 Task: Check for current wildfires near Chicago.
Action: Mouse moved to (137, 63)
Screenshot: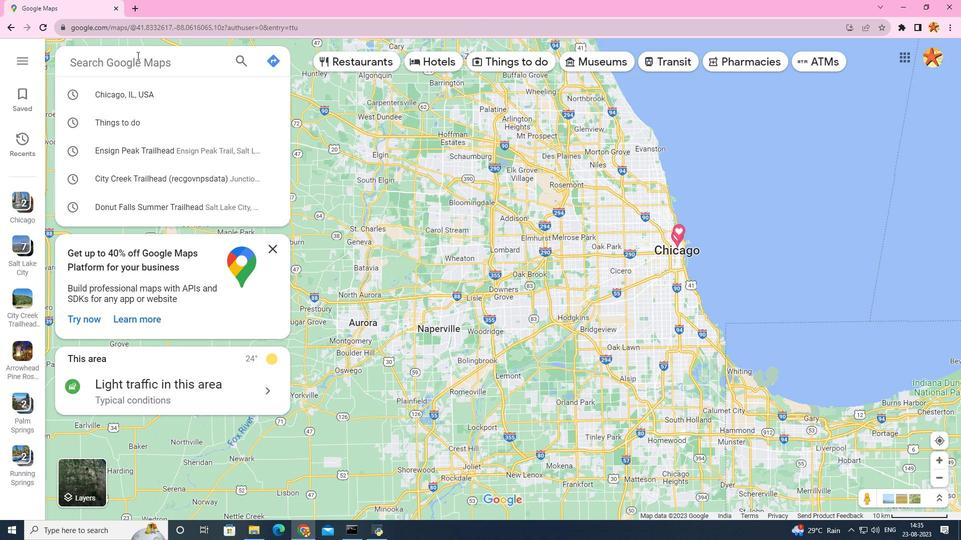 
Action: Mouse pressed left at (137, 63)
Screenshot: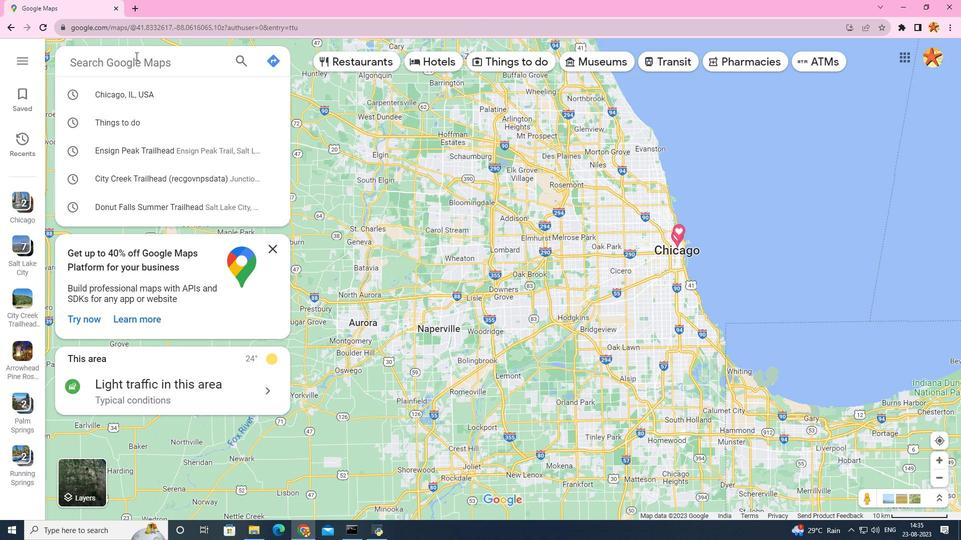 
Action: Mouse moved to (150, 65)
Screenshot: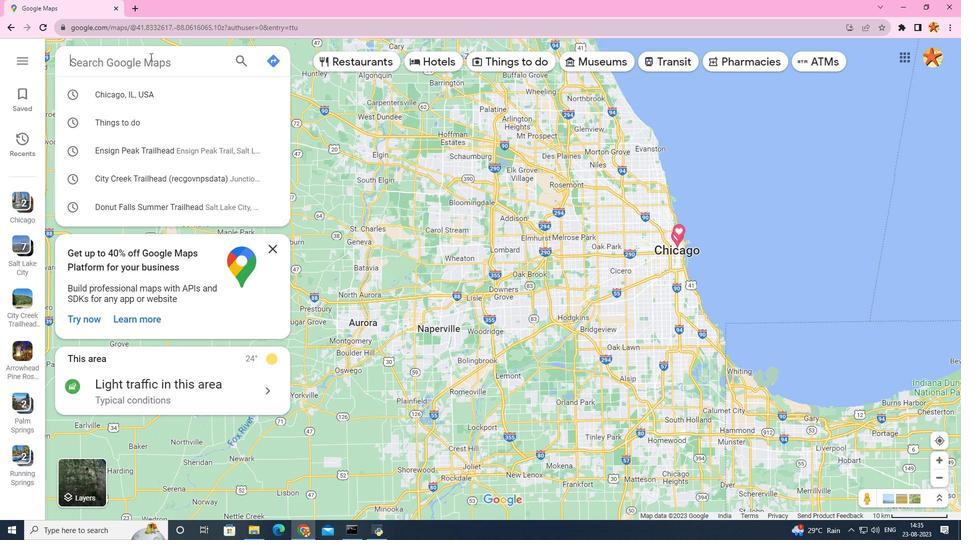 
Action: Key pressed chicagoi
Screenshot: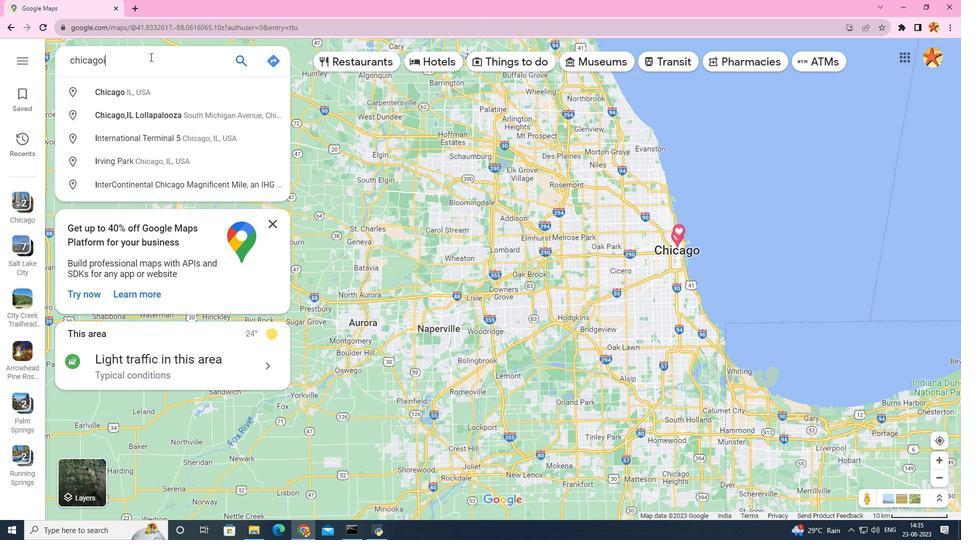 
Action: Mouse moved to (147, 90)
Screenshot: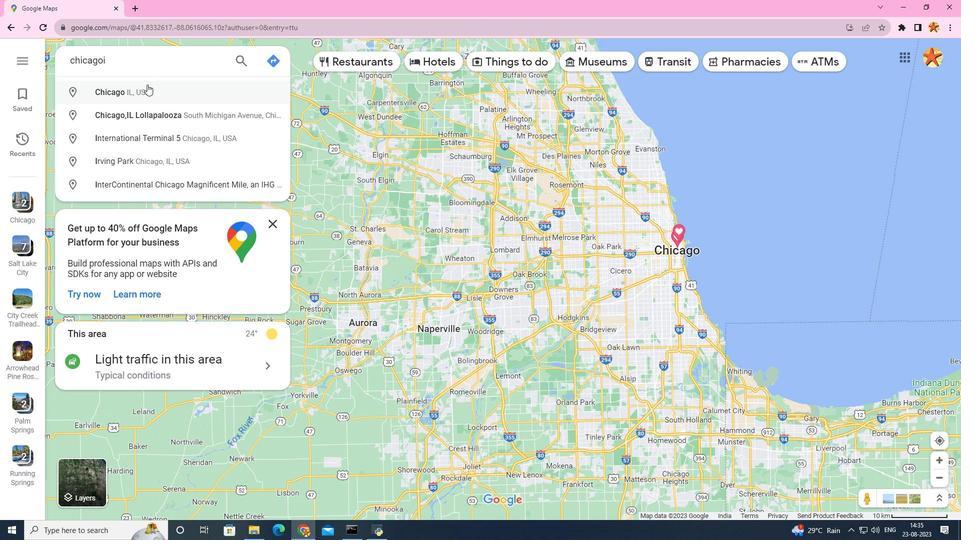 
Action: Mouse pressed left at (147, 90)
Screenshot: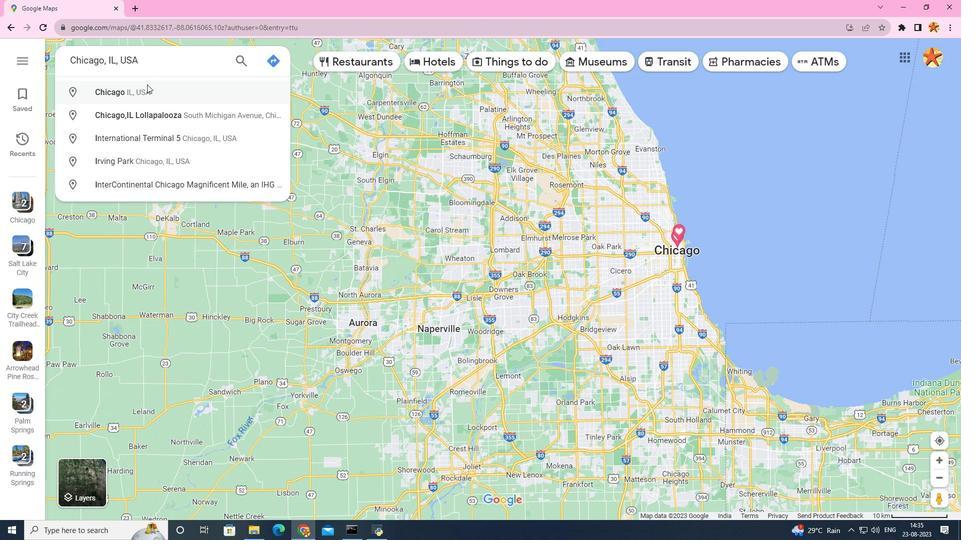 
Action: Mouse moved to (341, 453)
Screenshot: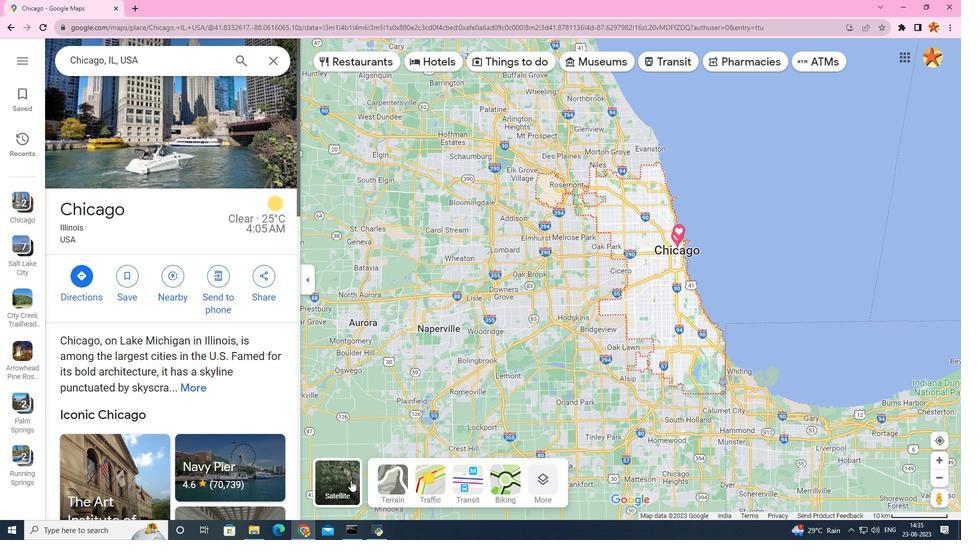 
Action: Mouse pressed left at (341, 453)
Screenshot: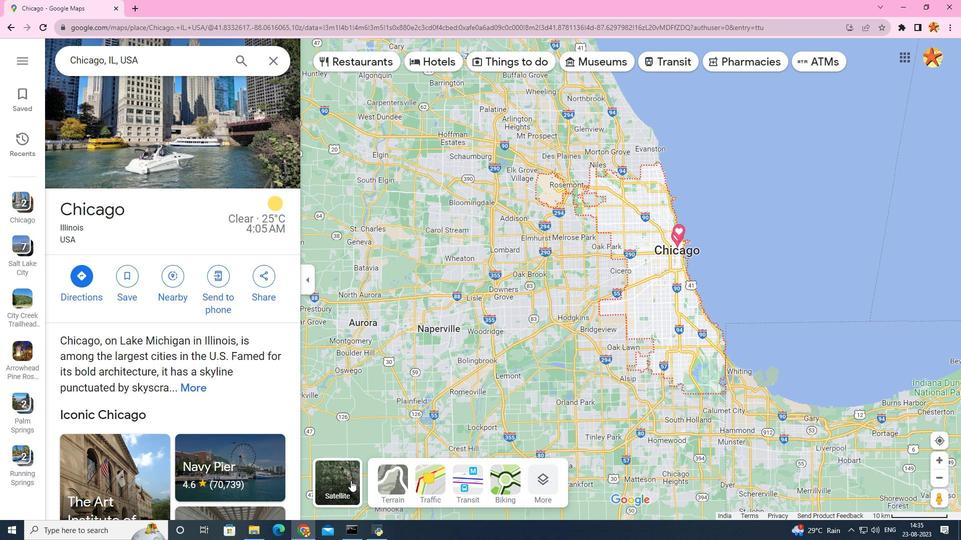 
Action: Mouse moved to (530, 464)
Screenshot: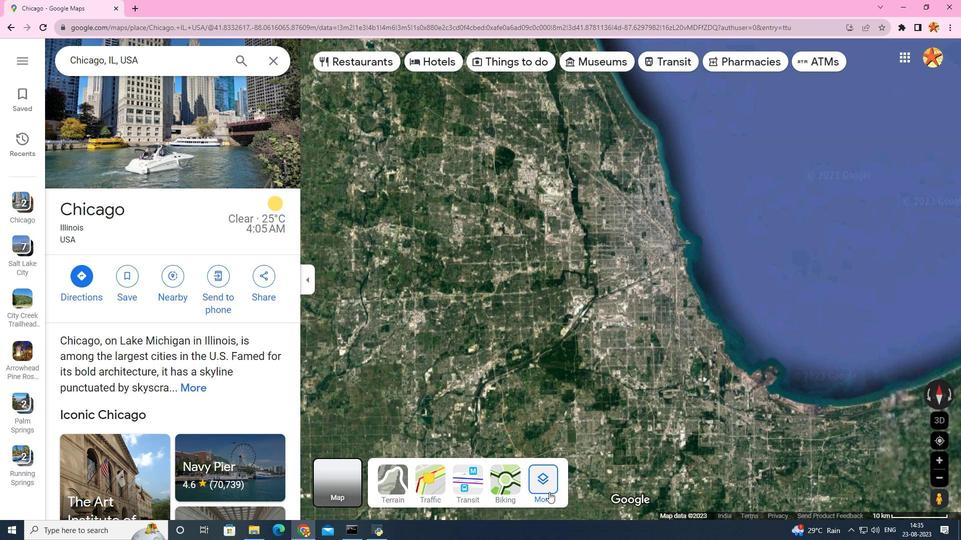 
Action: Mouse pressed left at (530, 464)
Screenshot: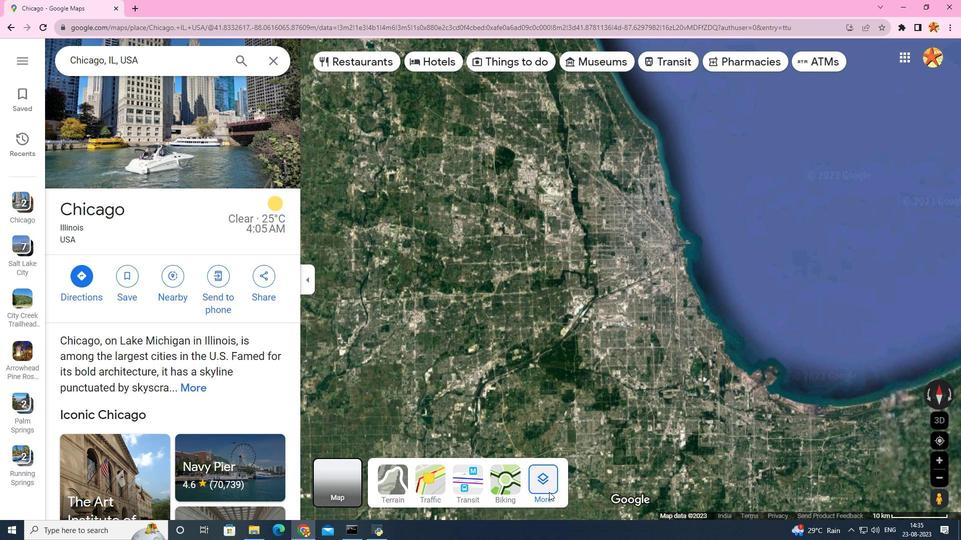 
Action: Mouse moved to (427, 221)
Screenshot: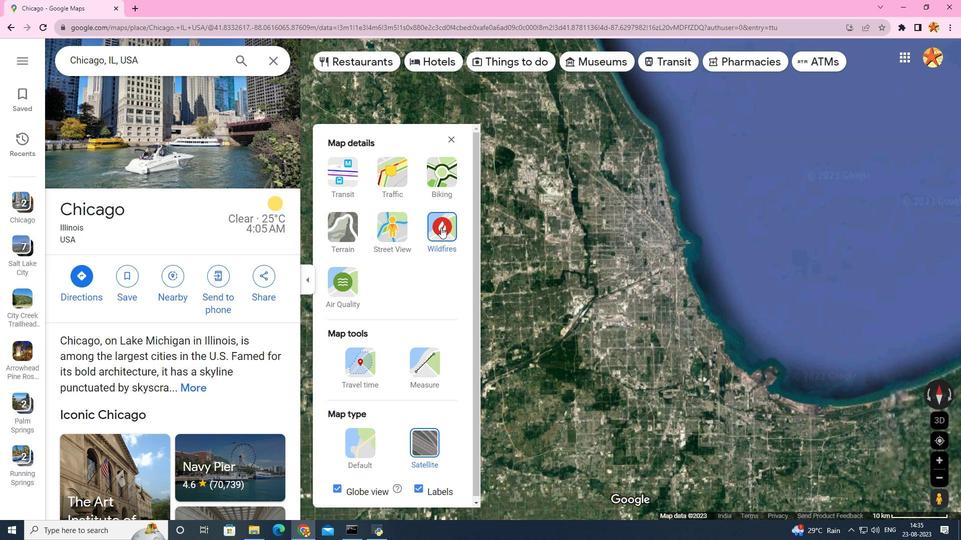 
Action: Mouse pressed left at (427, 221)
Screenshot: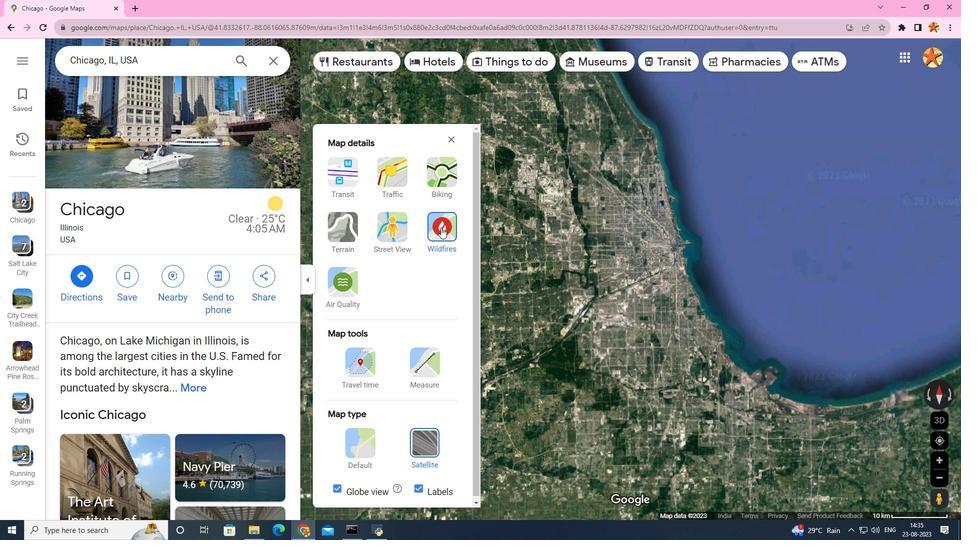 
Action: Mouse moved to (512, 365)
Screenshot: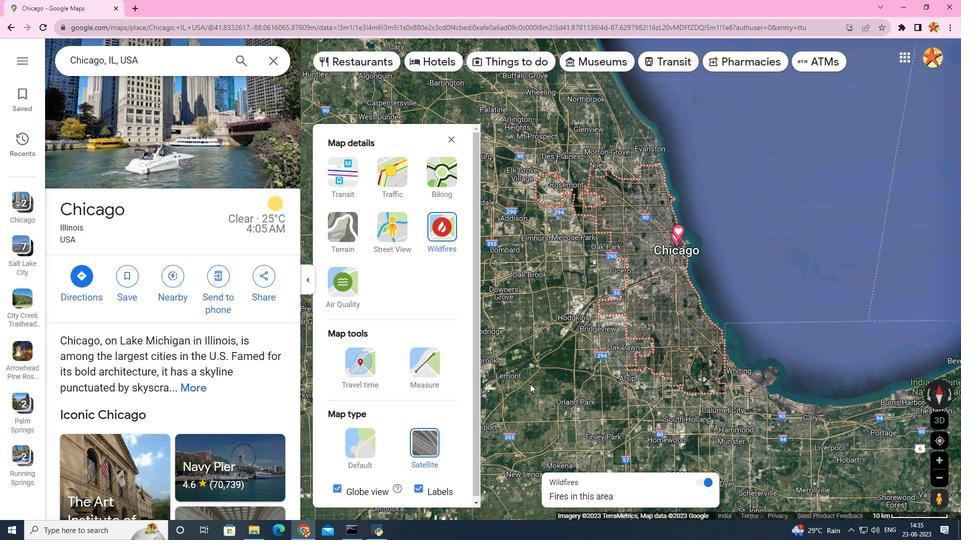
Action: Mouse scrolled (512, 365) with delta (0, 0)
Screenshot: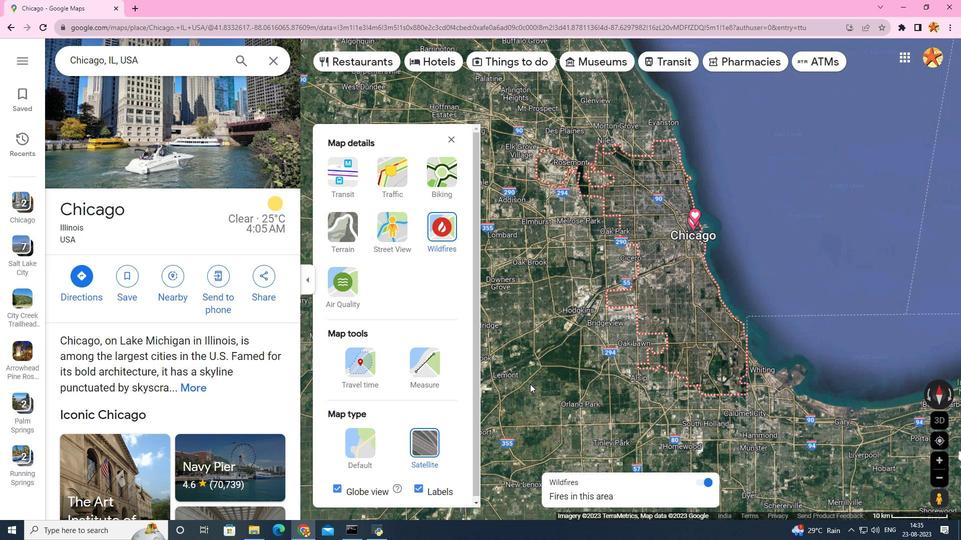 
Action: Mouse scrolled (512, 365) with delta (0, 0)
Screenshot: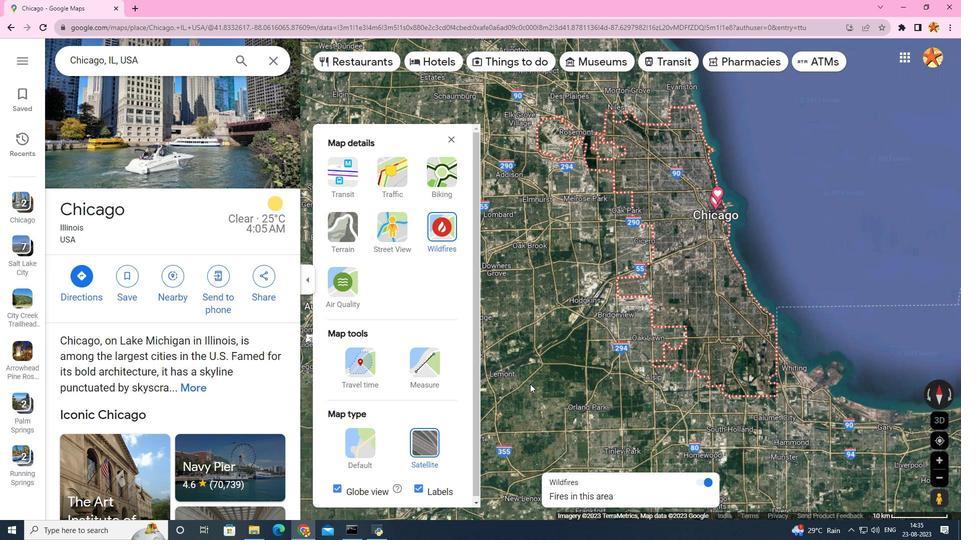 
Action: Mouse moved to (739, 150)
Screenshot: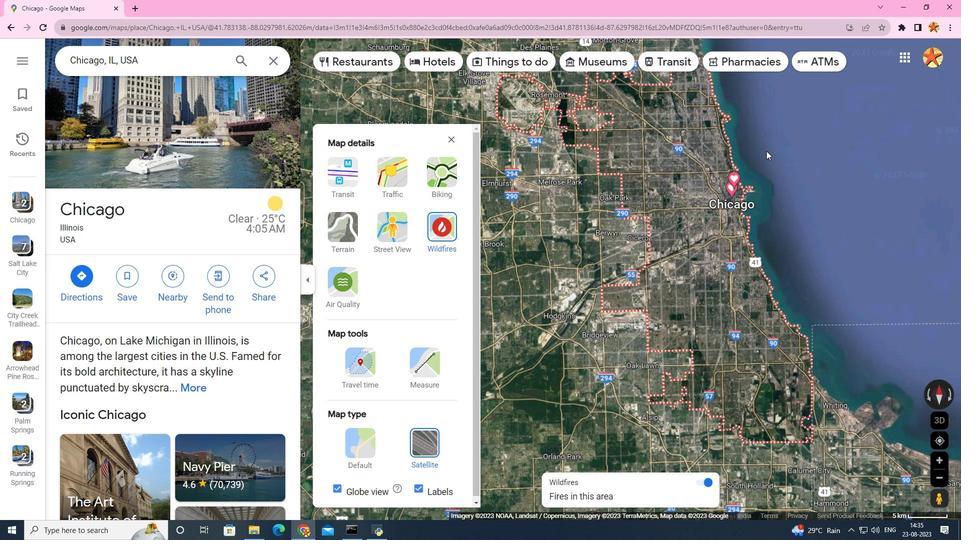 
Action: Mouse scrolled (742, 151) with delta (0, 0)
Screenshot: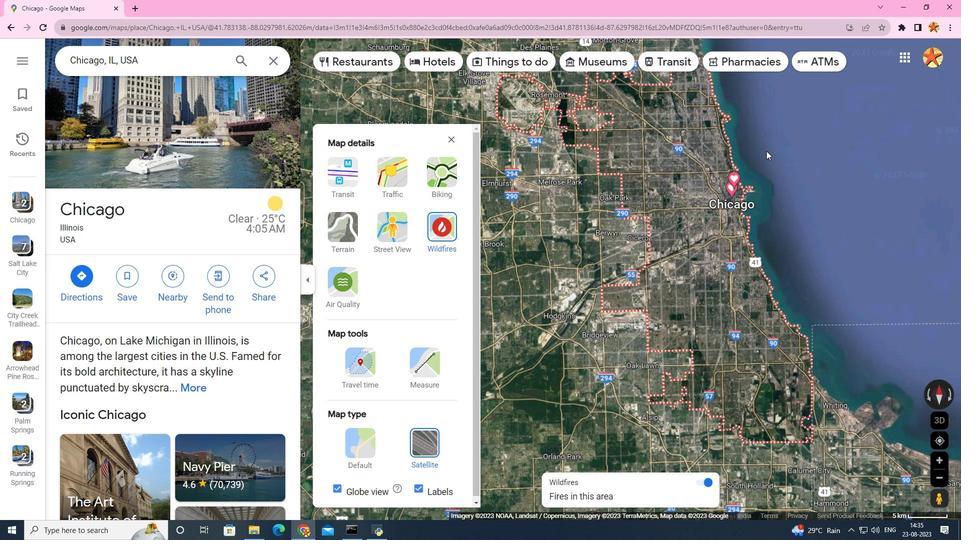 
Action: Mouse moved to (737, 151)
Screenshot: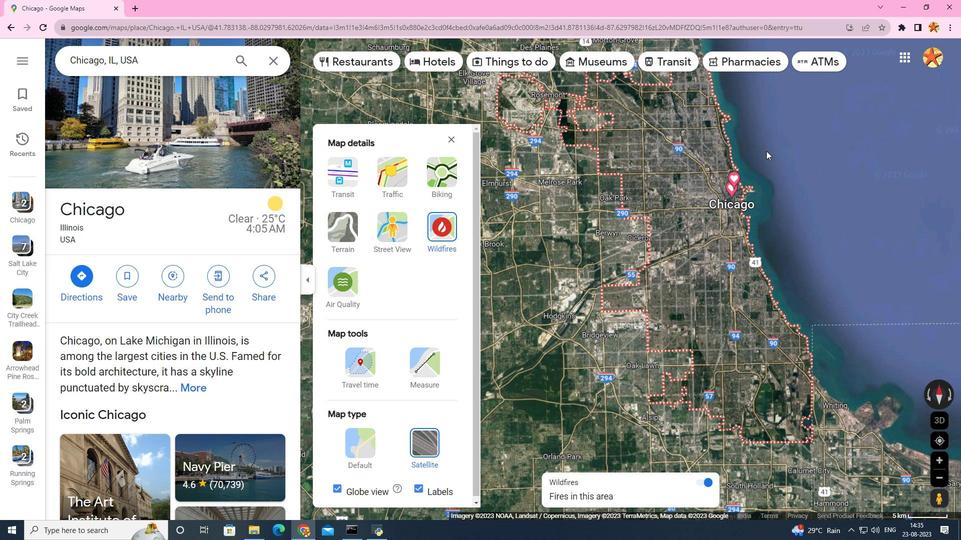 
Action: Mouse scrolled (738, 151) with delta (0, 0)
Screenshot: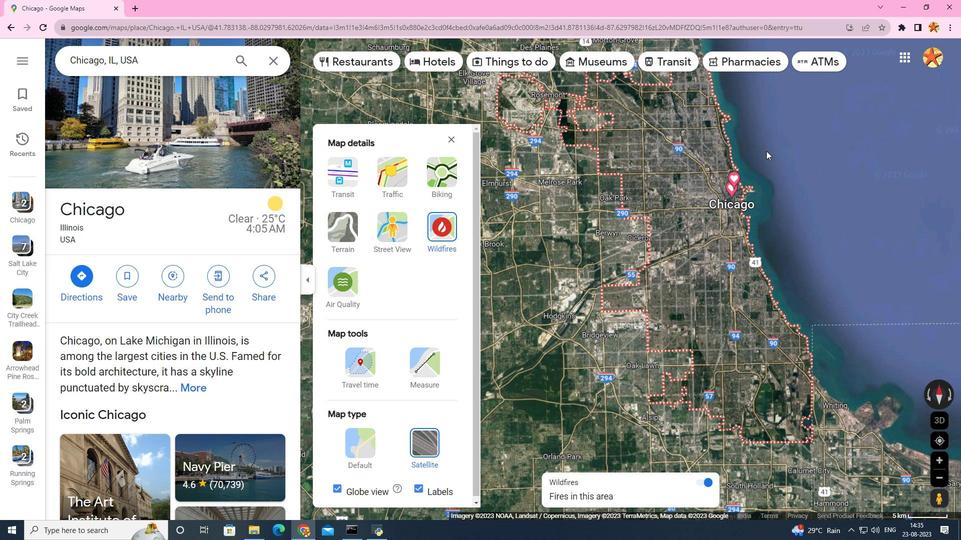 
Action: Mouse scrolled (737, 151) with delta (0, 0)
Screenshot: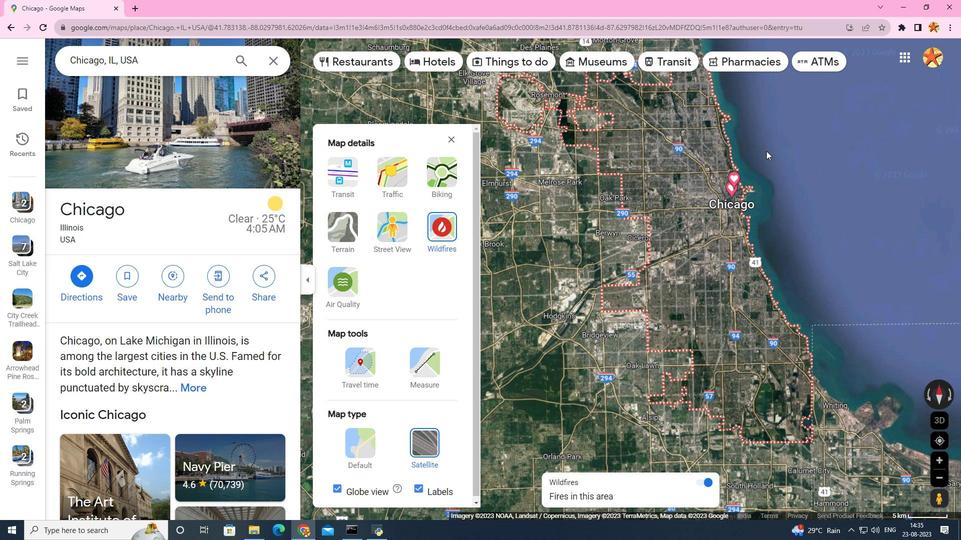 
Action: Mouse scrolled (737, 151) with delta (0, 0)
Screenshot: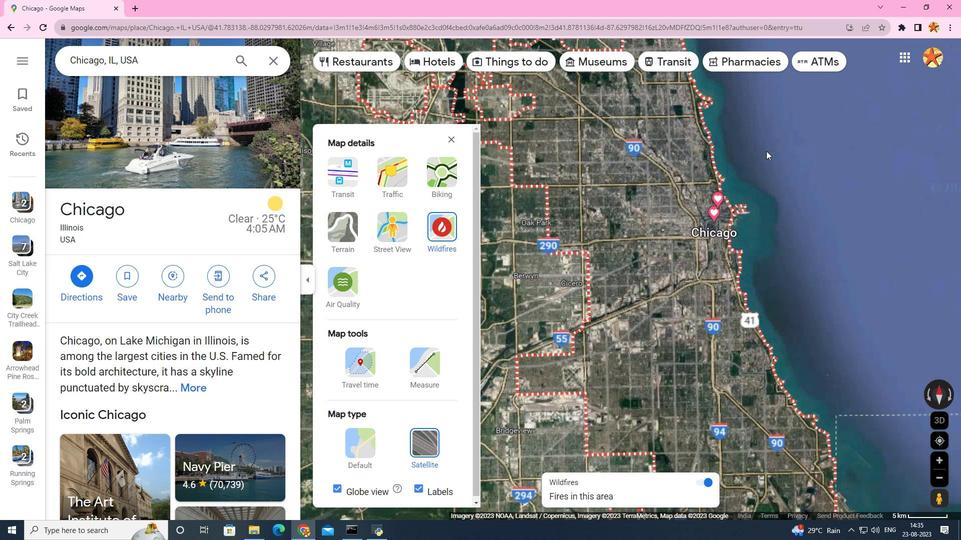 
Action: Mouse moved to (705, 153)
Screenshot: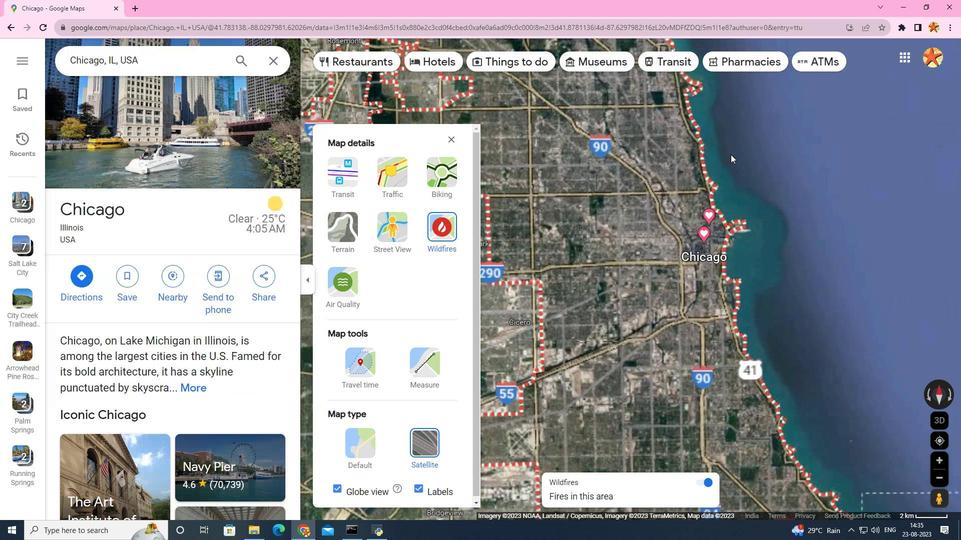 
Action: Mouse scrolled (705, 154) with delta (0, 0)
Screenshot: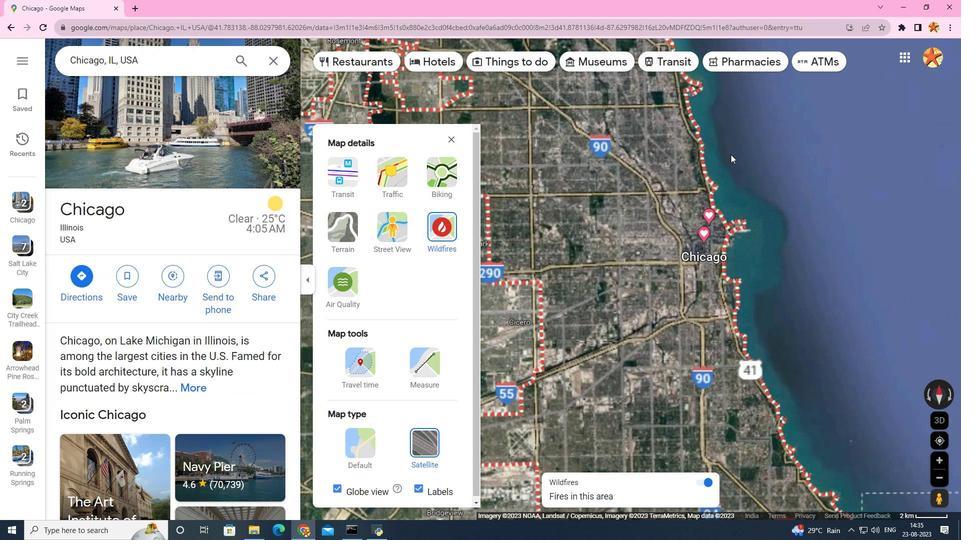 
Action: Mouse scrolled (705, 154) with delta (0, 0)
Screenshot: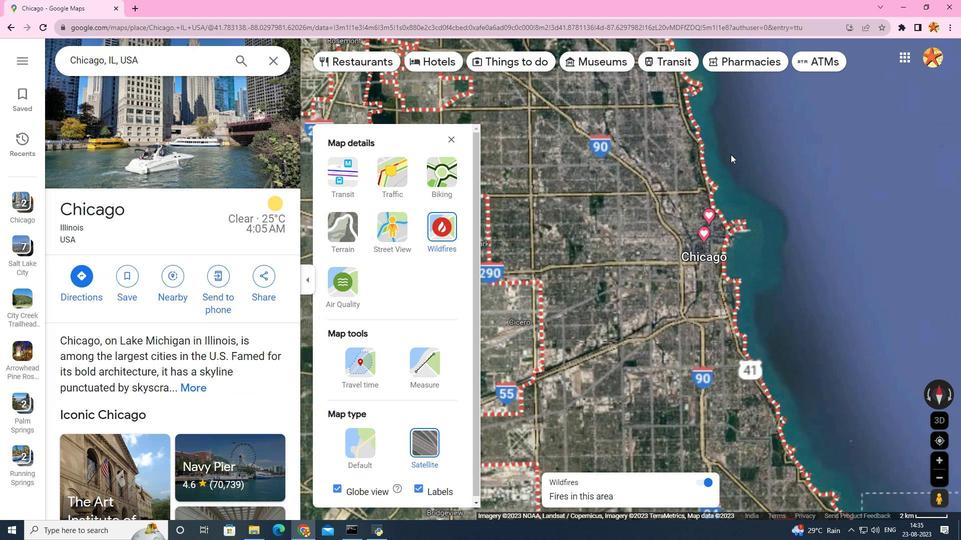 
Action: Mouse scrolled (705, 154) with delta (0, 0)
Screenshot: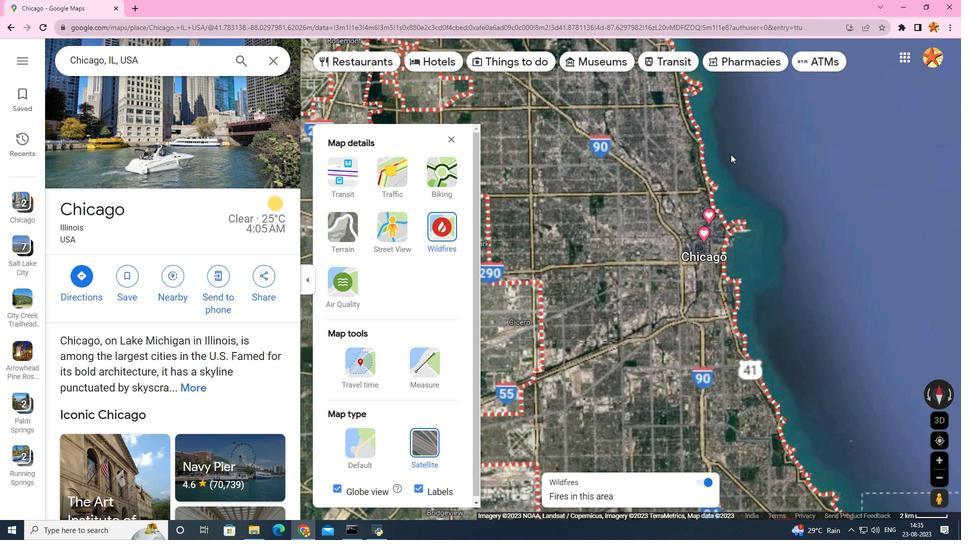 
Action: Mouse moved to (668, 226)
Screenshot: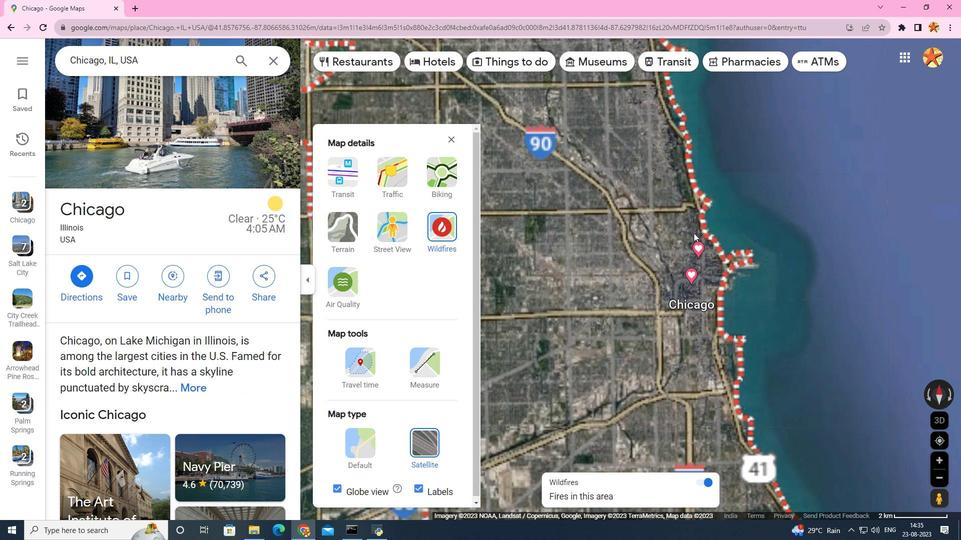
Action: Mouse scrolled (668, 226) with delta (0, 0)
Screenshot: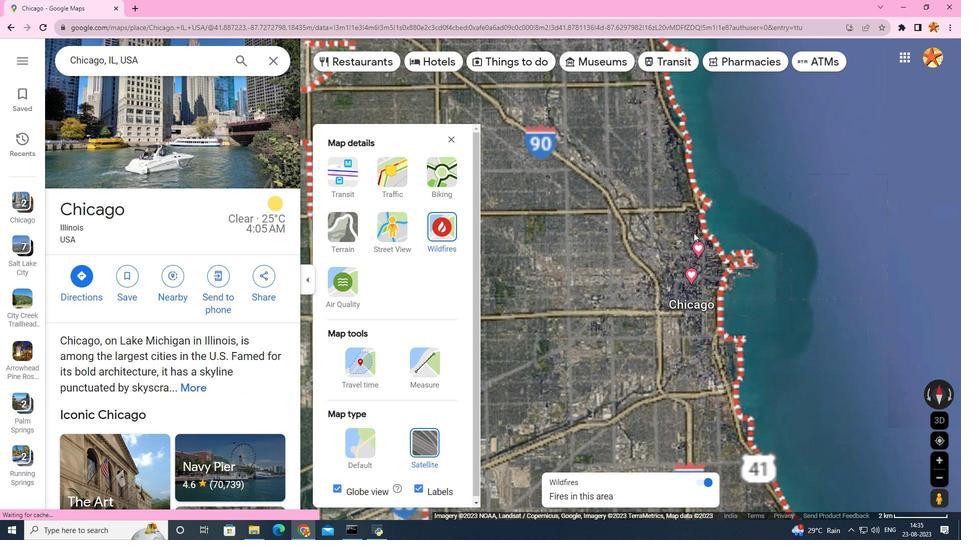 
Action: Mouse scrolled (668, 226) with delta (0, 0)
Screenshot: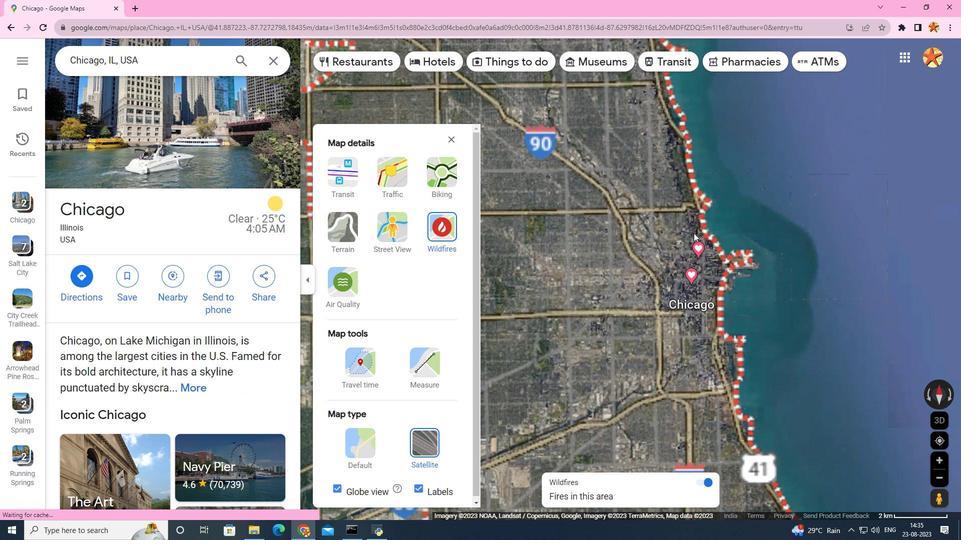 
Action: Mouse scrolled (668, 226) with delta (0, 0)
Screenshot: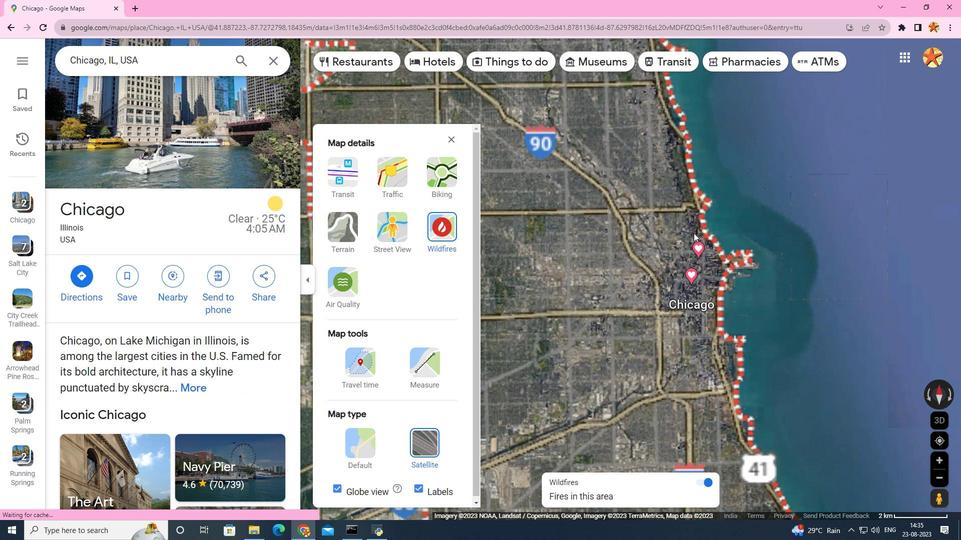 
Action: Mouse scrolled (668, 226) with delta (0, 0)
Screenshot: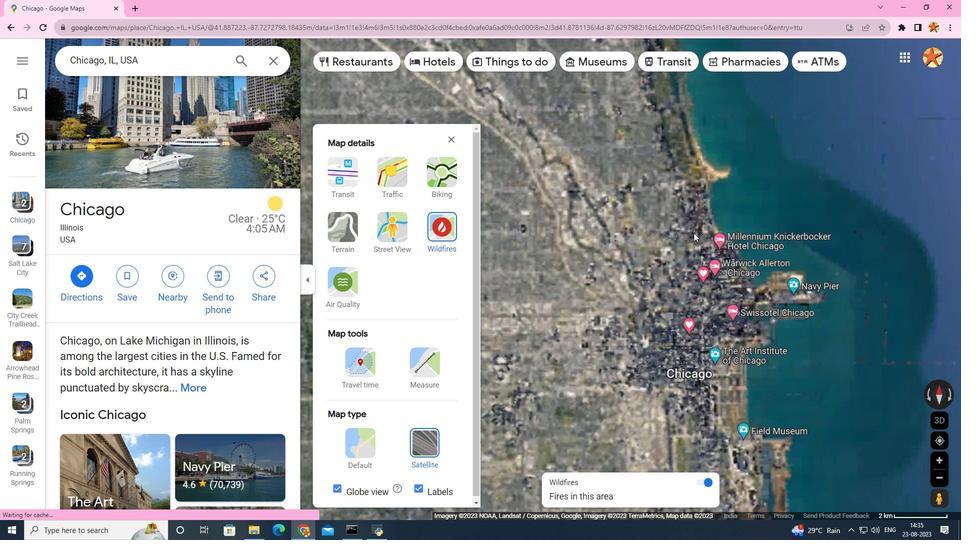 
Action: Mouse scrolled (668, 226) with delta (0, 0)
Screenshot: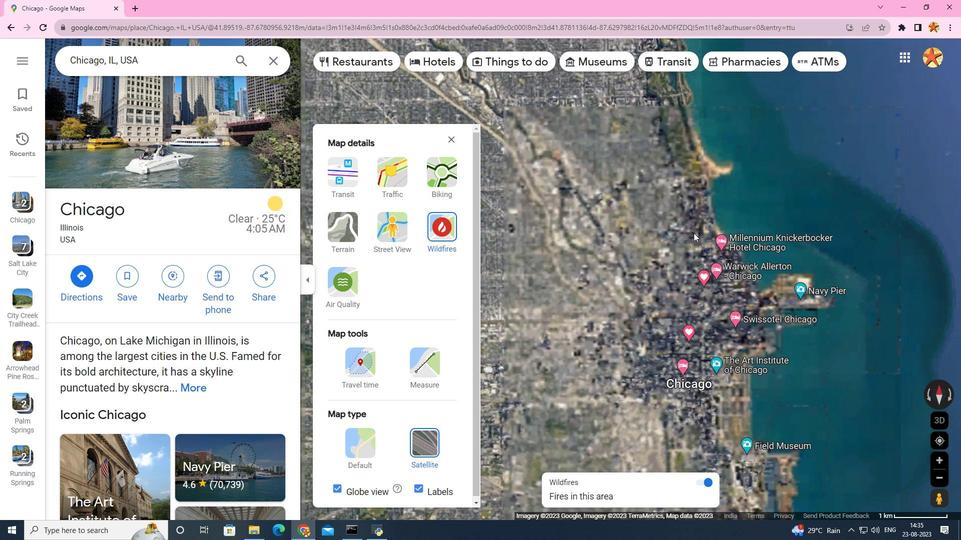 
Action: Mouse scrolled (668, 226) with delta (0, 0)
Screenshot: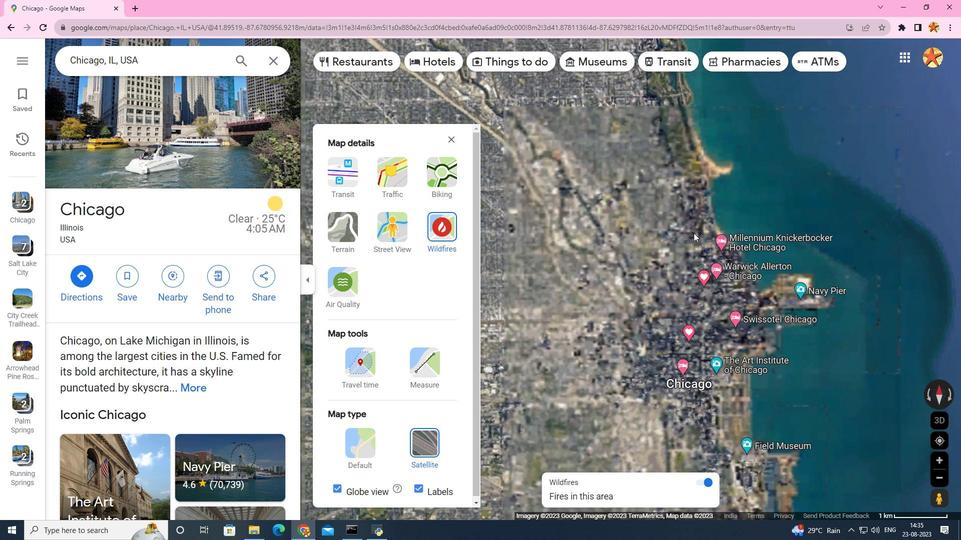 
Action: Mouse scrolled (668, 226) with delta (0, 0)
Screenshot: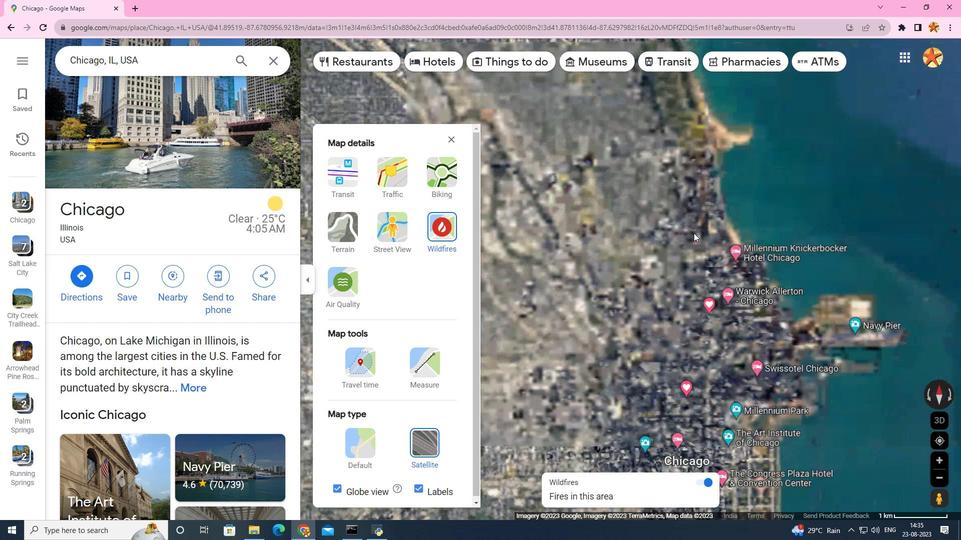 
Action: Mouse scrolled (668, 226) with delta (0, 0)
Screenshot: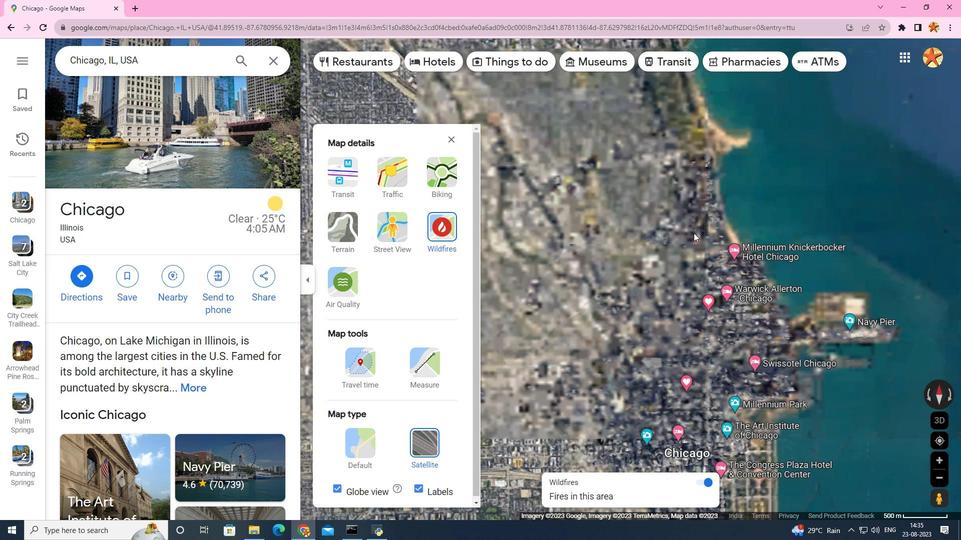 
Action: Mouse scrolled (668, 226) with delta (0, 0)
Screenshot: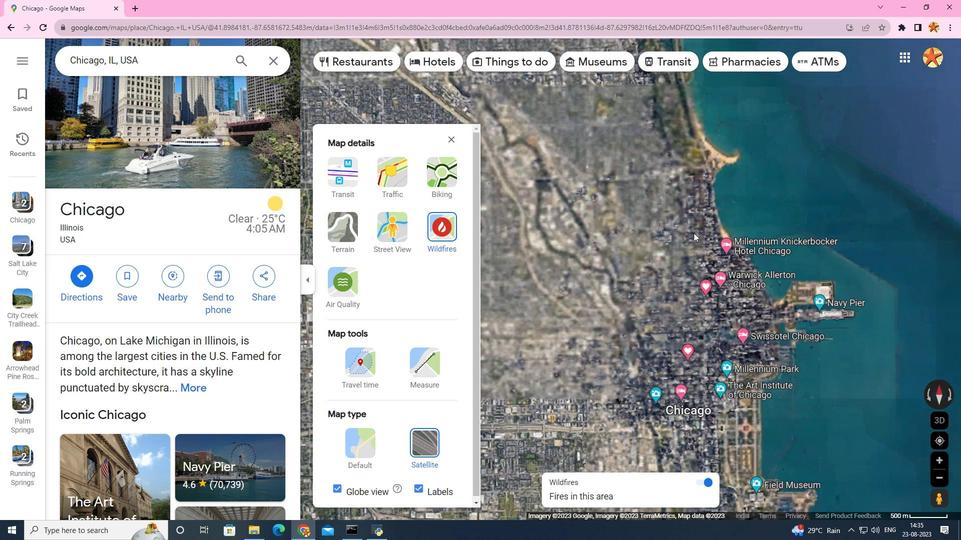 
Action: Mouse scrolled (668, 226) with delta (0, 0)
Screenshot: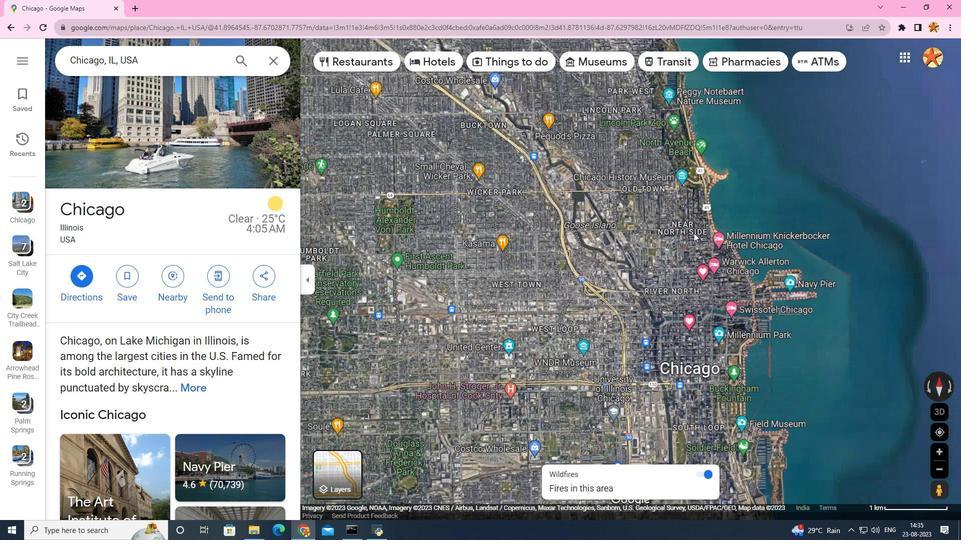 
Action: Mouse scrolled (668, 226) with delta (0, 0)
Screenshot: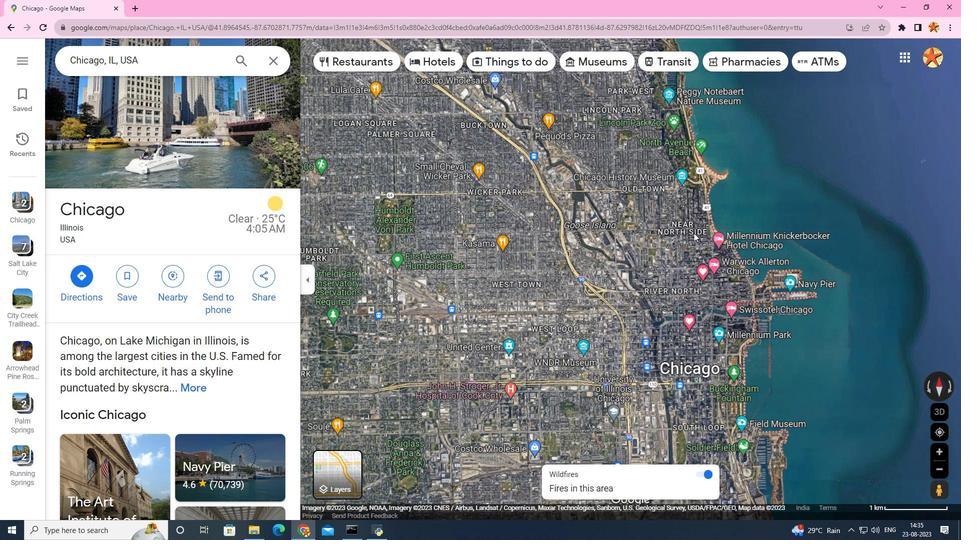 
Action: Mouse scrolled (668, 226) with delta (0, 0)
Screenshot: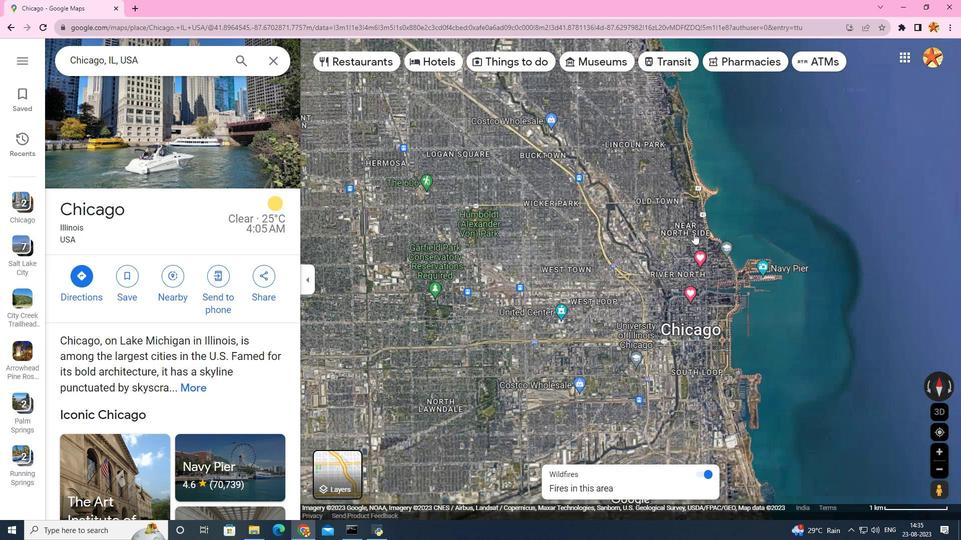 
Action: Mouse scrolled (668, 226) with delta (0, 0)
Screenshot: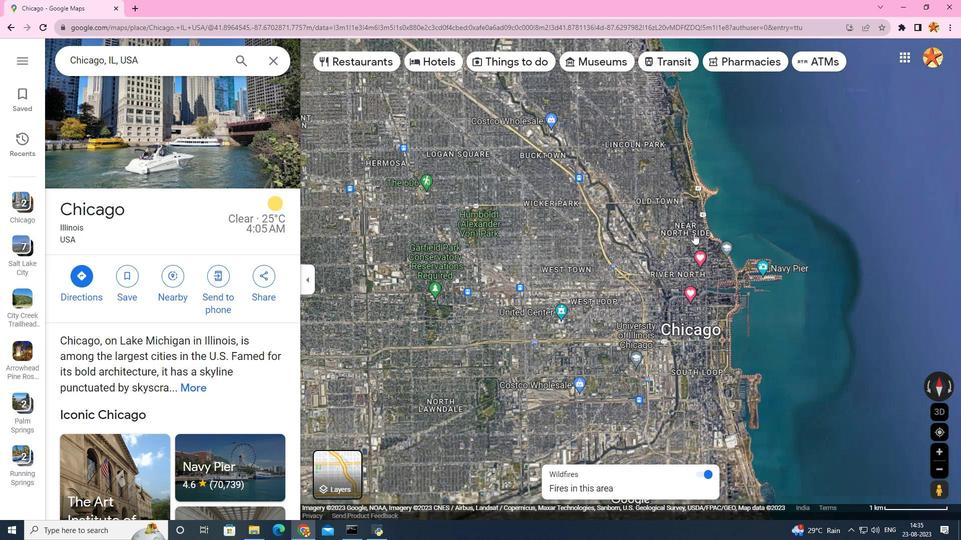 
Action: Mouse moved to (668, 226)
Screenshot: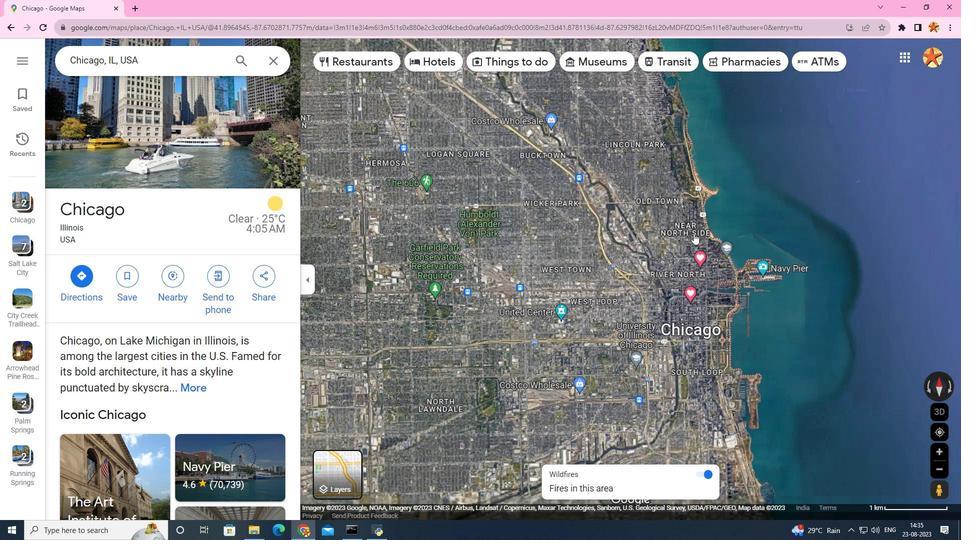 
Action: Mouse scrolled (668, 226) with delta (0, 0)
Screenshot: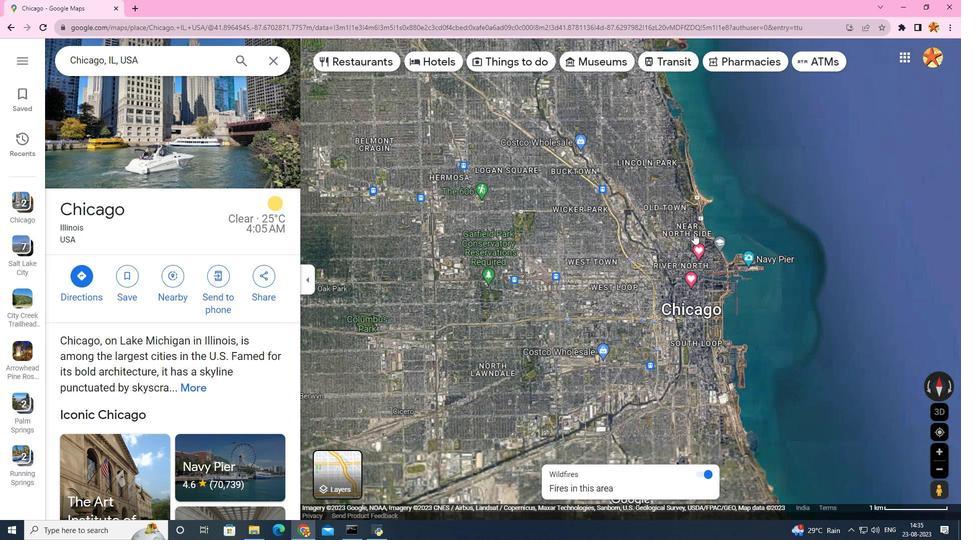 
Action: Mouse scrolled (668, 226) with delta (0, 0)
Screenshot: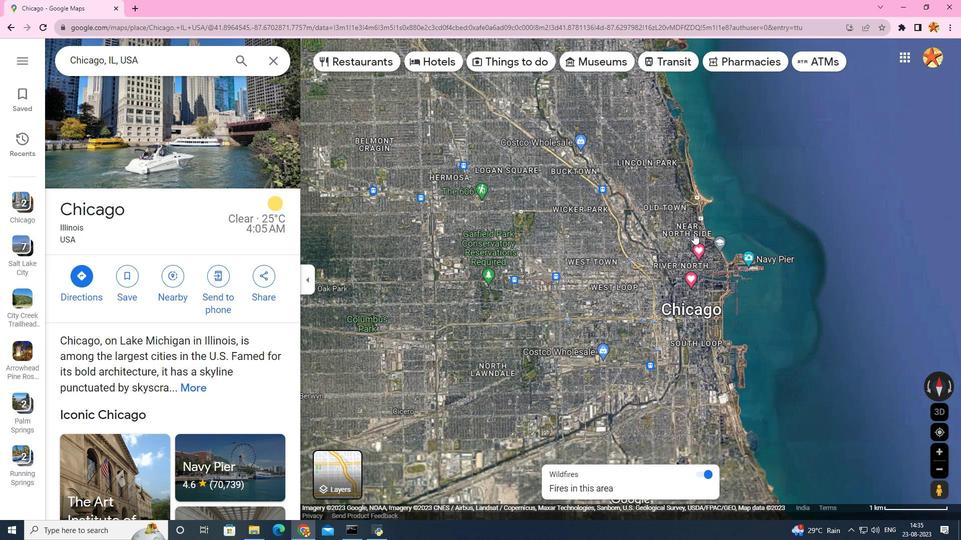 
Action: Mouse scrolled (668, 226) with delta (0, 0)
Screenshot: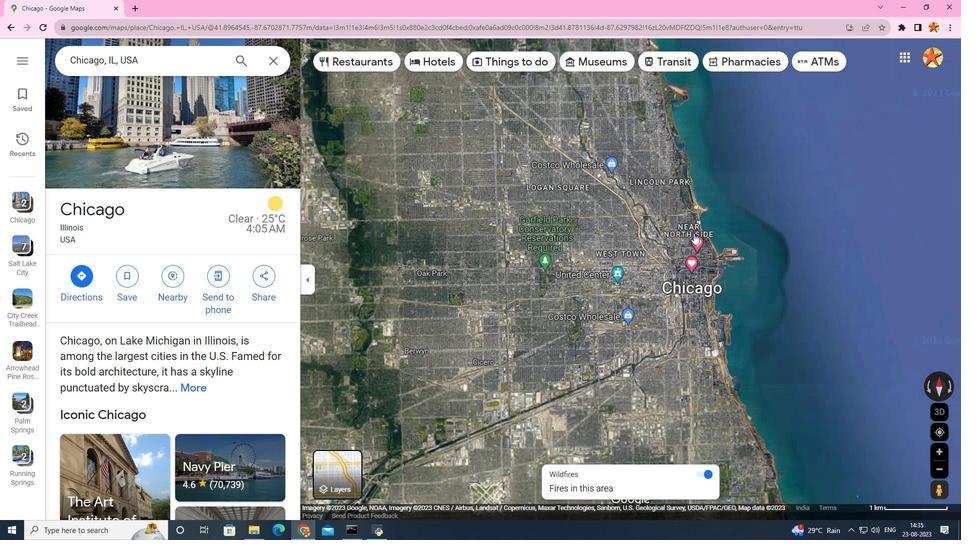 
Action: Mouse scrolled (668, 227) with delta (0, 0)
Screenshot: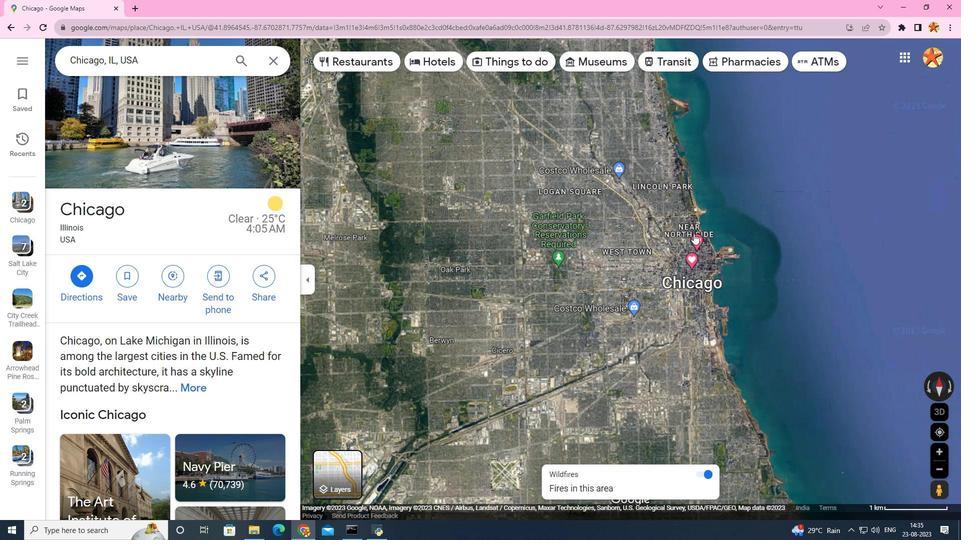 
Action: Mouse scrolled (668, 227) with delta (0, 0)
Screenshot: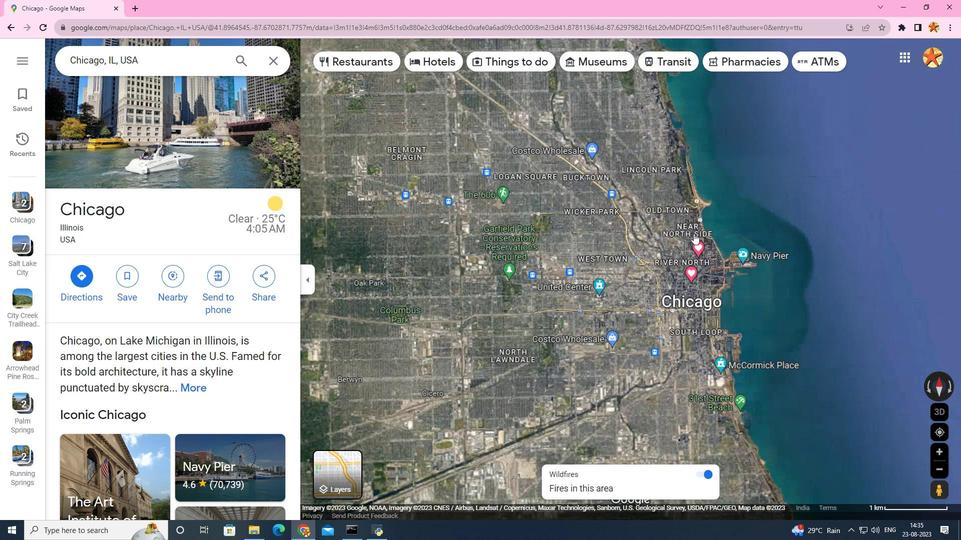 
Action: Mouse scrolled (668, 227) with delta (0, 0)
Screenshot: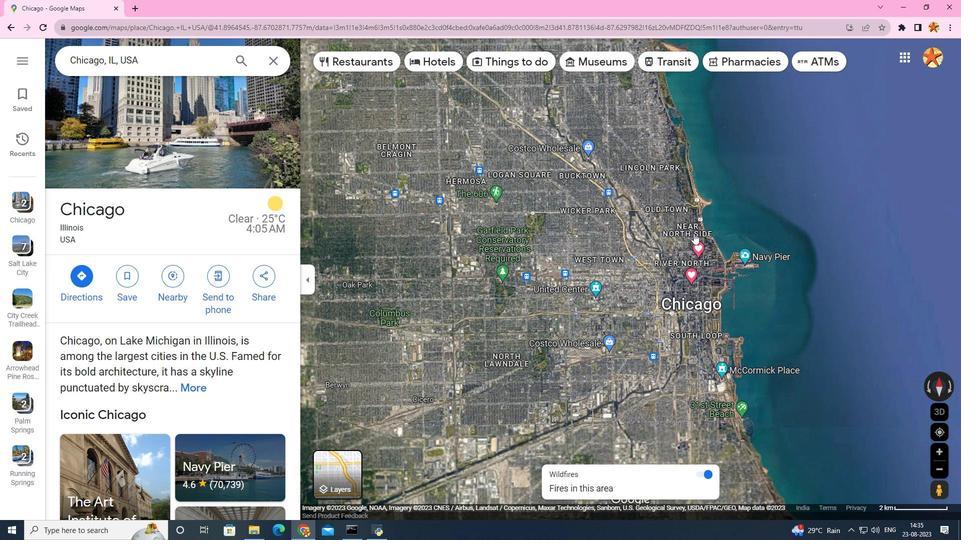 
Action: Mouse scrolled (668, 227) with delta (0, 0)
Screenshot: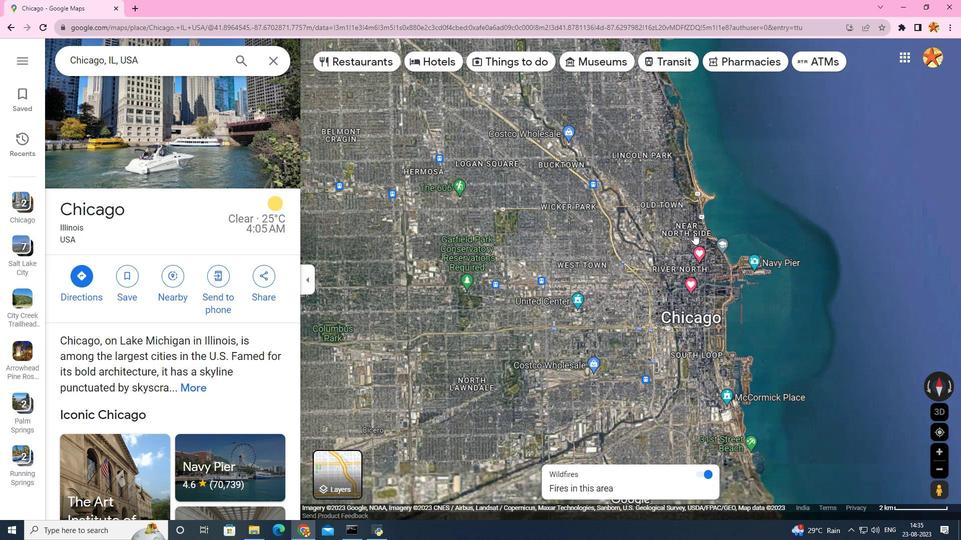 
Action: Mouse scrolled (668, 227) with delta (0, 0)
Screenshot: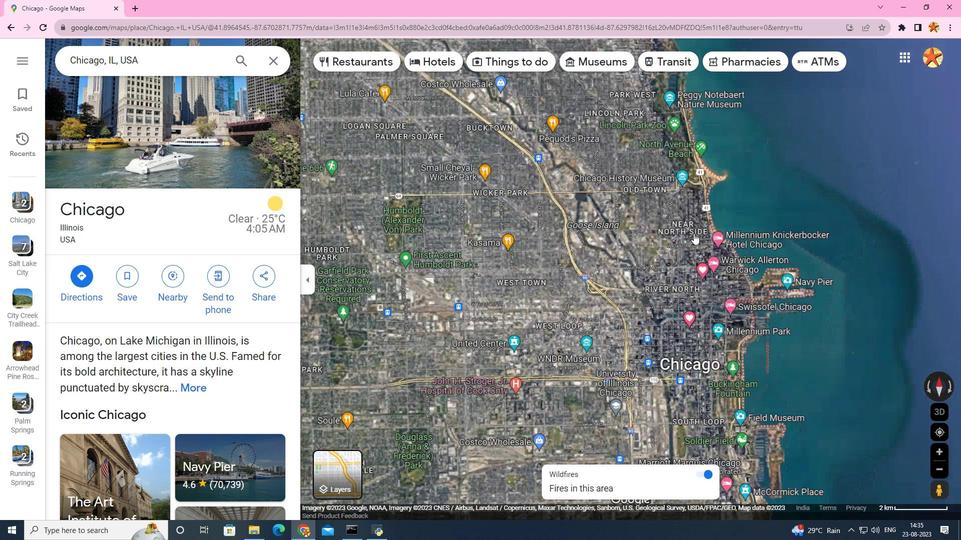 
Action: Mouse scrolled (668, 227) with delta (0, 0)
Screenshot: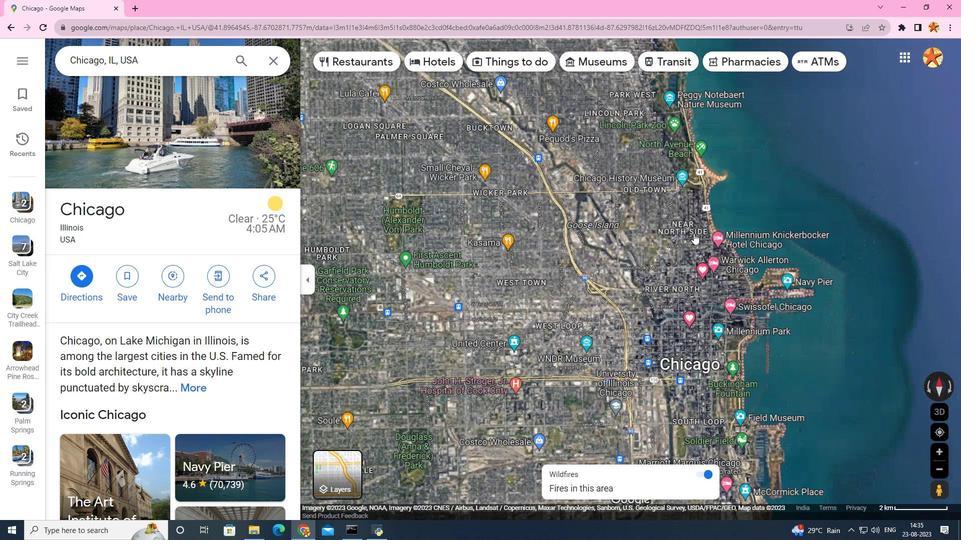 
Action: Mouse scrolled (668, 227) with delta (0, 0)
Screenshot: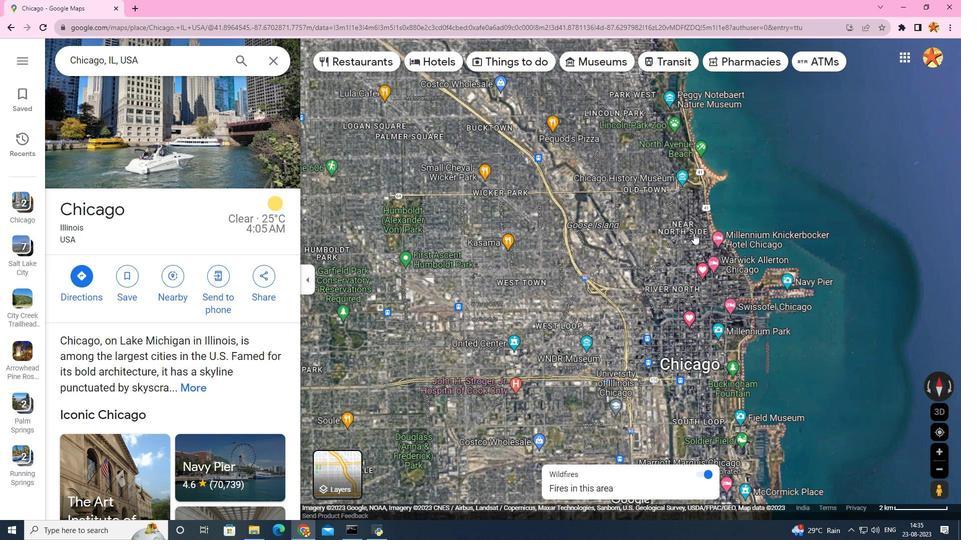 
Action: Mouse scrolled (668, 227) with delta (0, 0)
Screenshot: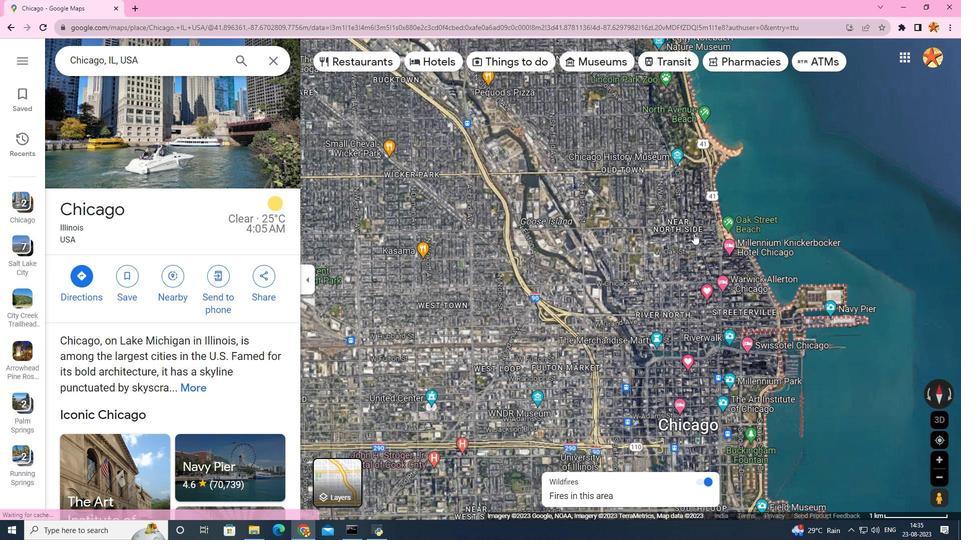 
Action: Mouse scrolled (668, 227) with delta (0, 0)
Screenshot: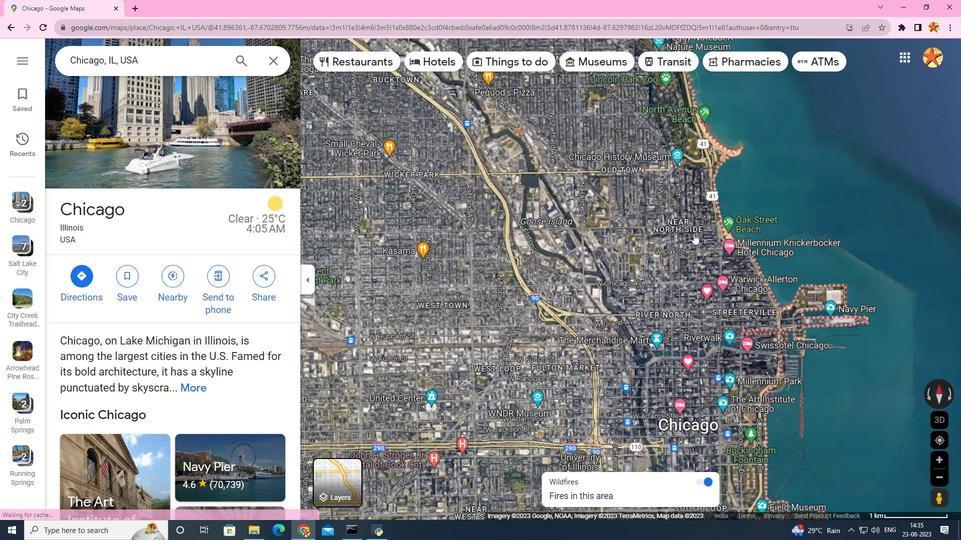 
Action: Mouse scrolled (668, 227) with delta (0, 0)
Screenshot: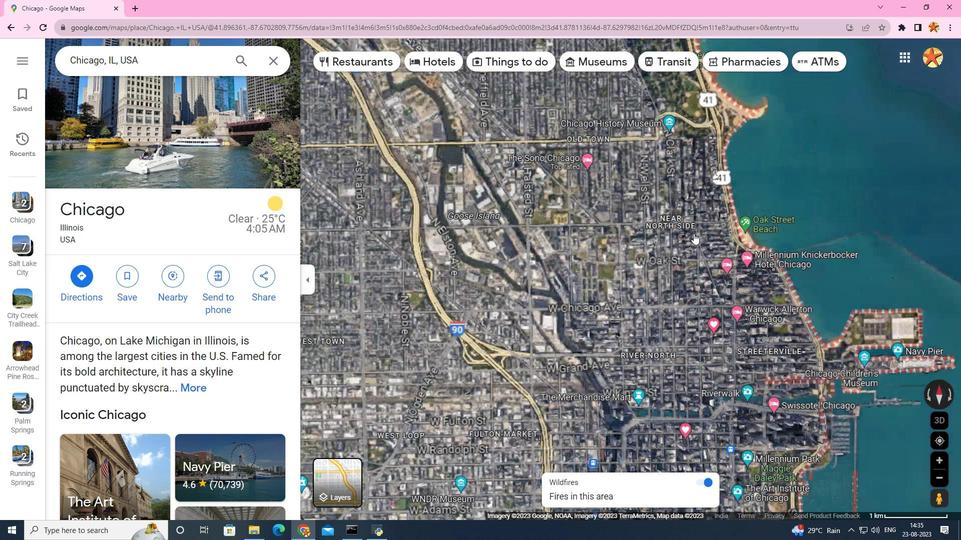 
Action: Mouse scrolled (668, 227) with delta (0, 0)
Screenshot: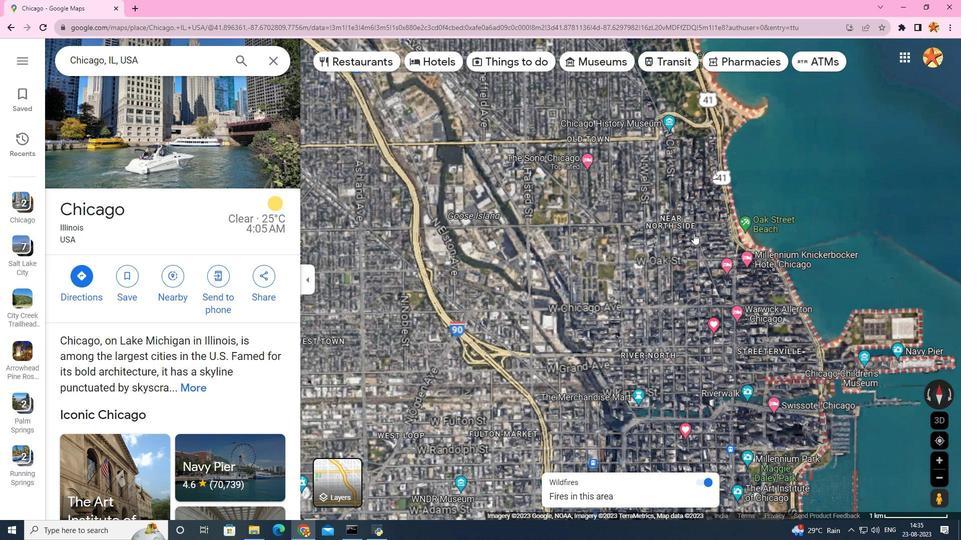 
Action: Mouse scrolled (668, 226) with delta (0, 0)
Screenshot: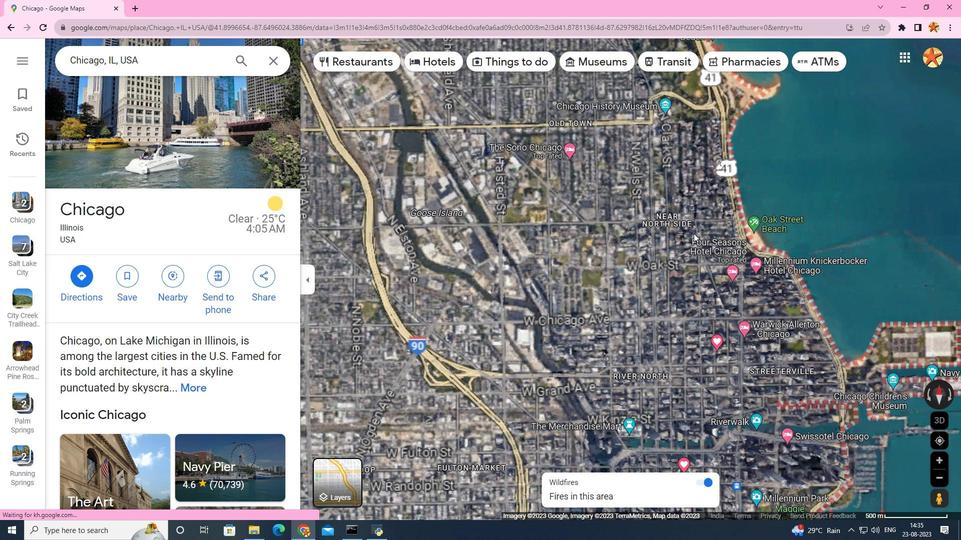 
Action: Mouse scrolled (668, 227) with delta (0, 0)
Screenshot: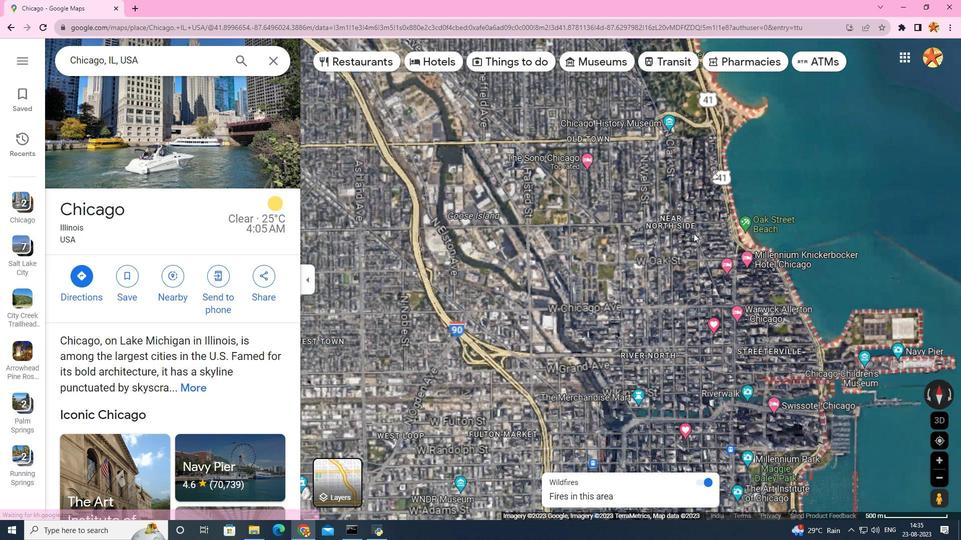 
Action: Mouse scrolled (668, 226) with delta (0, 0)
Screenshot: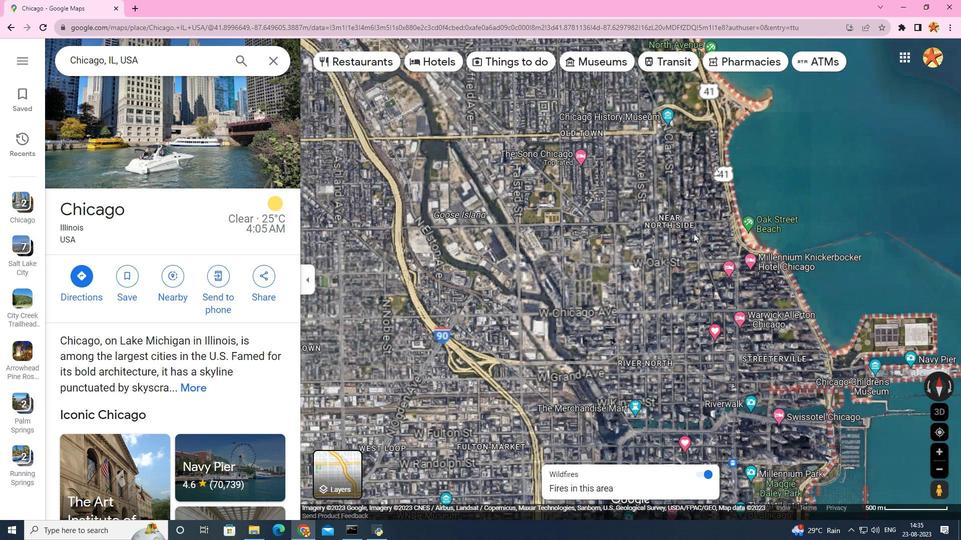 
Action: Mouse scrolled (668, 226) with delta (0, 0)
Screenshot: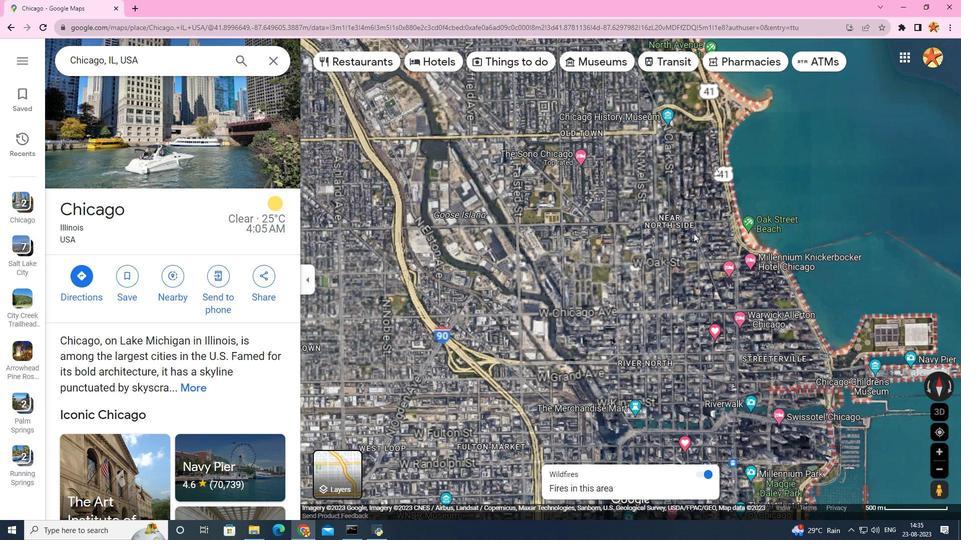 
Action: Mouse moved to (667, 226)
Screenshot: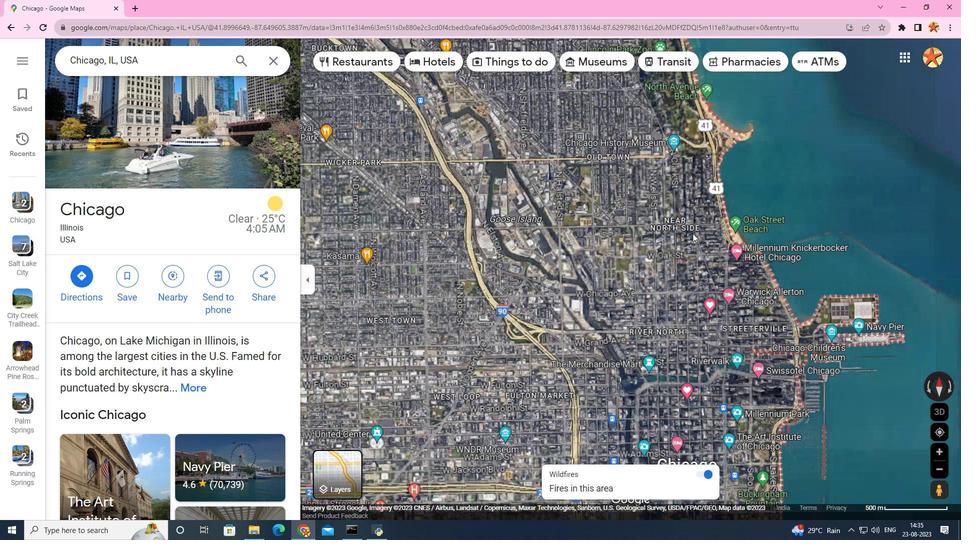 
Action: Mouse scrolled (667, 226) with delta (0, 0)
Screenshot: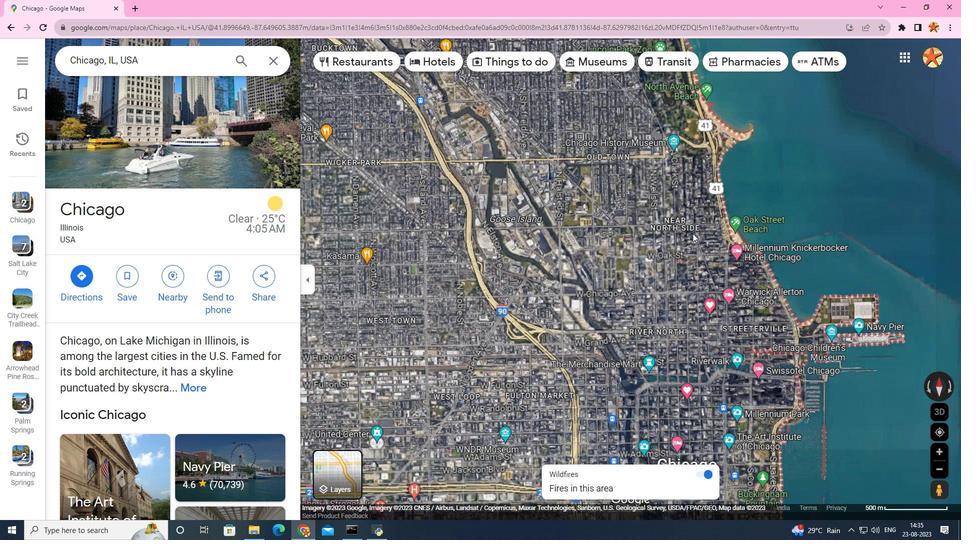 
Action: Mouse scrolled (667, 226) with delta (0, 0)
Screenshot: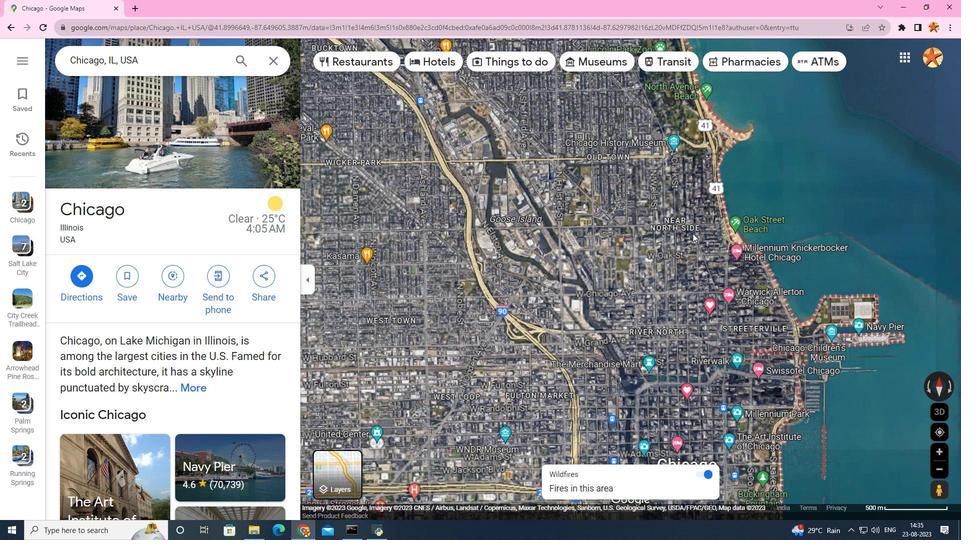 
Action: Mouse moved to (667, 226)
Screenshot: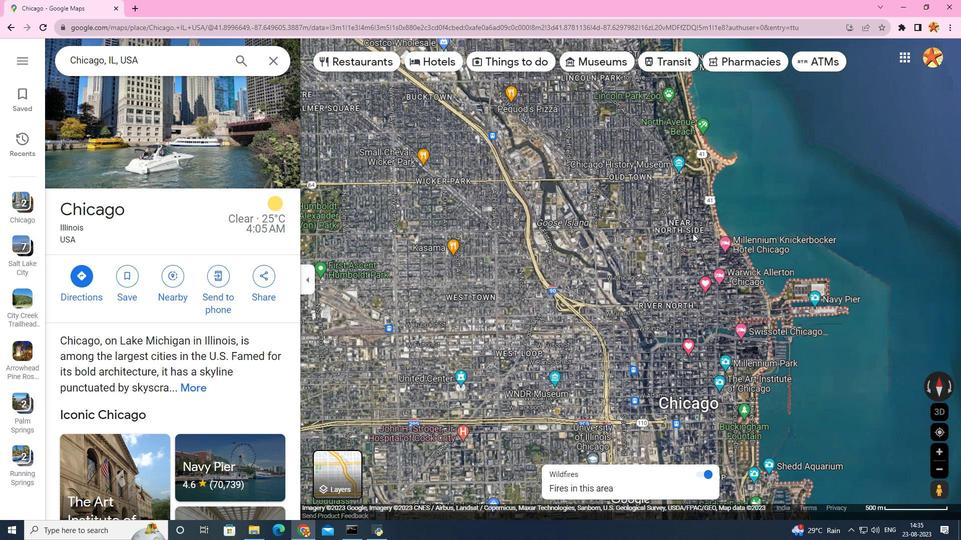 
Action: Mouse scrolled (667, 226) with delta (0, 0)
Screenshot: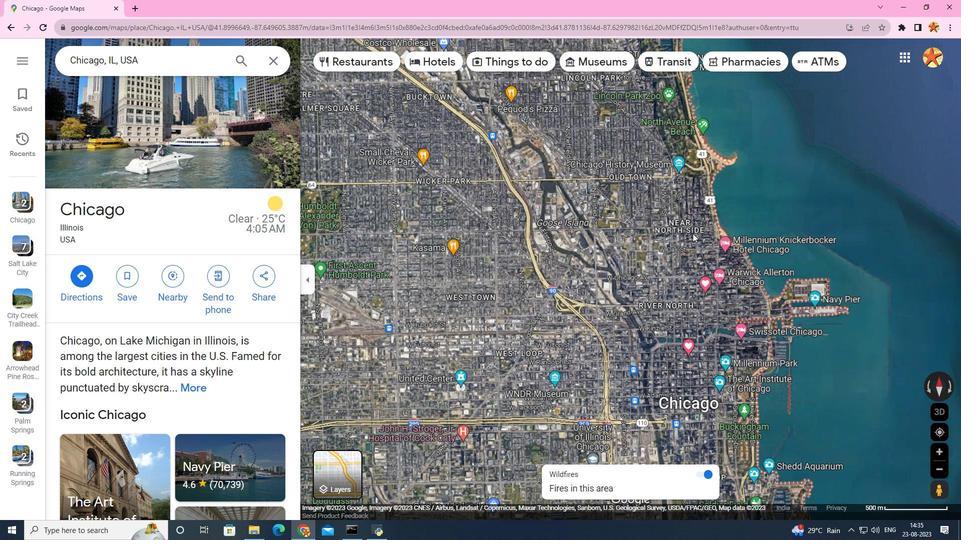 
Action: Mouse scrolled (667, 226) with delta (0, 0)
Screenshot: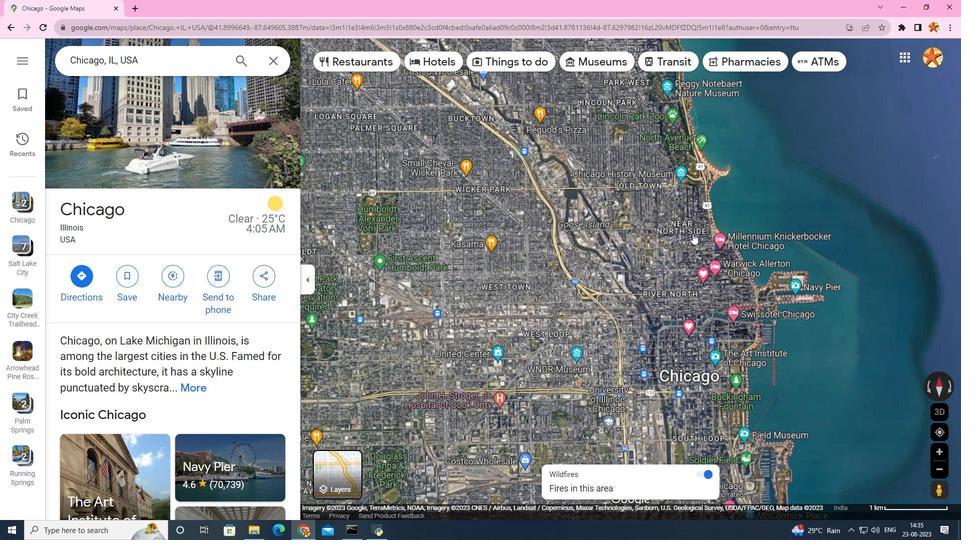 
Action: Mouse moved to (666, 227)
Screenshot: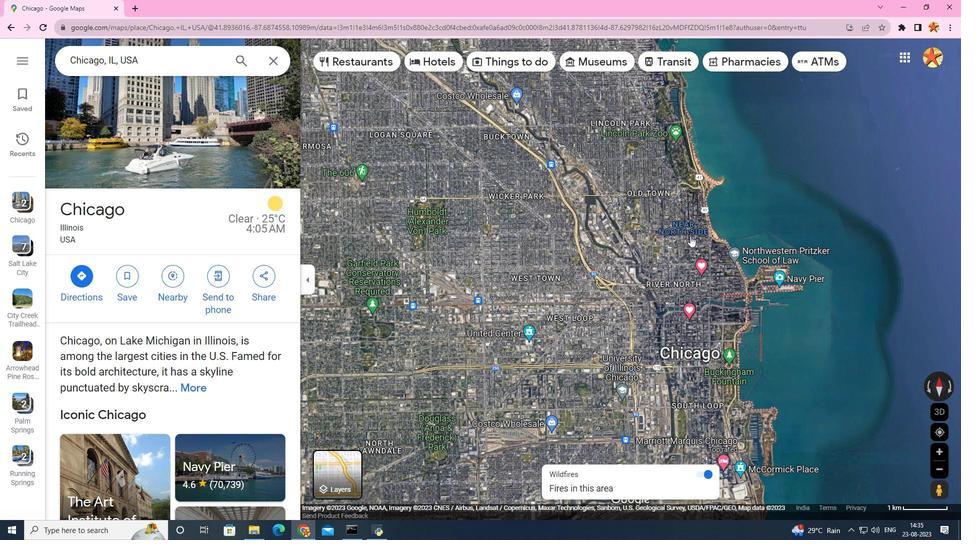 
Action: Mouse scrolled (666, 226) with delta (0, 0)
Screenshot: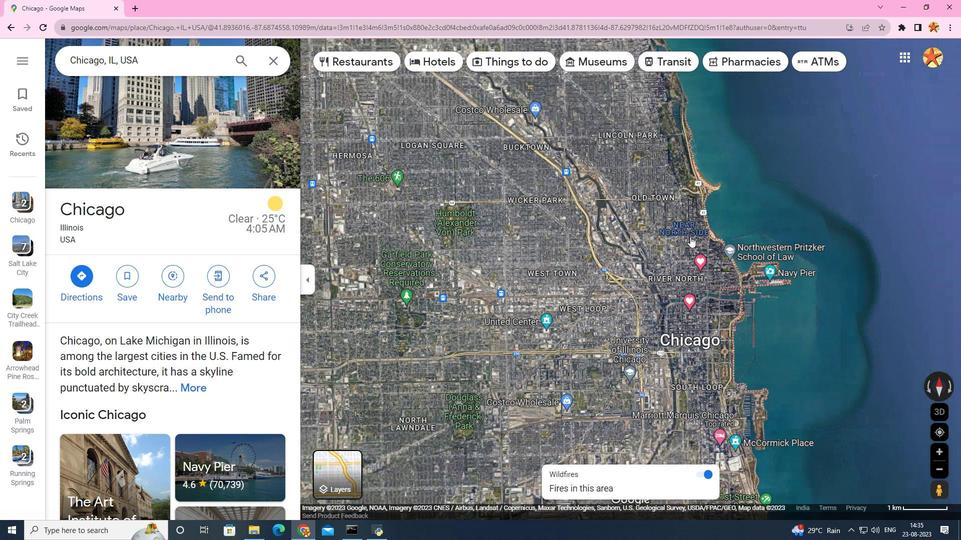 
Action: Mouse moved to (665, 228)
Screenshot: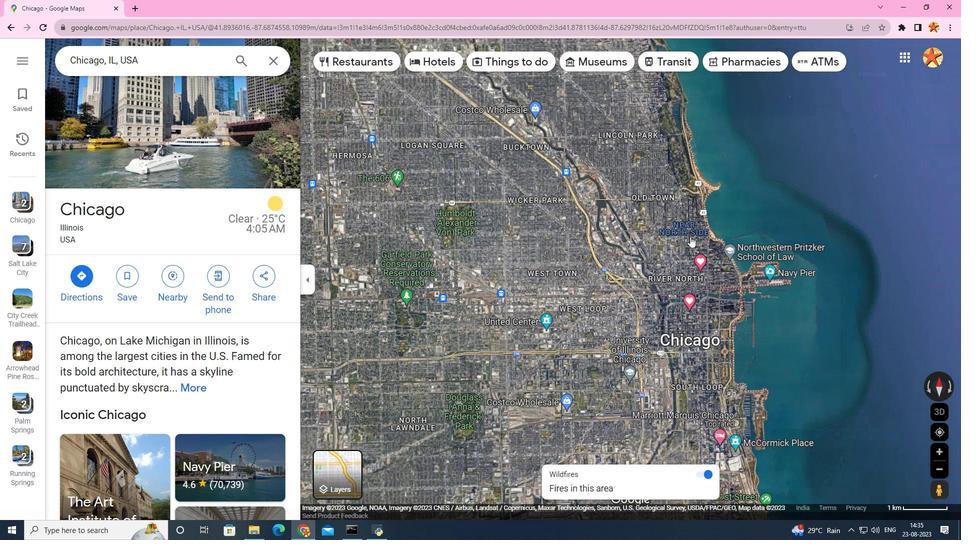 
Action: Mouse scrolled (665, 228) with delta (0, 0)
Screenshot: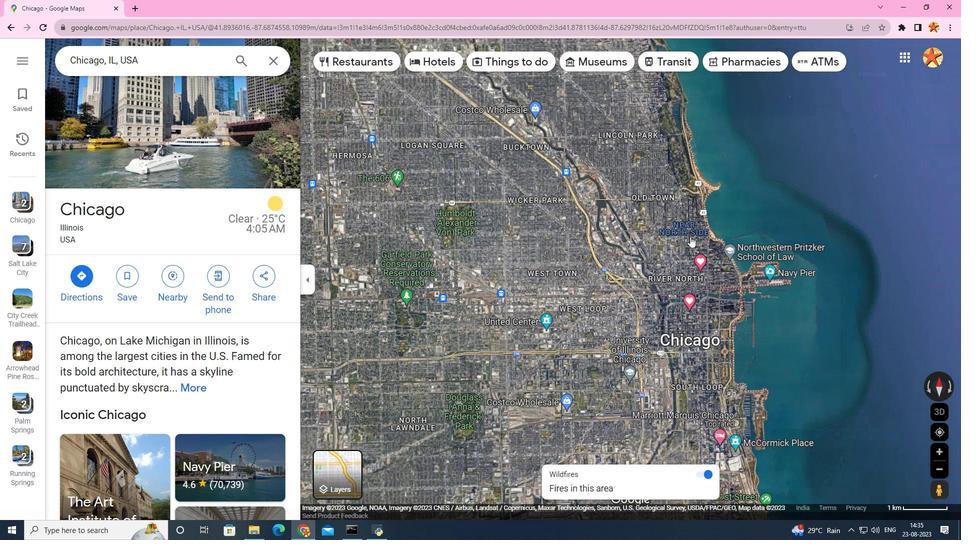 
Action: Mouse moved to (664, 229)
Screenshot: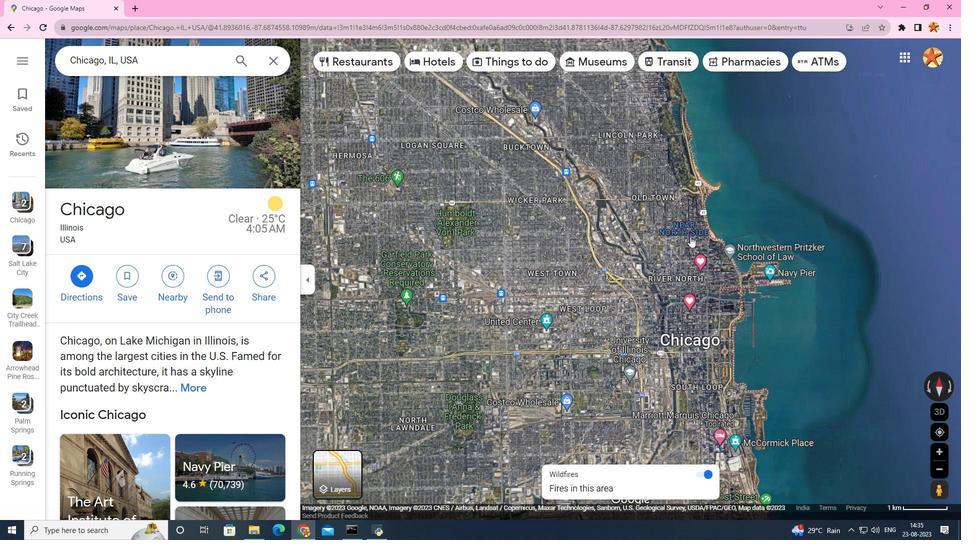 
Action: Mouse scrolled (664, 229) with delta (0, 0)
Screenshot: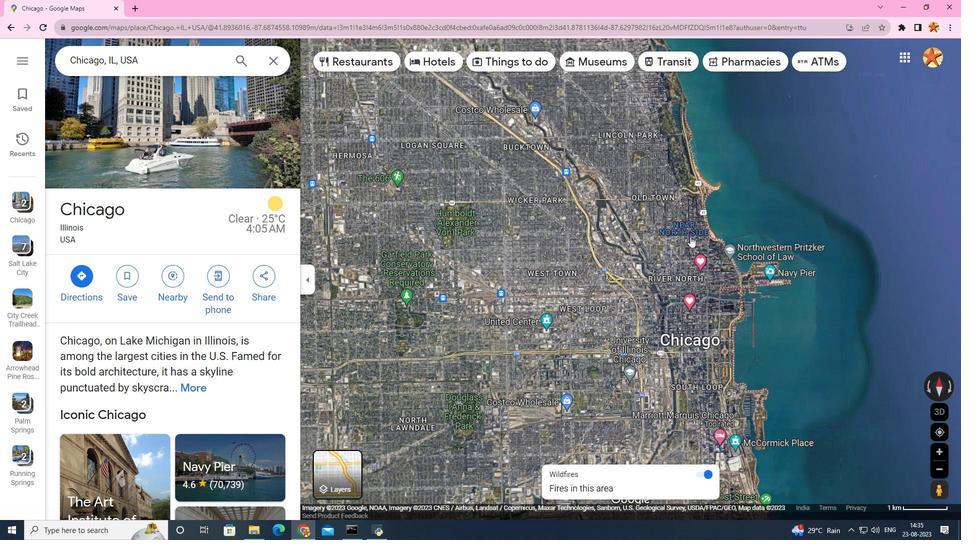 
Action: Mouse moved to (664, 229)
Screenshot: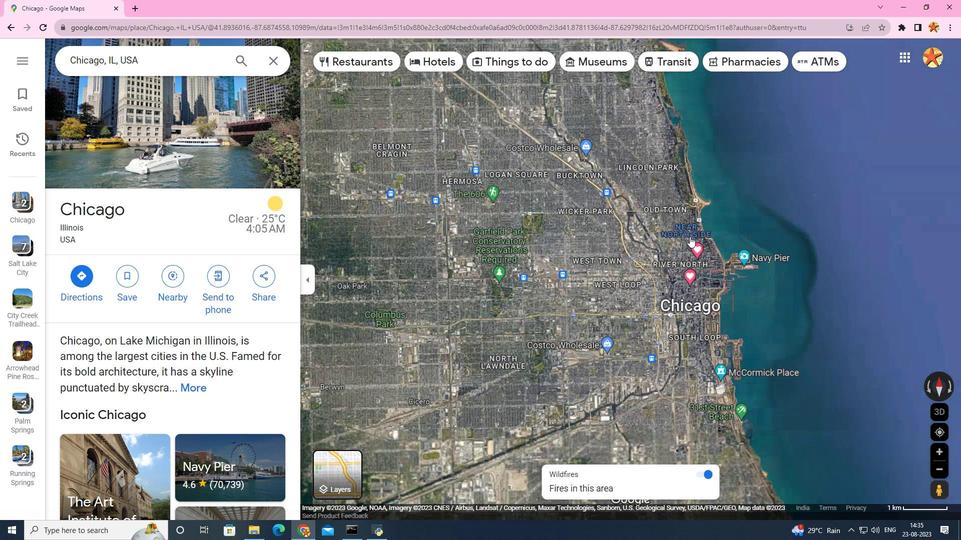 
Action: Mouse scrolled (664, 229) with delta (0, 0)
Screenshot: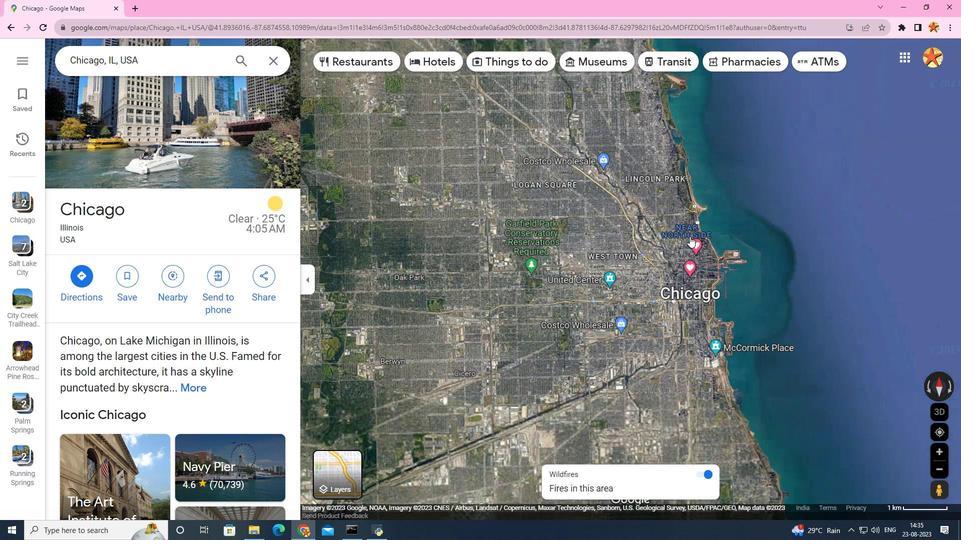 
Action: Mouse moved to (721, 297)
Screenshot: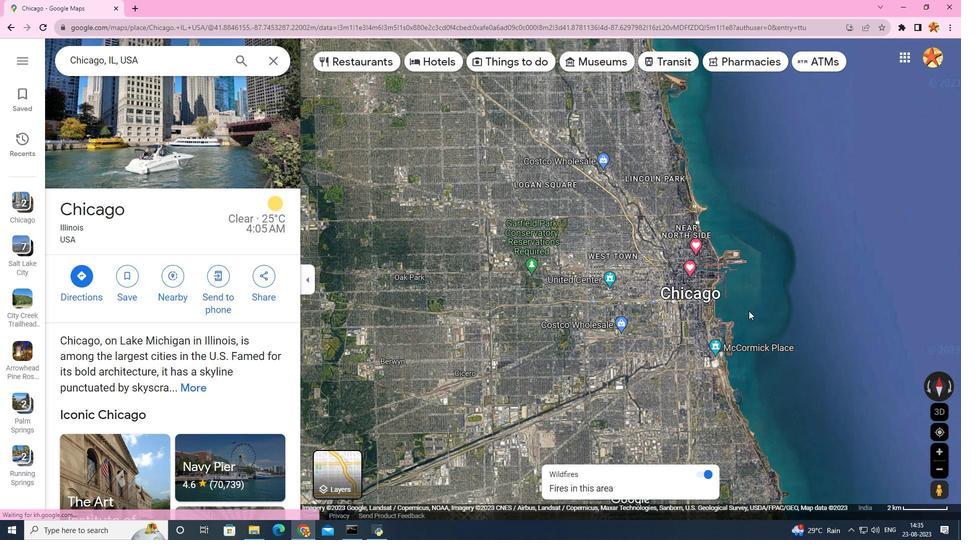 
Action: Mouse scrolled (721, 298) with delta (0, 0)
Screenshot: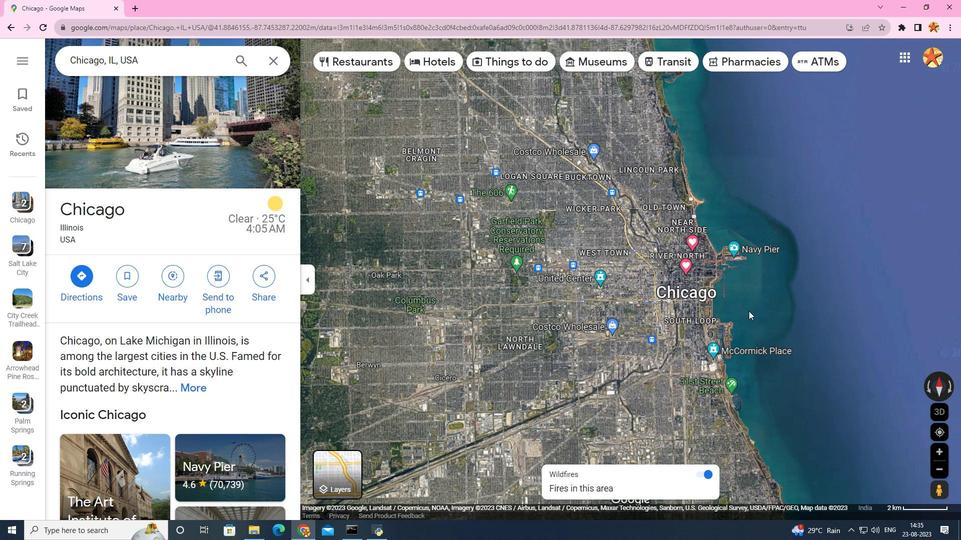 
Action: Mouse scrolled (721, 298) with delta (0, 0)
Screenshot: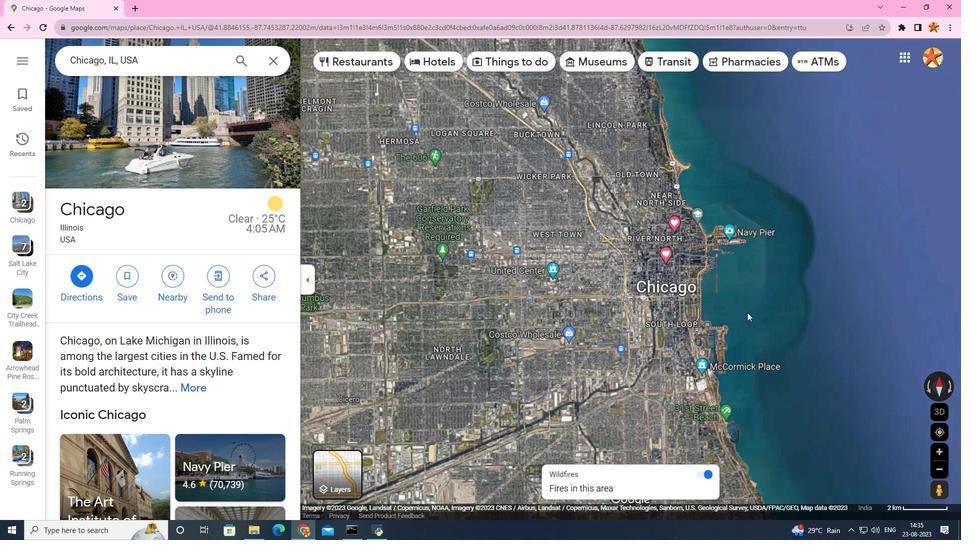 
Action: Mouse scrolled (721, 298) with delta (0, 0)
Screenshot: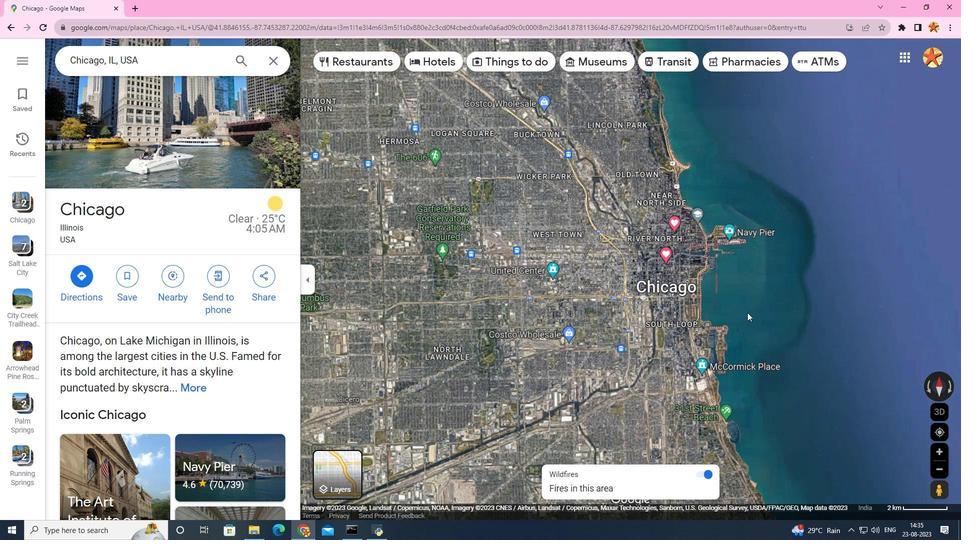 
Action: Mouse moved to (721, 298)
Screenshot: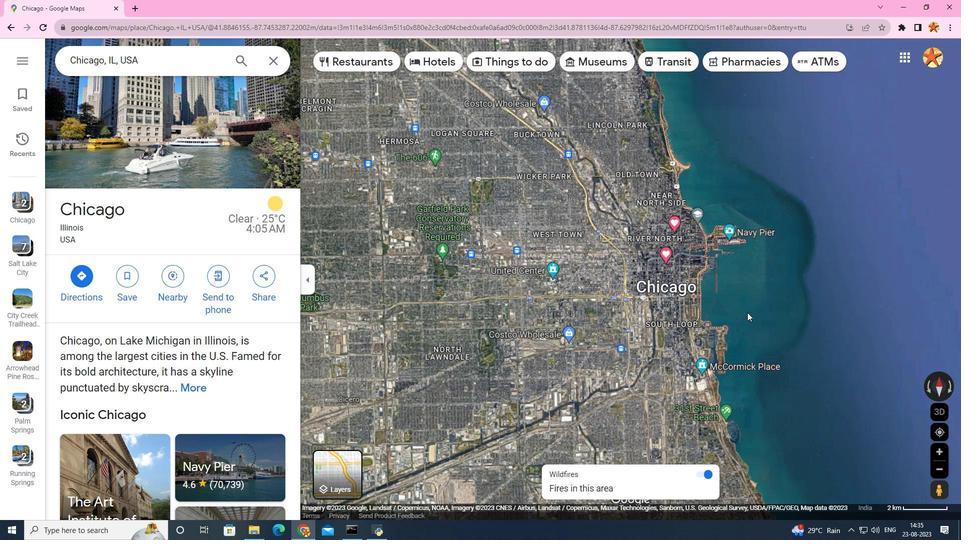 
Action: Mouse scrolled (721, 298) with delta (0, 0)
Screenshot: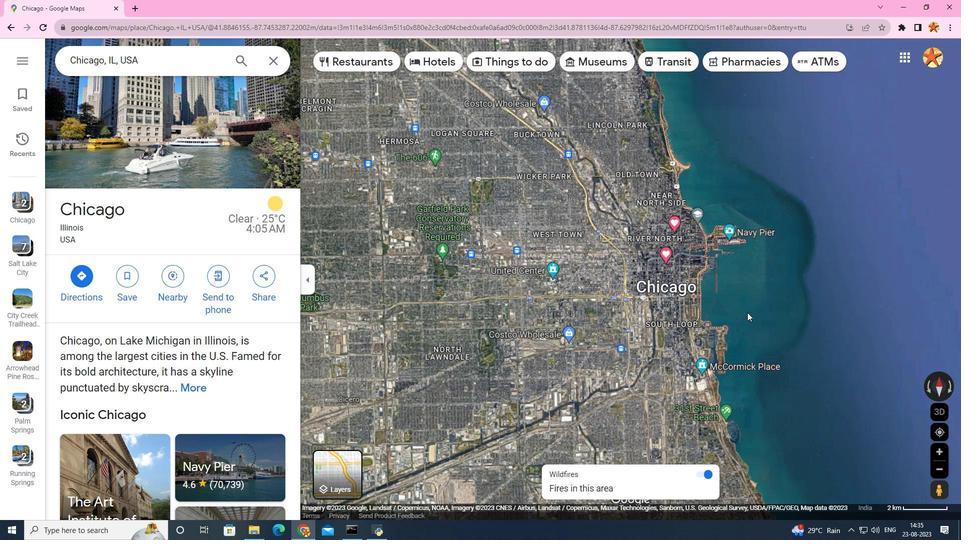 
Action: Mouse moved to (719, 299)
Screenshot: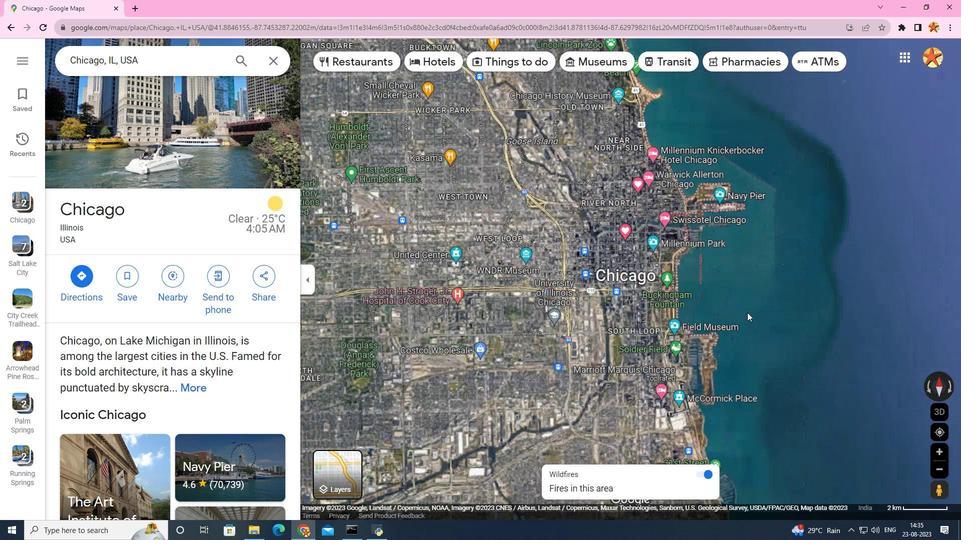 
Action: Mouse scrolled (719, 299) with delta (0, 0)
Screenshot: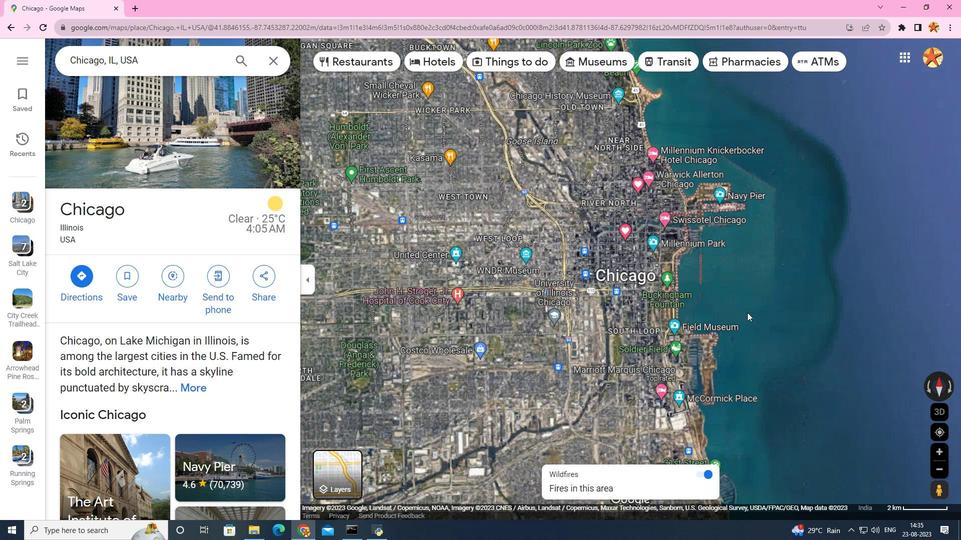 
Action: Mouse moved to (657, 296)
Screenshot: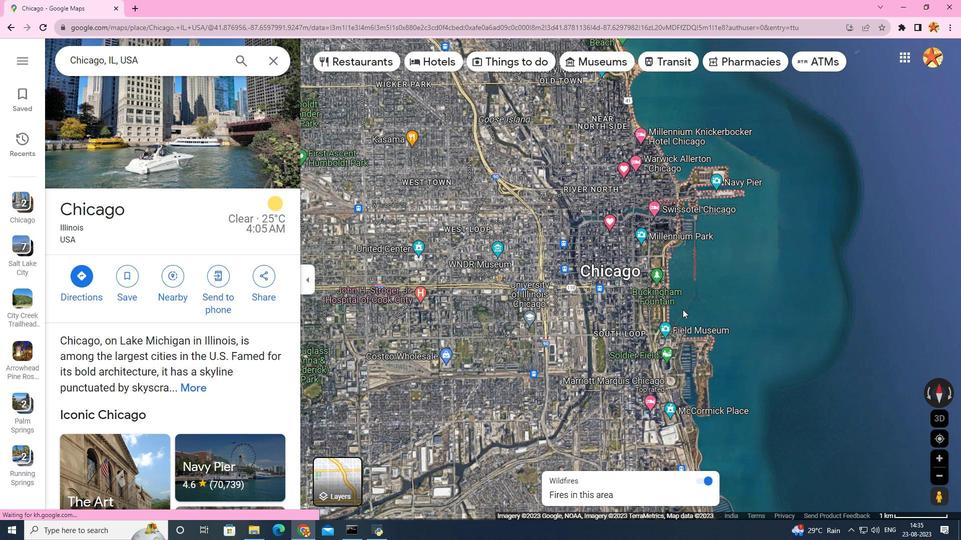 
Action: Mouse scrolled (657, 296) with delta (0, 0)
Screenshot: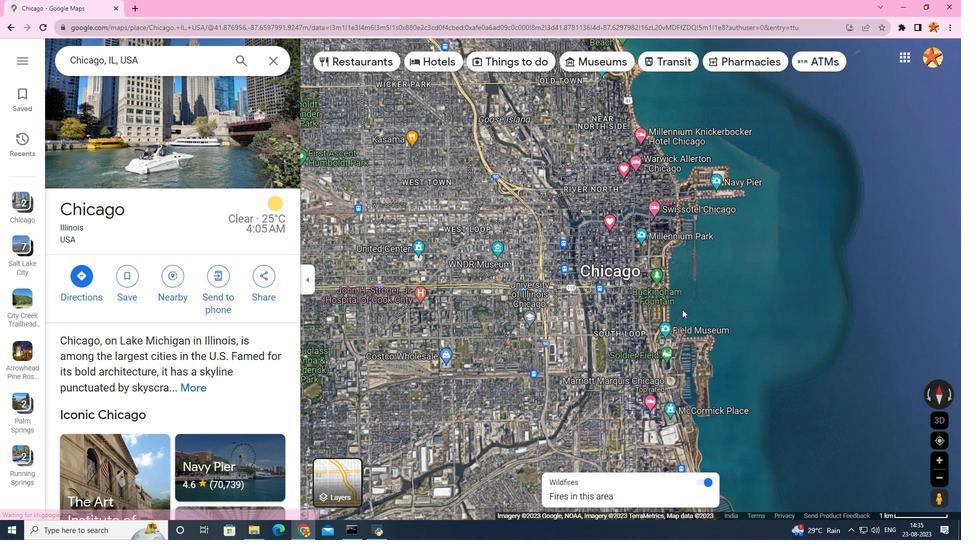 
Action: Mouse moved to (657, 296)
Screenshot: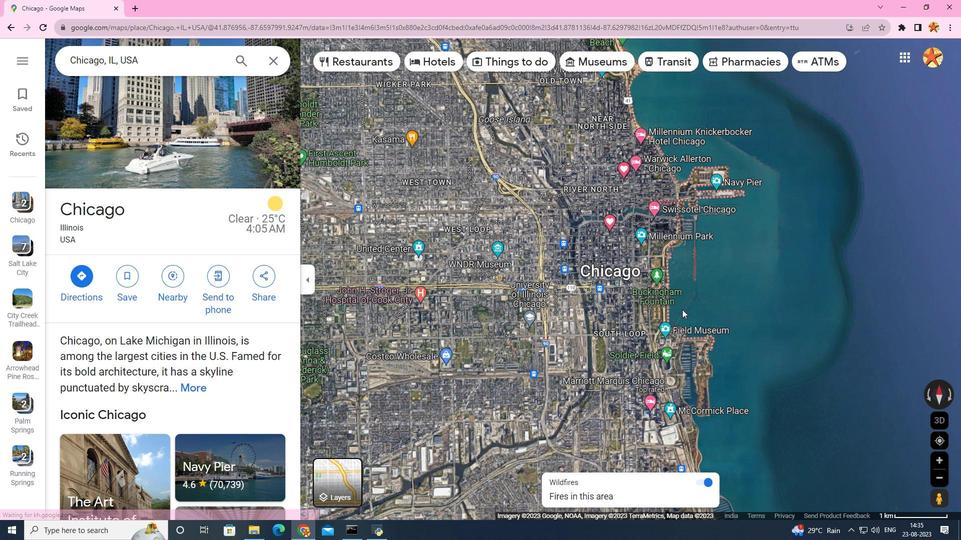 
Action: Mouse scrolled (657, 296) with delta (0, 0)
Screenshot: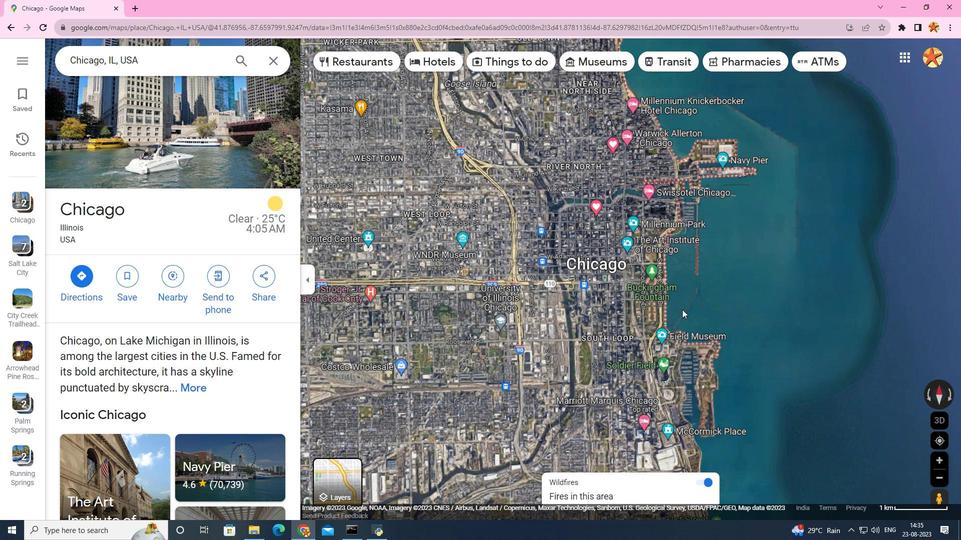 
Action: Mouse moved to (657, 296)
Screenshot: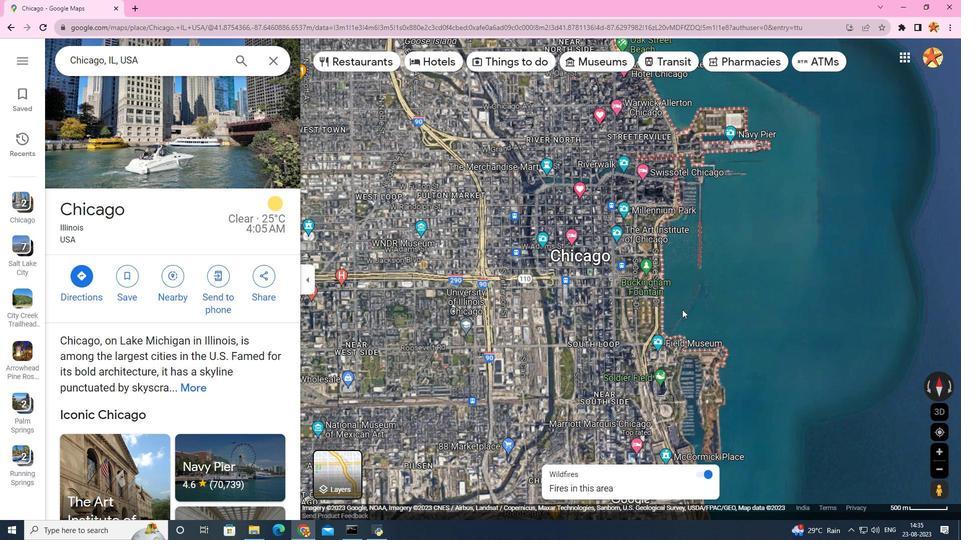 
Action: Mouse scrolled (657, 296) with delta (0, 0)
Screenshot: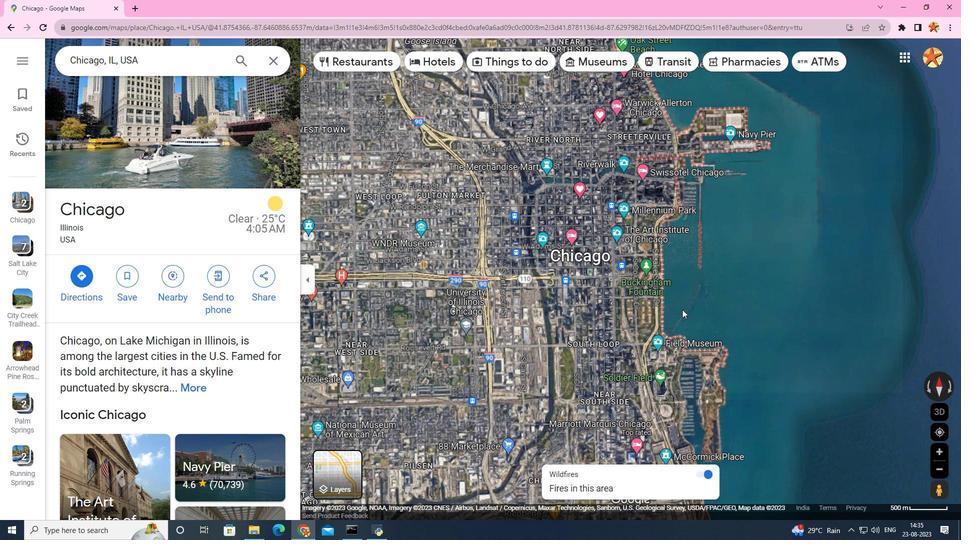 
Action: Mouse scrolled (657, 296) with delta (0, 0)
Screenshot: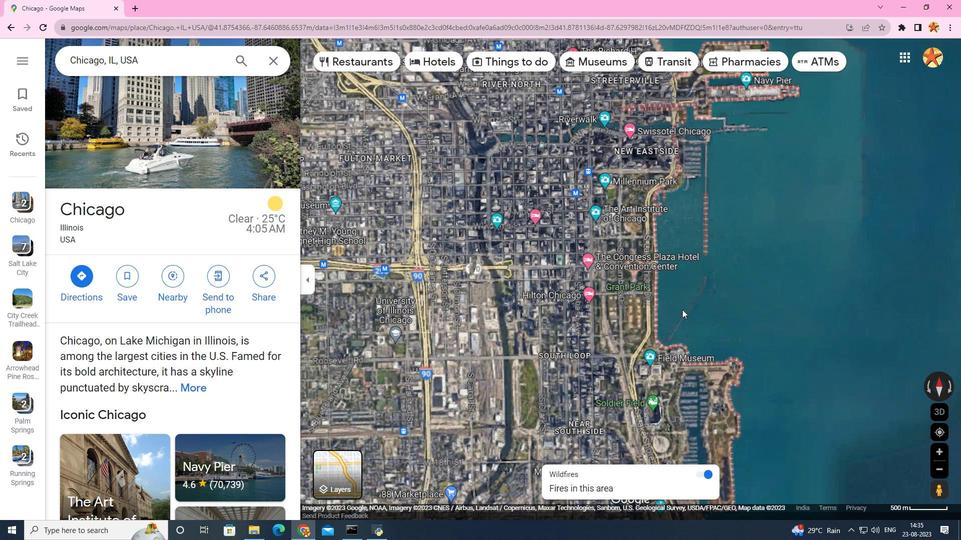 
Action: Mouse scrolled (657, 296) with delta (0, 0)
Screenshot: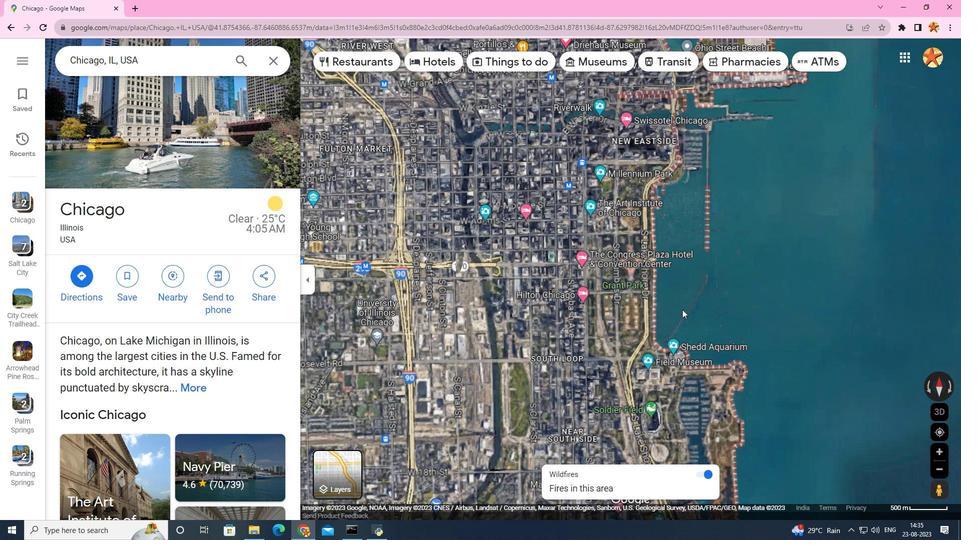 
Action: Mouse scrolled (657, 296) with delta (0, 0)
Screenshot: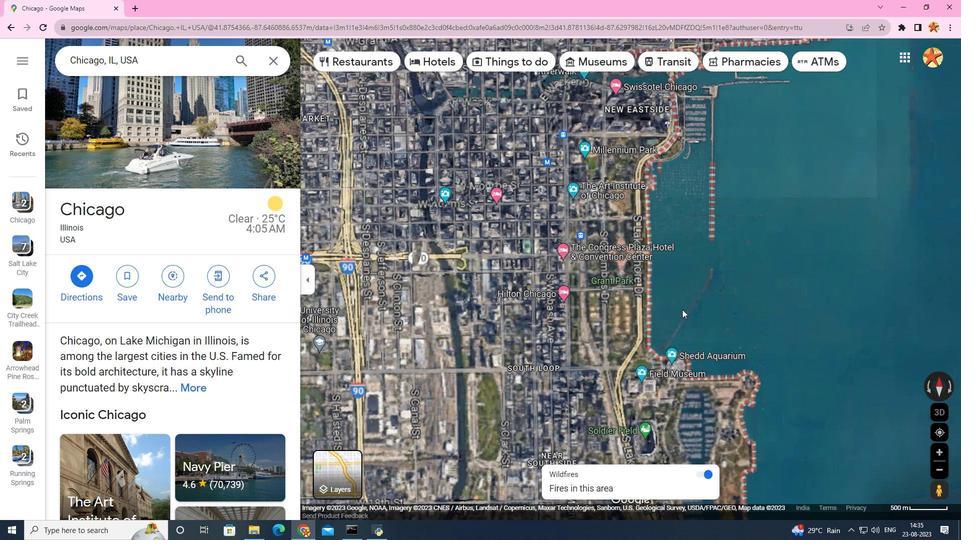 
Action: Mouse scrolled (657, 296) with delta (0, 0)
Screenshot: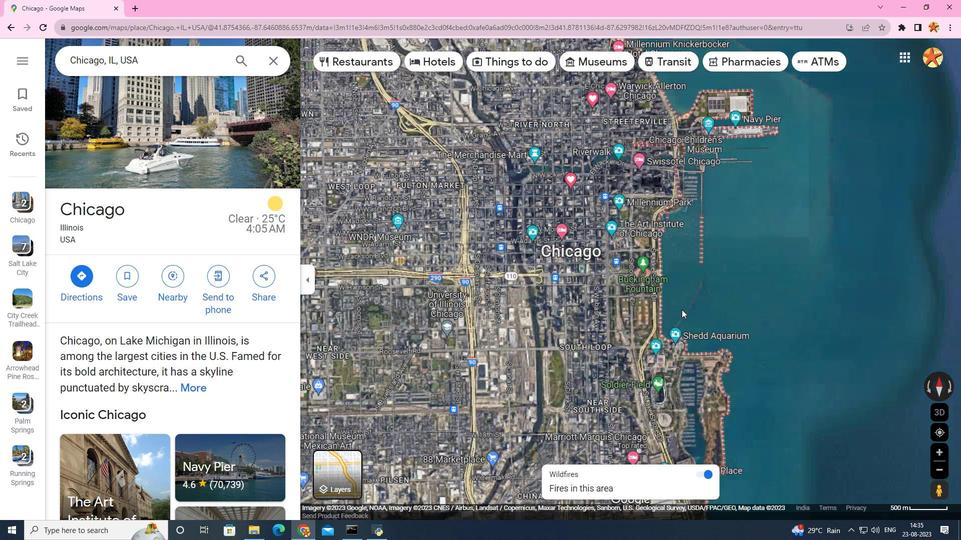 
Action: Mouse scrolled (657, 296) with delta (0, 0)
Screenshot: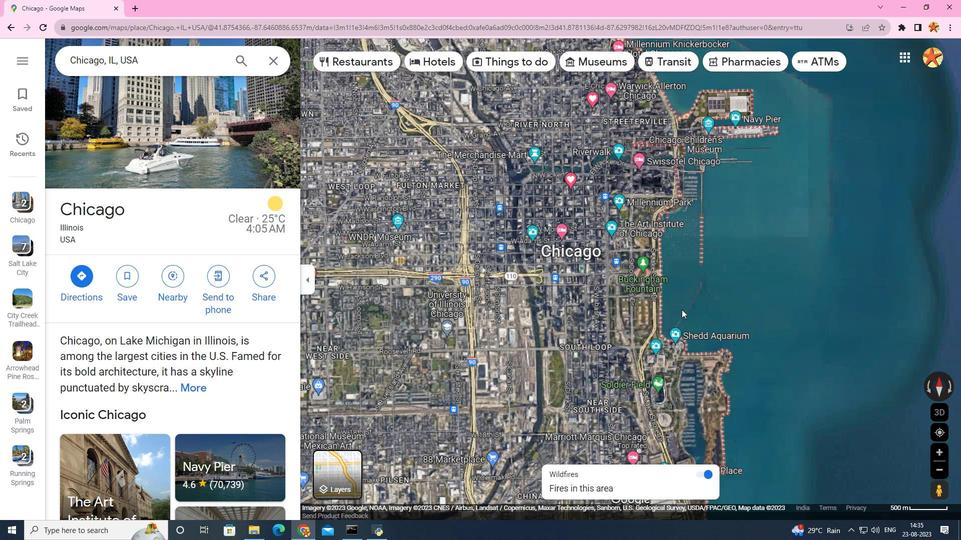 
Action: Mouse moved to (656, 296)
Screenshot: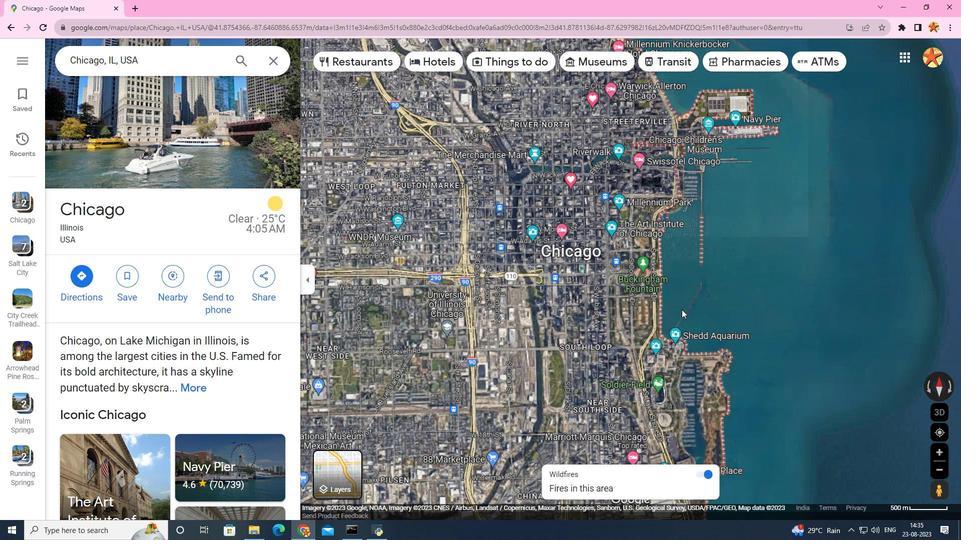 
Action: Mouse scrolled (656, 296) with delta (0, 0)
Screenshot: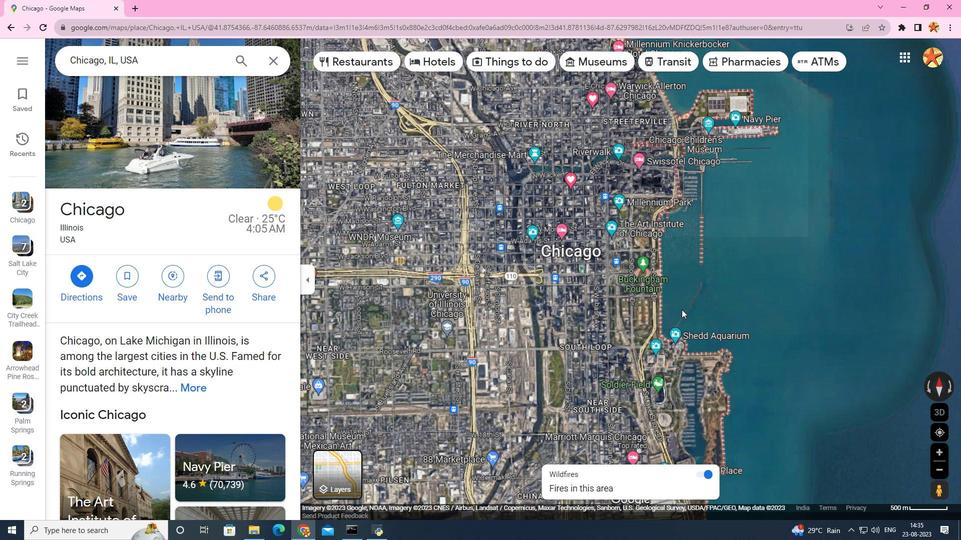 
Action: Mouse scrolled (656, 296) with delta (0, 0)
Screenshot: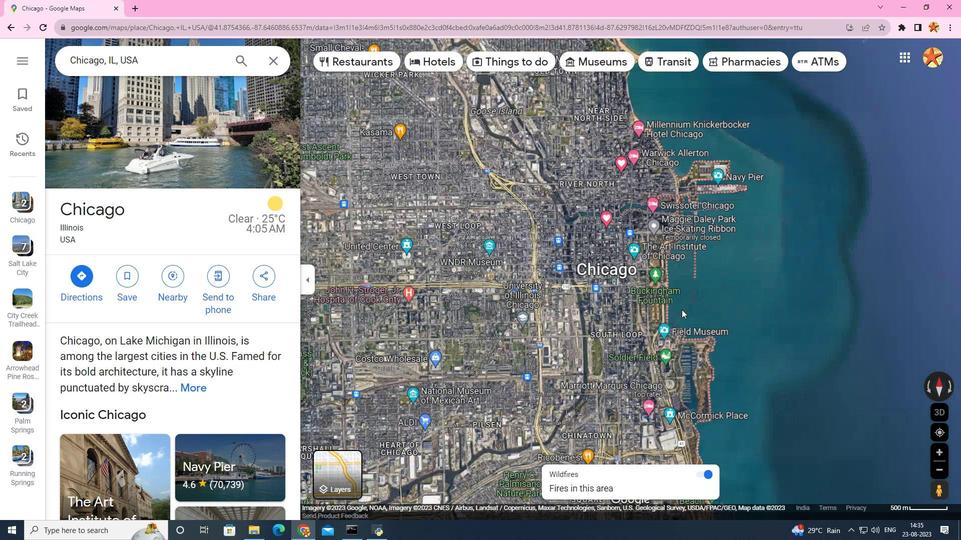 
Action: Mouse scrolled (656, 296) with delta (0, 0)
Screenshot: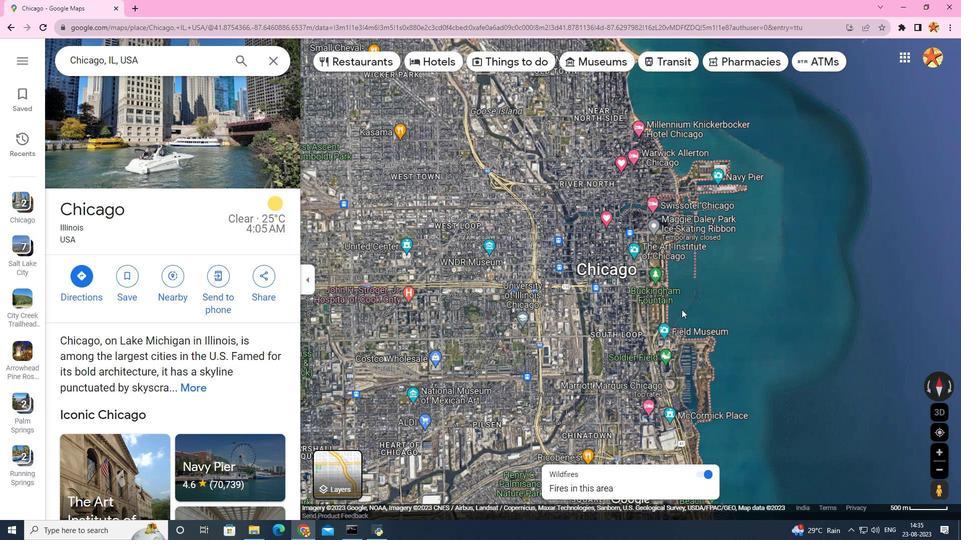 
Action: Mouse scrolled (656, 296) with delta (0, 0)
Screenshot: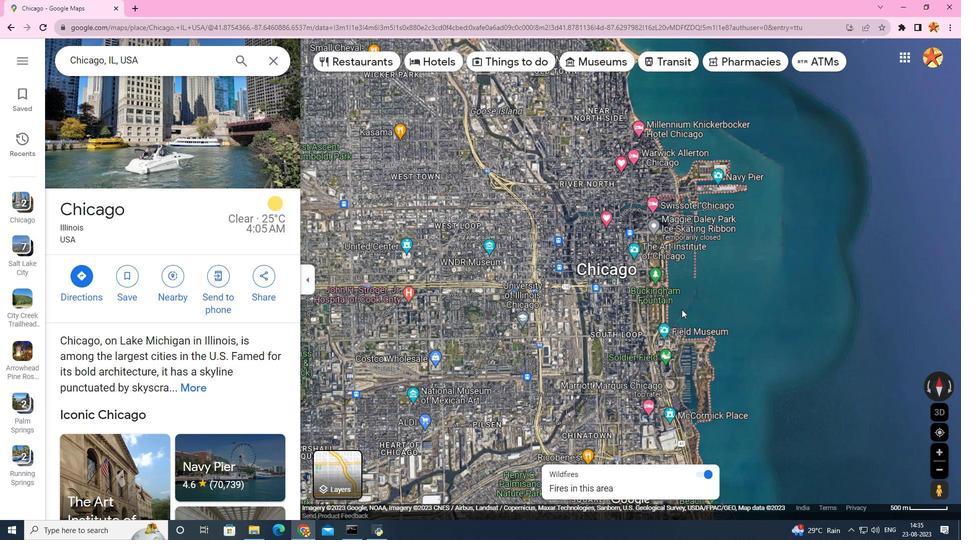 
Action: Mouse scrolled (656, 296) with delta (0, 0)
Screenshot: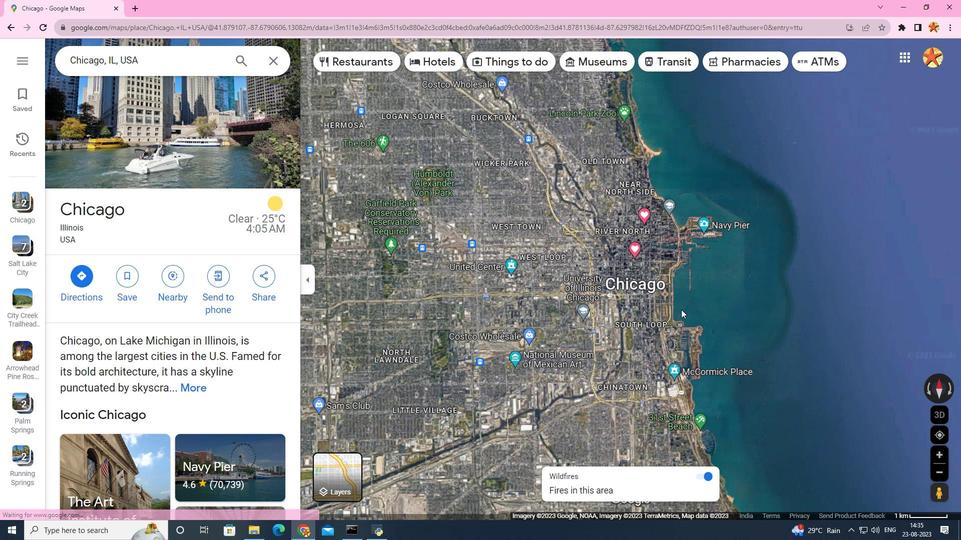 
Action: Mouse scrolled (656, 296) with delta (0, 0)
Screenshot: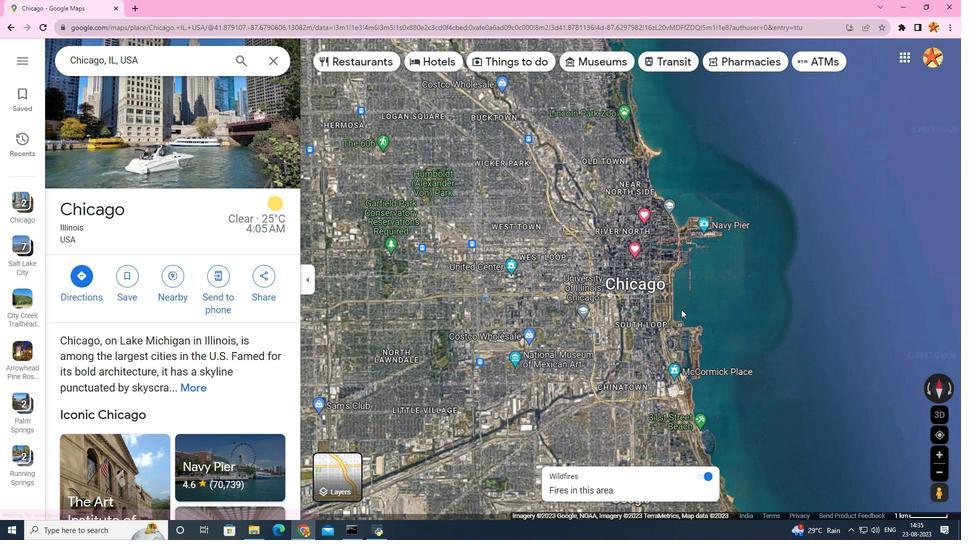 
Action: Mouse scrolled (656, 296) with delta (0, 0)
Screenshot: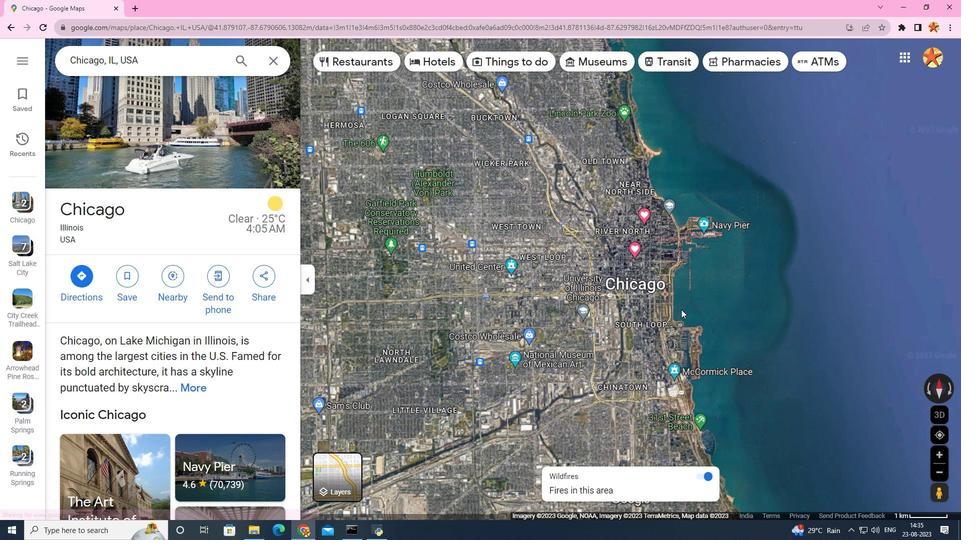 
Action: Mouse moved to (656, 296)
Screenshot: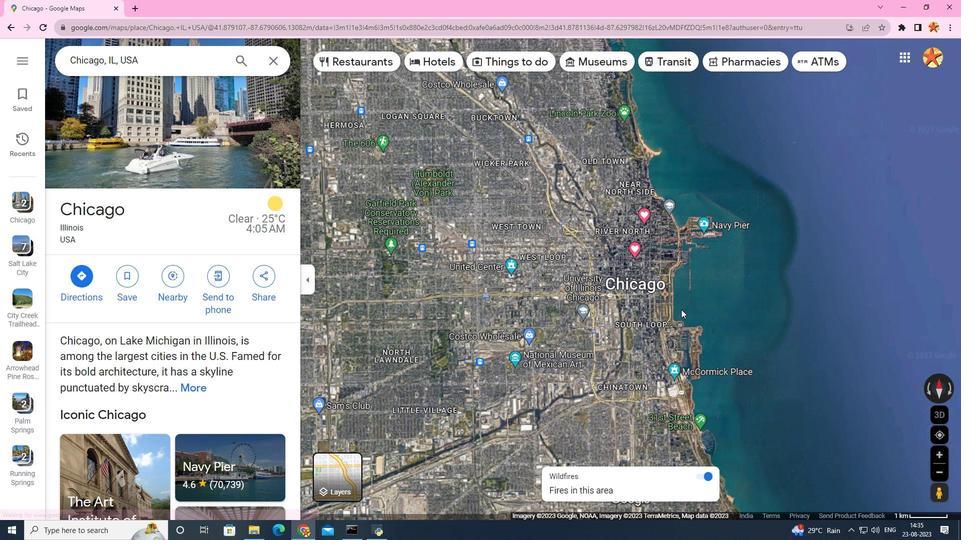
Action: Mouse scrolled (656, 296) with delta (0, 0)
Screenshot: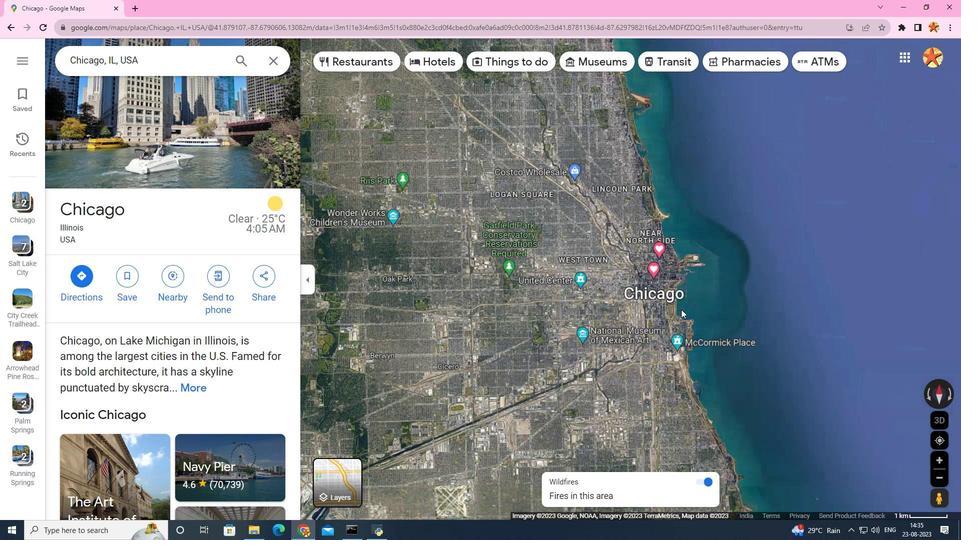 
Action: Mouse scrolled (656, 296) with delta (0, 0)
Screenshot: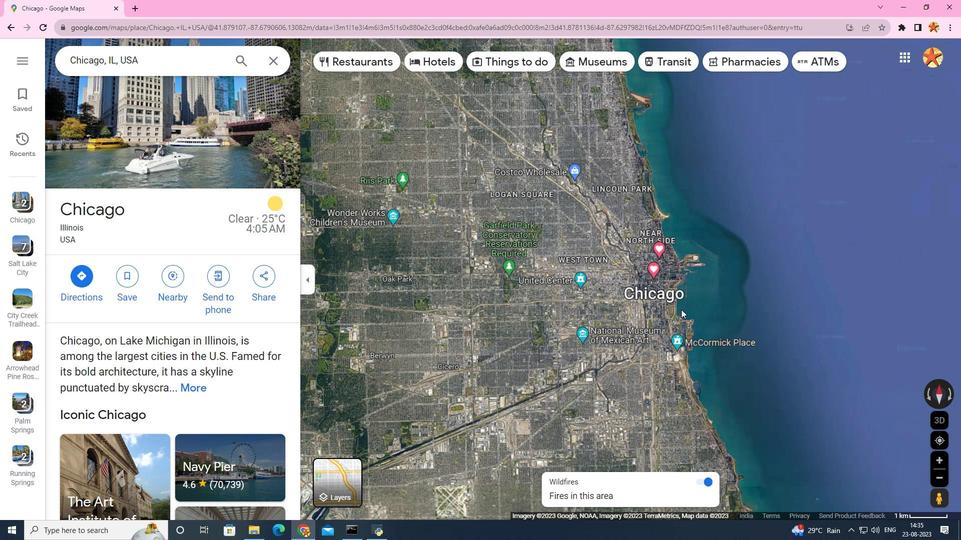 
Action: Mouse scrolled (656, 296) with delta (0, 0)
Screenshot: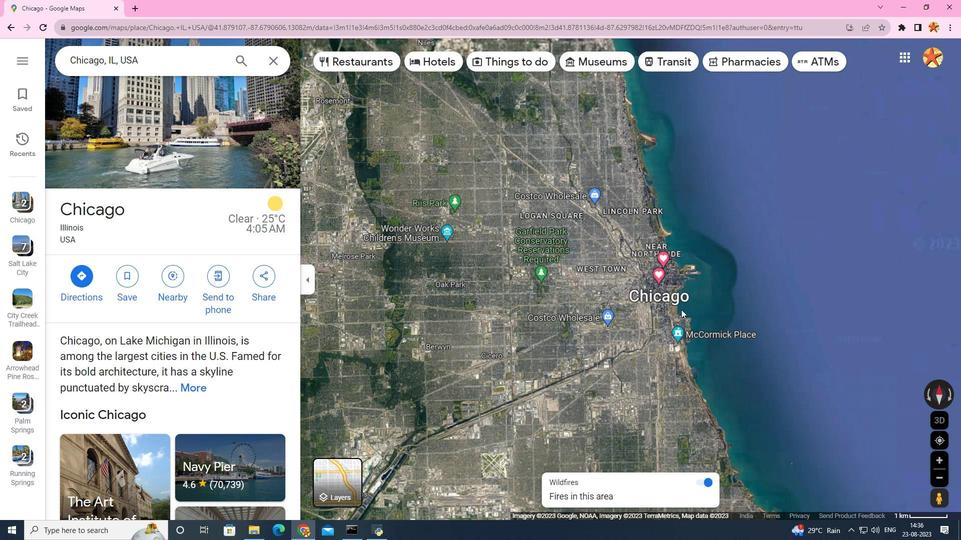 
Action: Mouse scrolled (656, 296) with delta (0, 0)
Screenshot: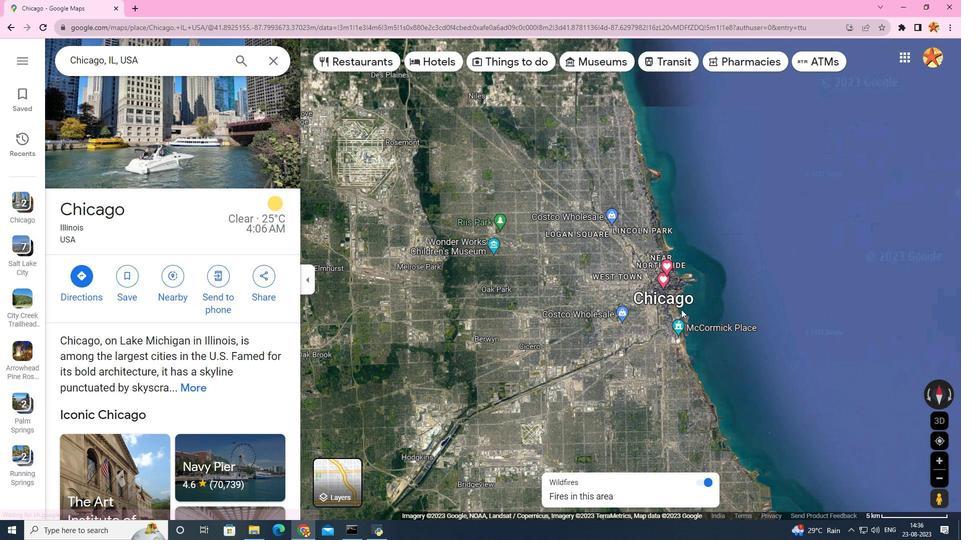 
Action: Mouse scrolled (656, 296) with delta (0, 0)
Screenshot: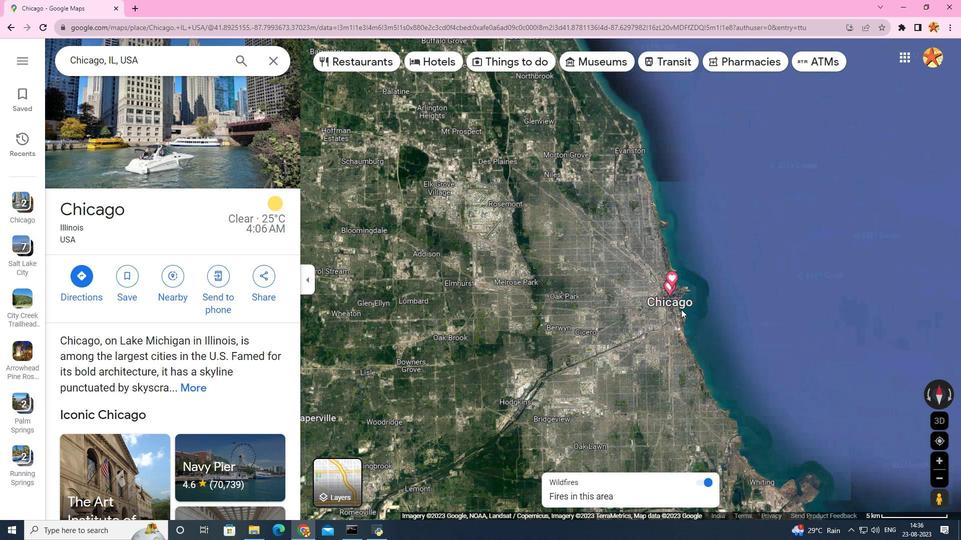 
Action: Mouse scrolled (656, 296) with delta (0, 0)
Screenshot: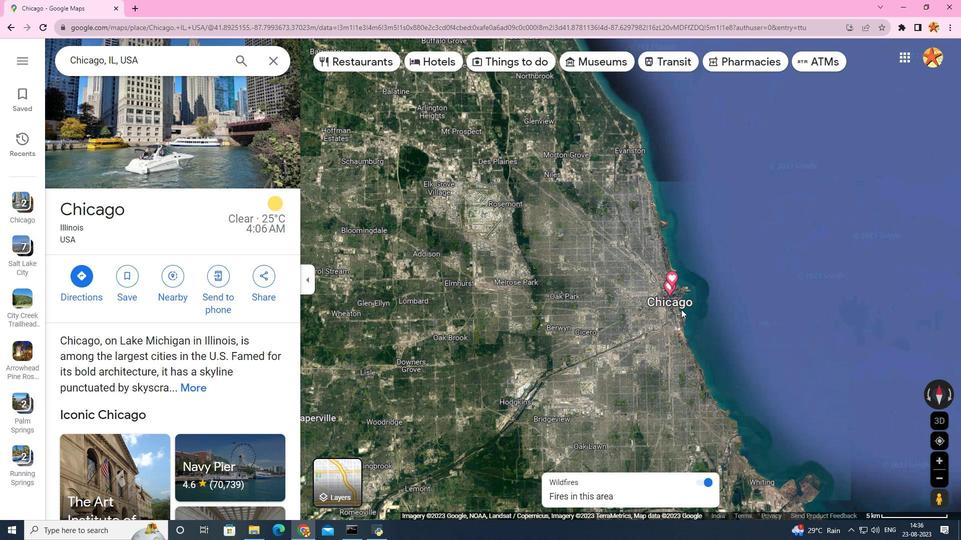 
Action: Mouse scrolled (656, 296) with delta (0, 0)
Screenshot: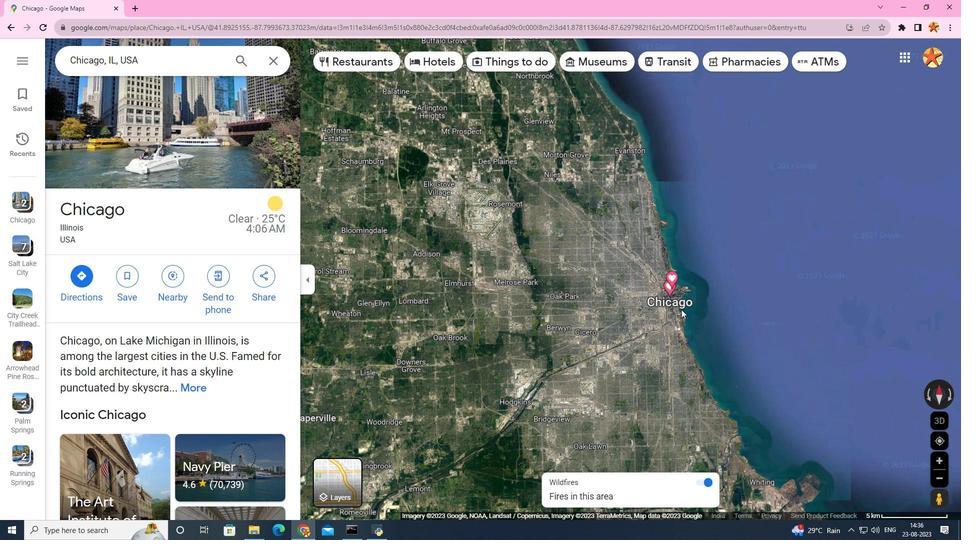 
Action: Mouse scrolled (656, 296) with delta (0, 0)
Screenshot: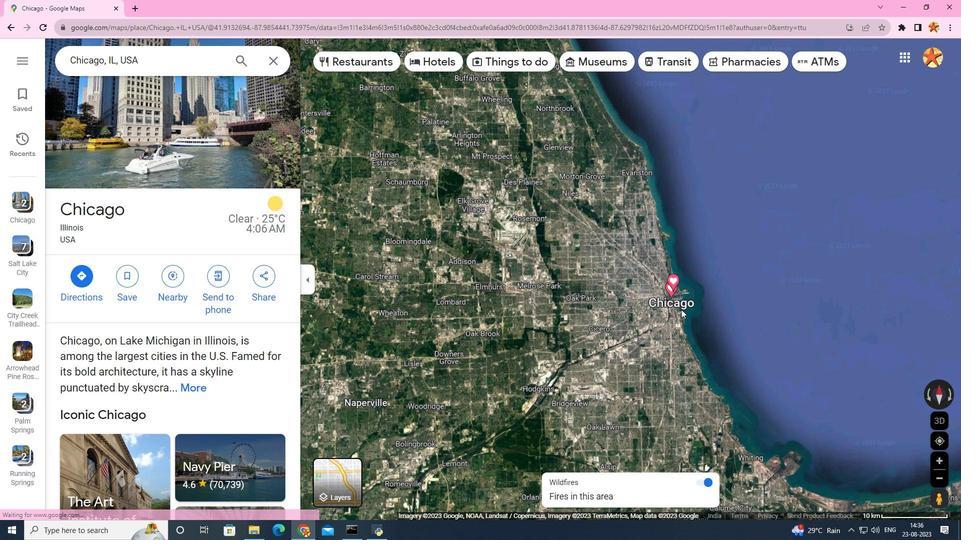 
Action: Mouse scrolled (656, 296) with delta (0, 0)
Screenshot: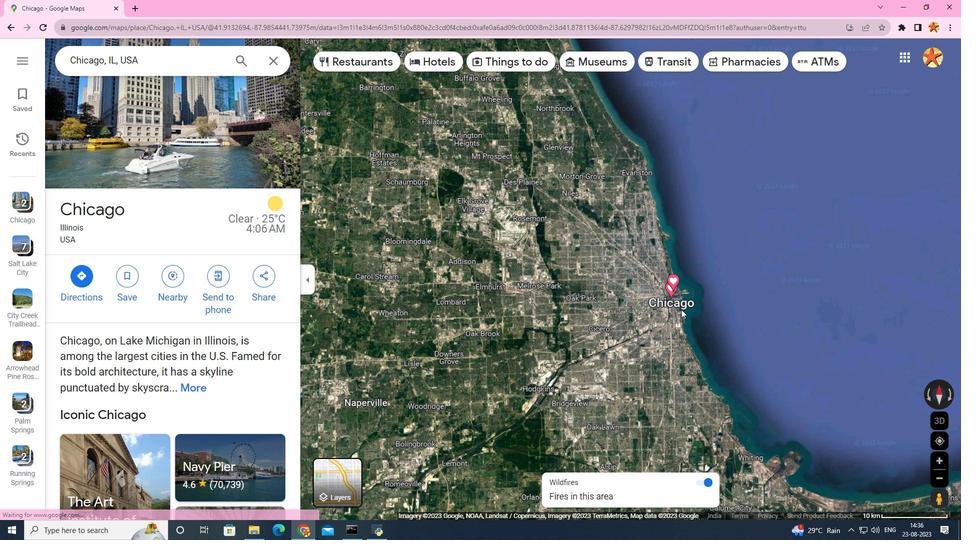 
Action: Mouse scrolled (656, 296) with delta (0, 0)
Screenshot: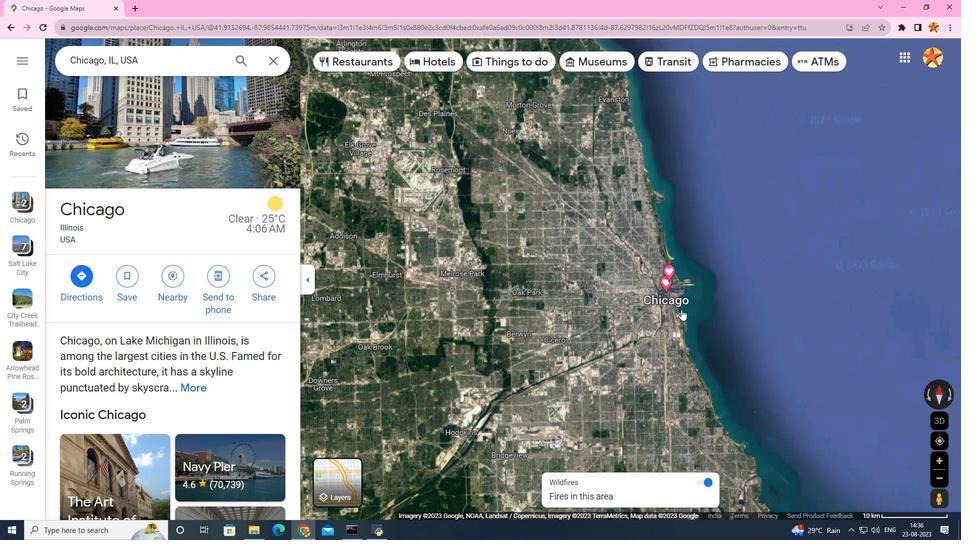 
Action: Mouse scrolled (656, 296) with delta (0, 0)
Screenshot: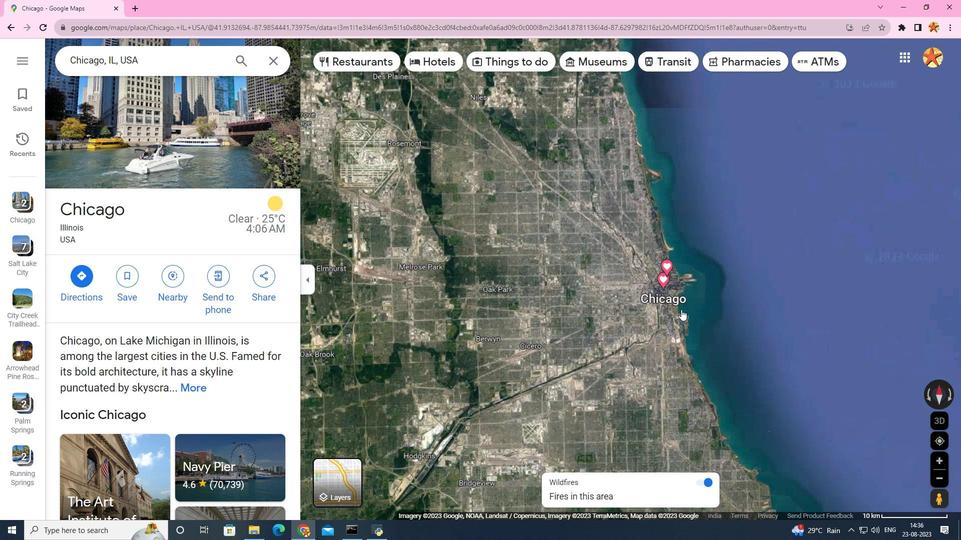 
Action: Mouse scrolled (656, 296) with delta (0, 0)
Screenshot: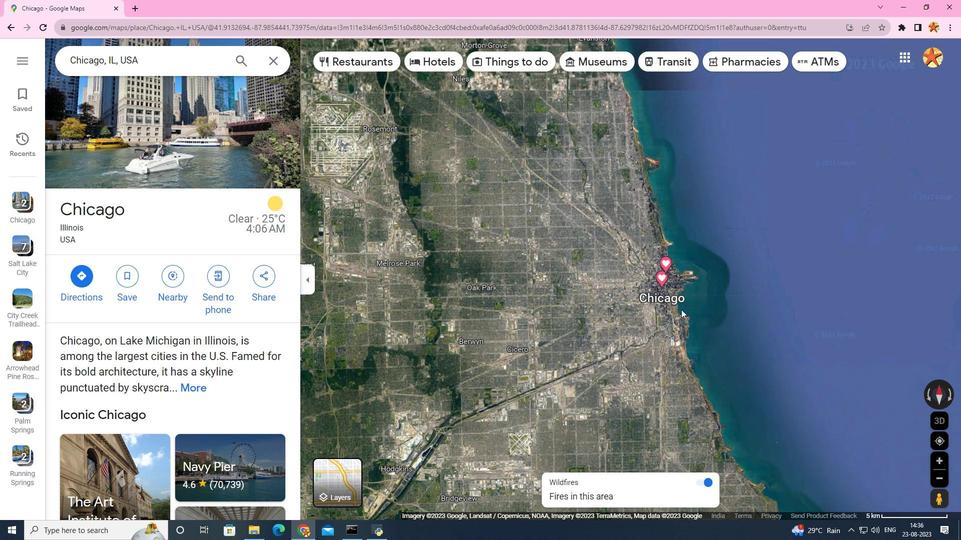
Action: Mouse scrolled (656, 296) with delta (0, 0)
Screenshot: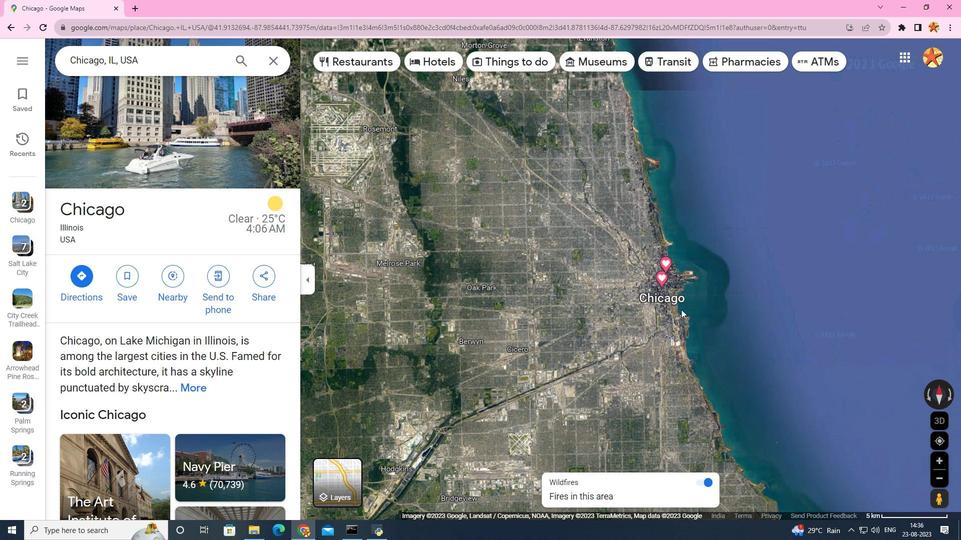 
Action: Mouse scrolled (656, 296) with delta (0, 0)
Screenshot: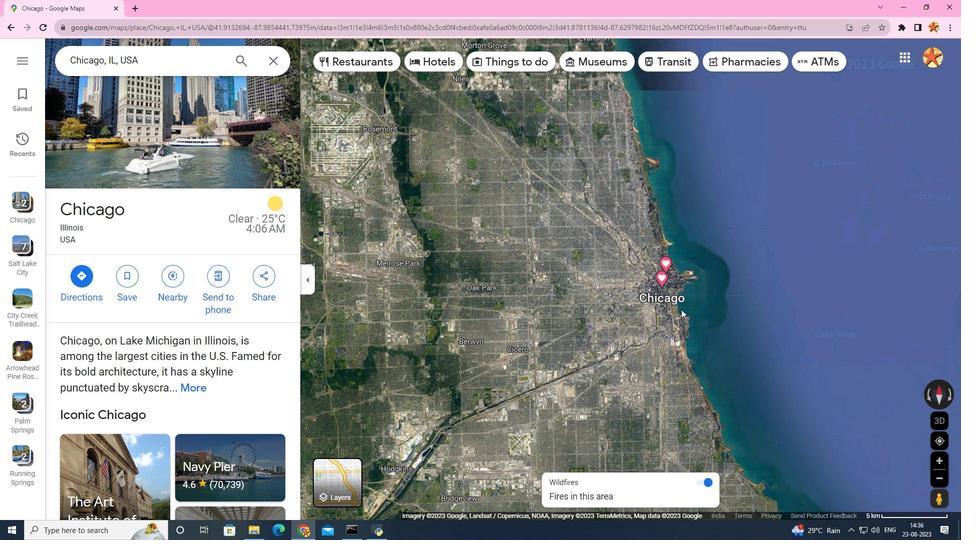 
Action: Mouse scrolled (656, 296) with delta (0, 0)
Screenshot: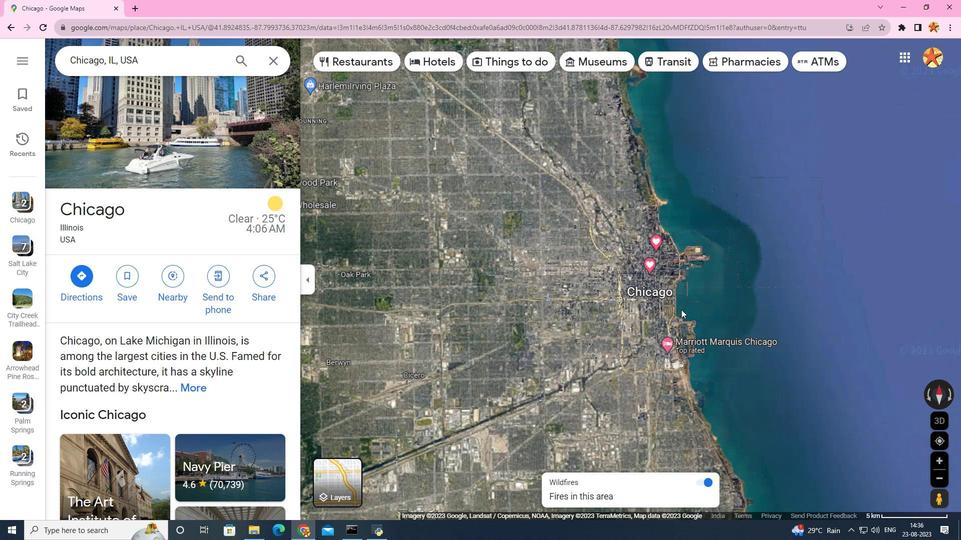 
Action: Mouse scrolled (656, 296) with delta (0, 0)
Screenshot: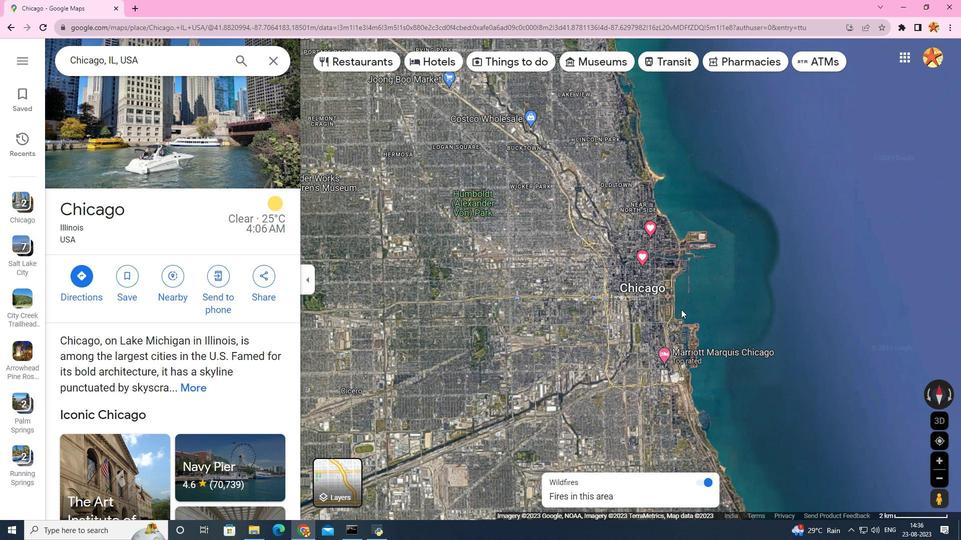 
Action: Mouse scrolled (656, 296) with delta (0, 0)
Screenshot: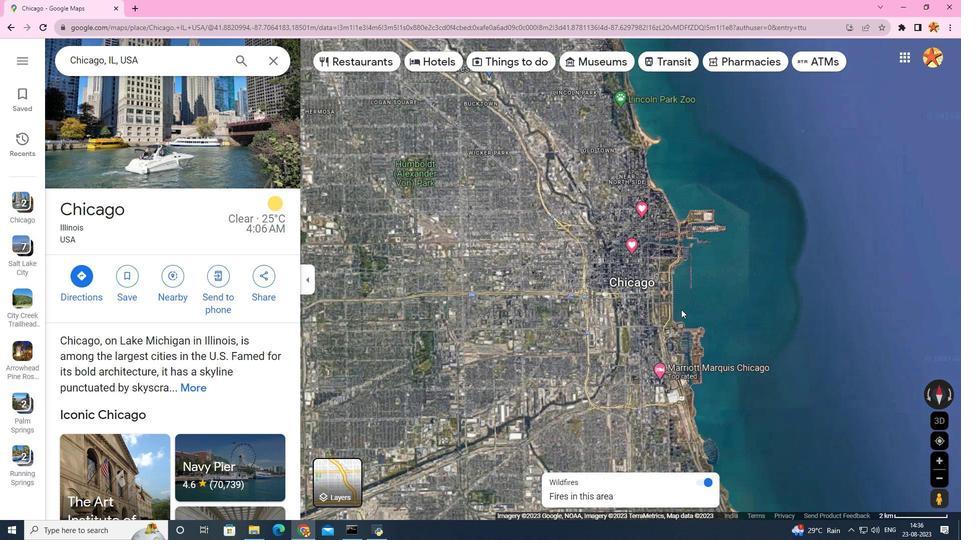 
Action: Mouse scrolled (656, 296) with delta (0, 0)
Screenshot: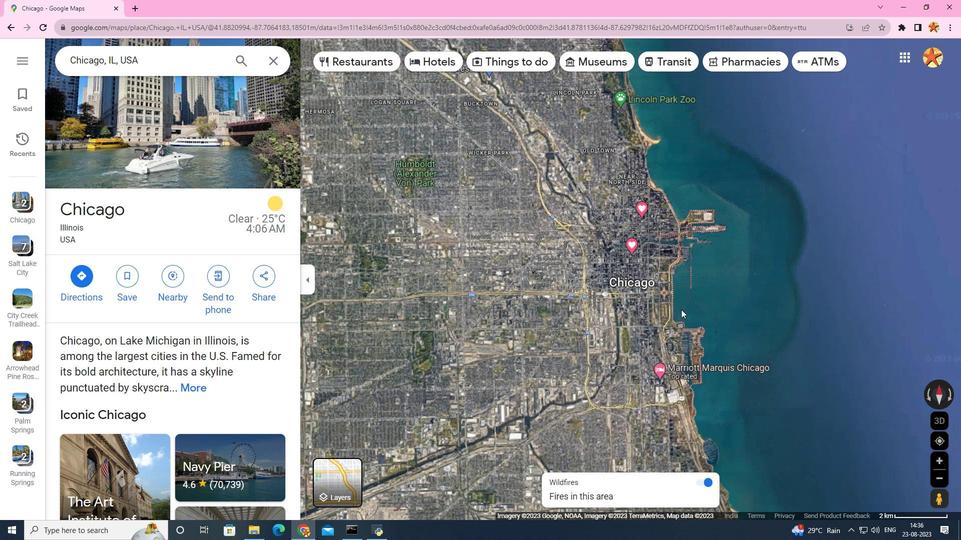 
Action: Mouse scrolled (656, 296) with delta (0, 0)
Screenshot: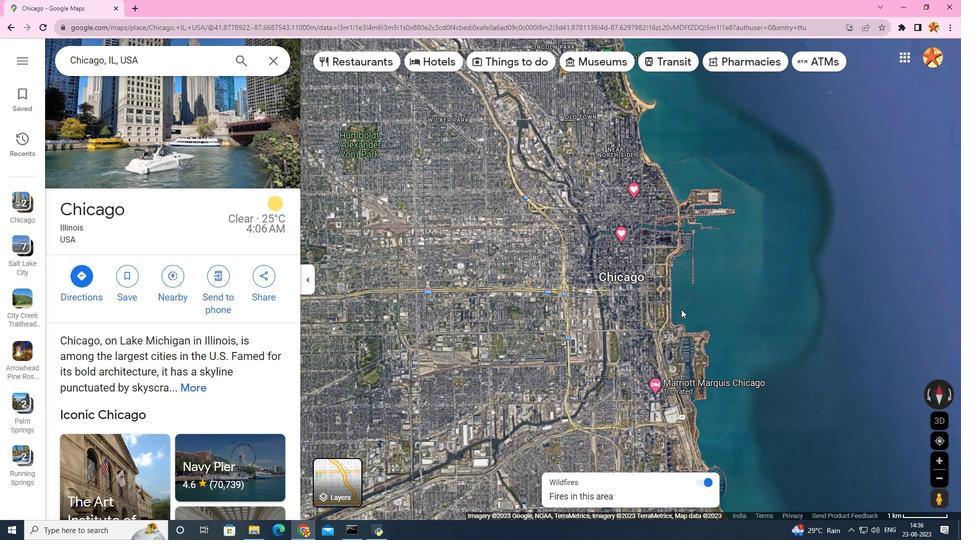 
Action: Mouse scrolled (656, 296) with delta (0, 0)
Screenshot: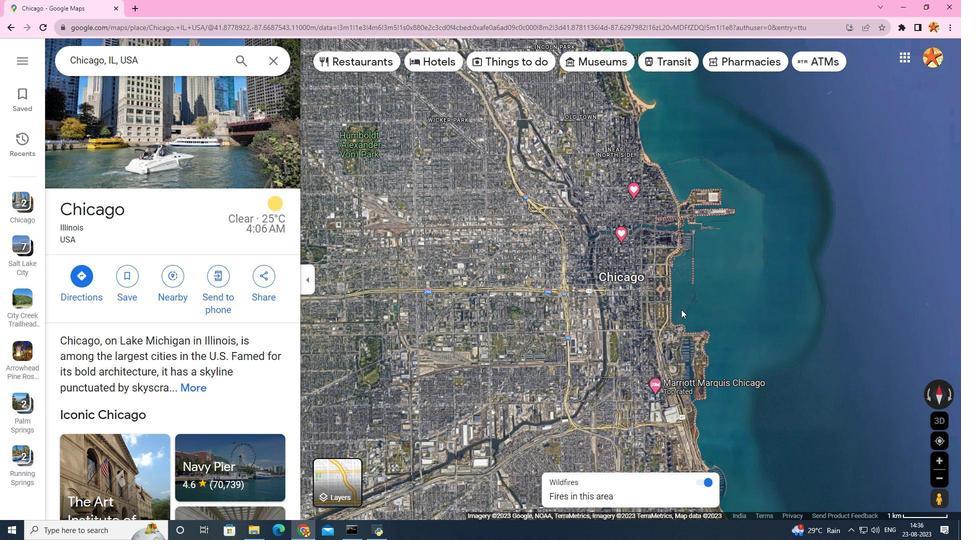 
Action: Mouse scrolled (656, 296) with delta (0, 0)
Screenshot: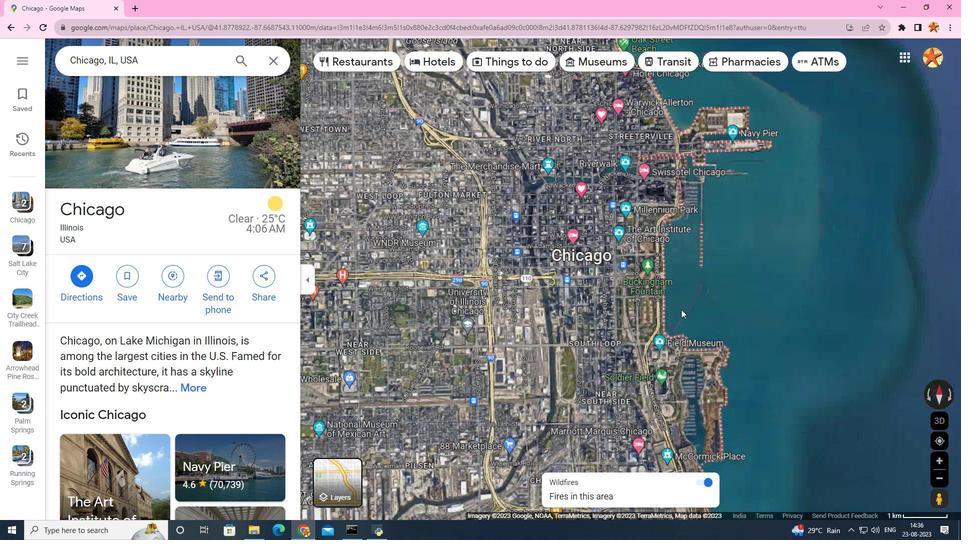 
Action: Mouse scrolled (656, 296) with delta (0, 0)
Screenshot: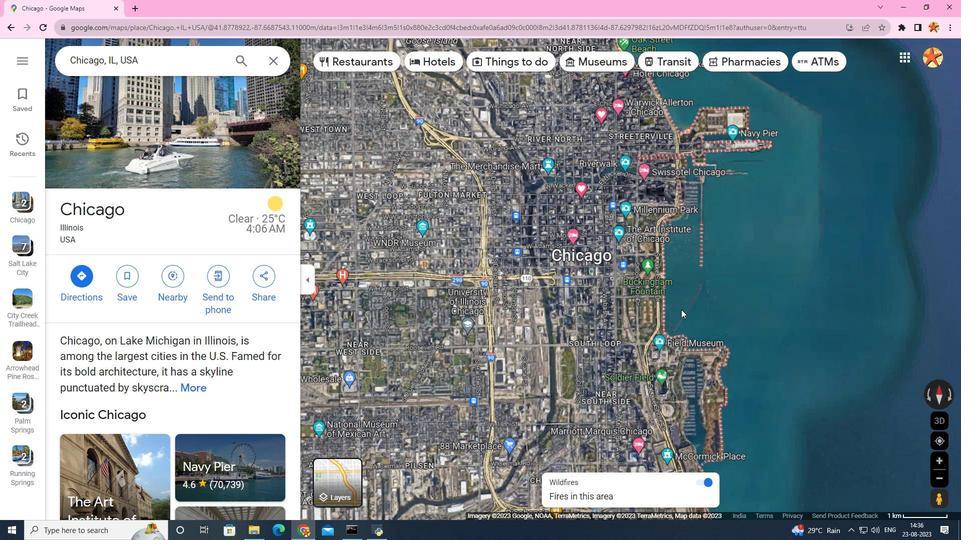 
Action: Mouse scrolled (656, 296) with delta (0, 0)
Screenshot: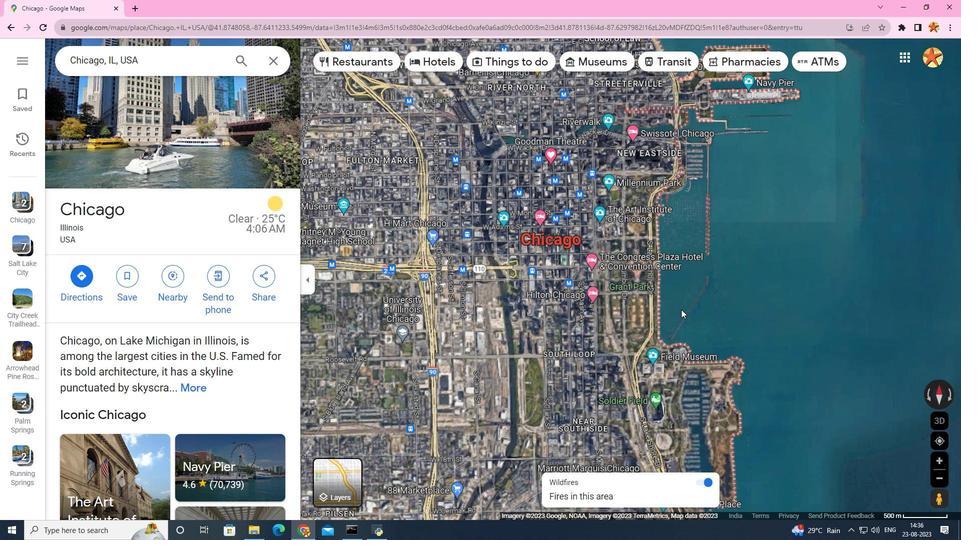 
Action: Mouse scrolled (656, 296) with delta (0, 0)
Screenshot: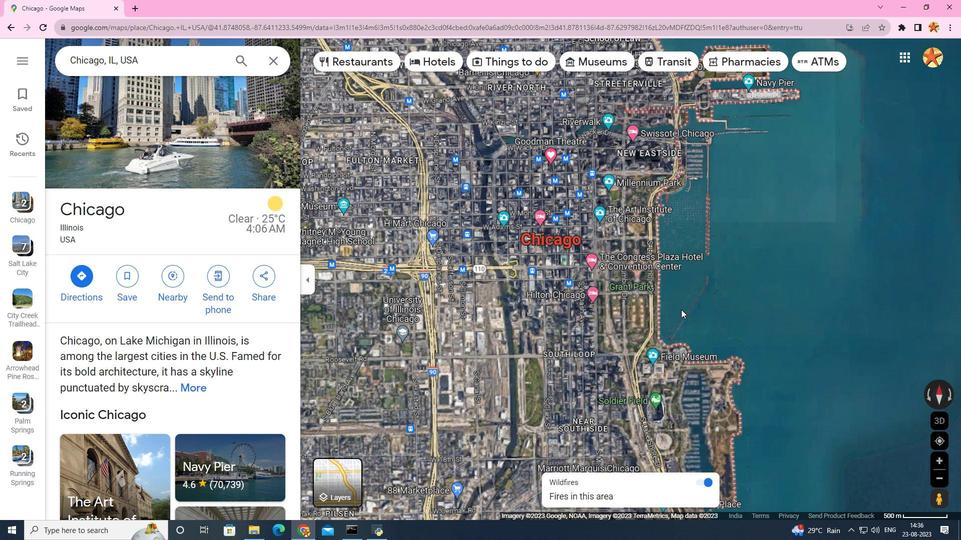 
Action: Mouse scrolled (656, 296) with delta (0, 0)
Screenshot: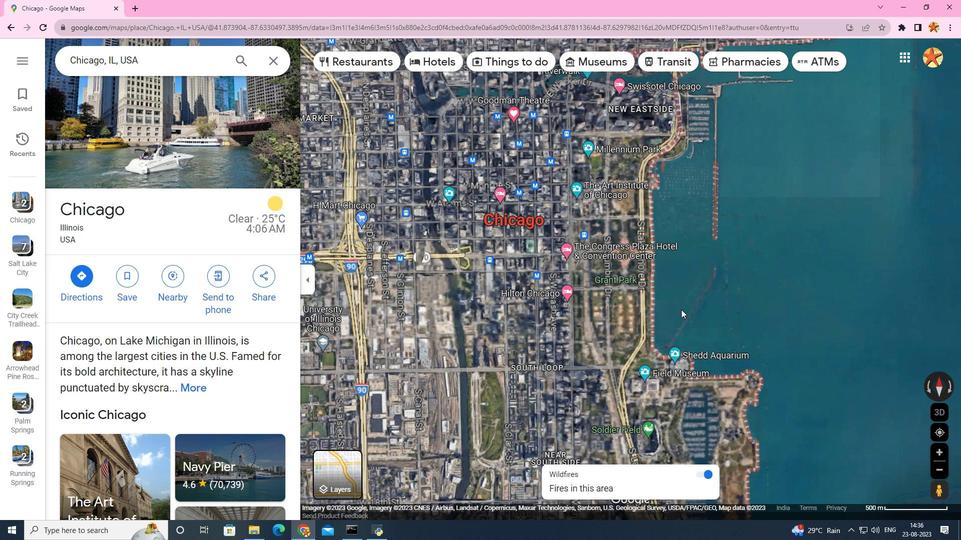 
Action: Mouse scrolled (656, 296) with delta (0, 0)
Screenshot: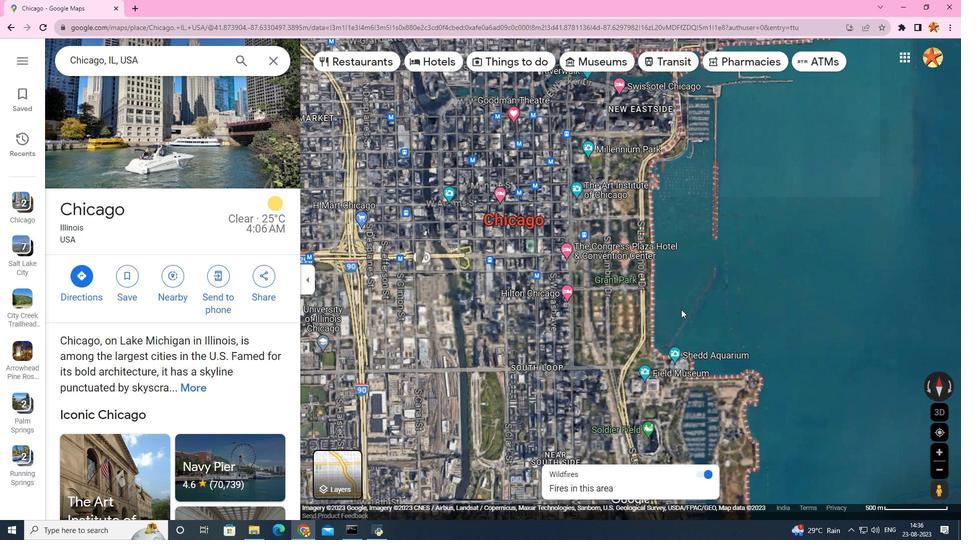 
Action: Mouse scrolled (656, 296) with delta (0, 0)
Screenshot: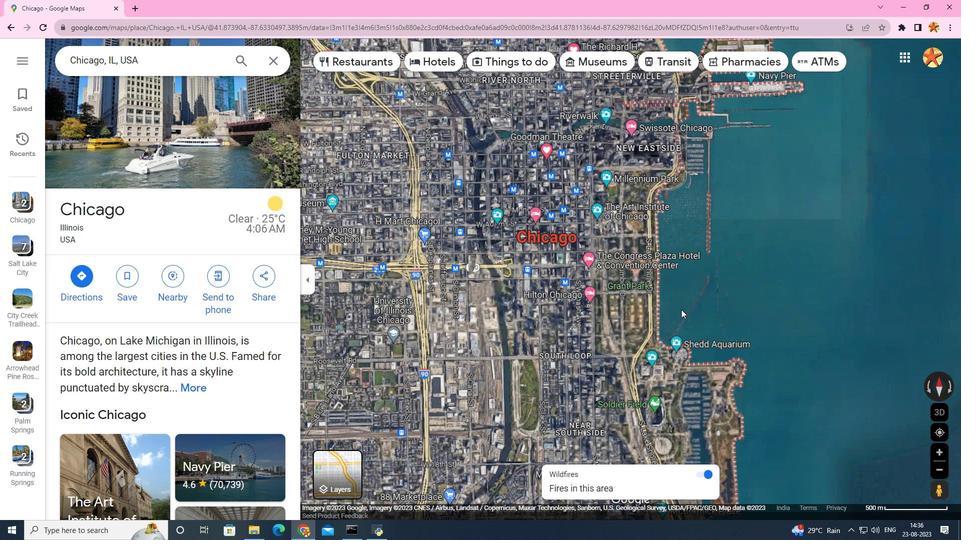 
Action: Mouse scrolled (656, 296) with delta (0, 0)
Screenshot: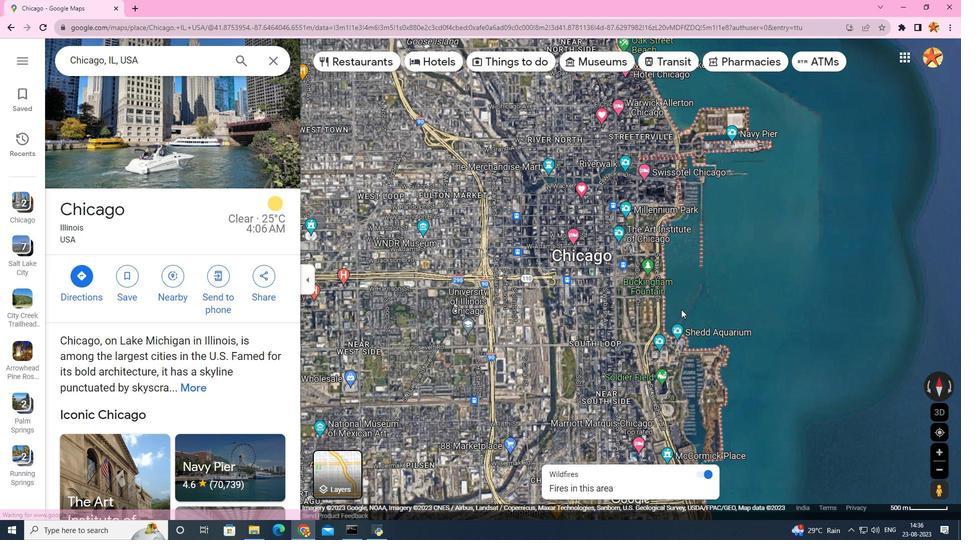 
Action: Mouse scrolled (656, 296) with delta (0, 0)
Screenshot: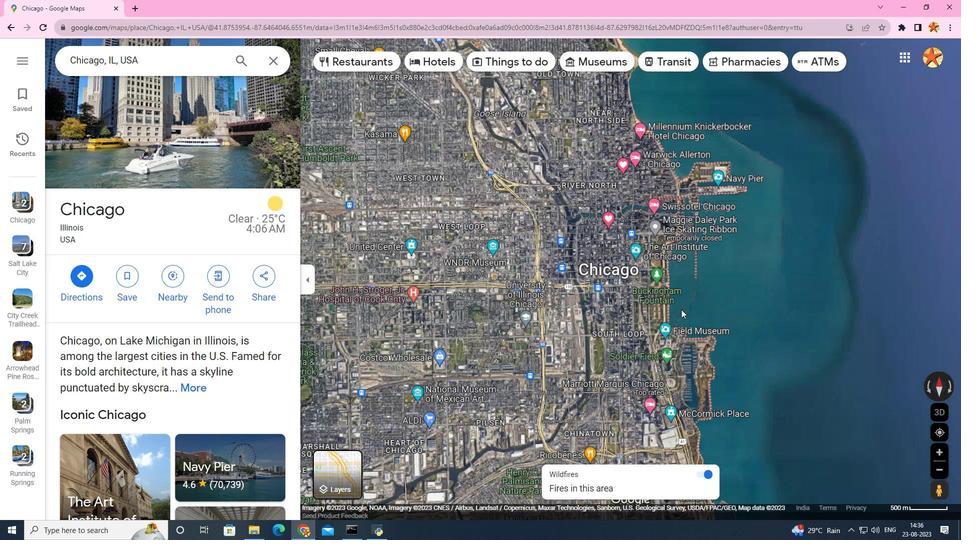 
Action: Mouse scrolled (656, 296) with delta (0, 0)
Screenshot: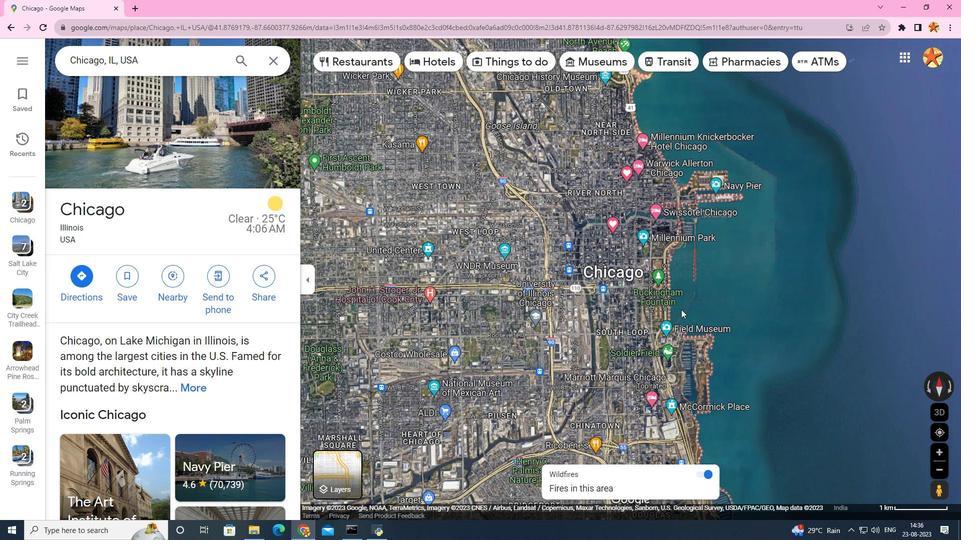 
Action: Mouse scrolled (656, 296) with delta (0, 0)
Screenshot: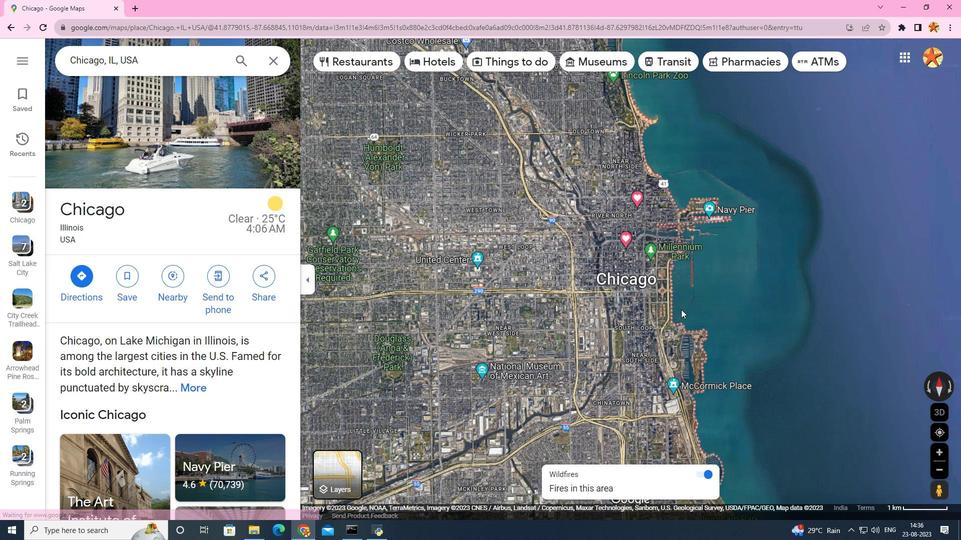 
Action: Mouse moved to (656, 296)
Screenshot: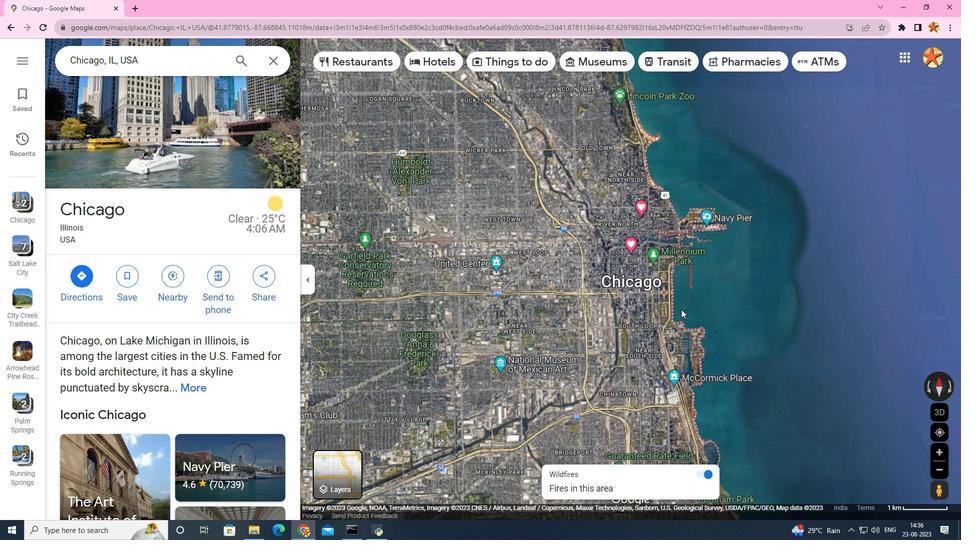 
